 Task: Look for space in Faenza, Italy from 10th August, 2023 to 18th August, 2023 for 2 adults in price range Rs.10000 to Rs.14000. Place can be private room with 1  bedroom having 1 bed and 1 bathroom. Property type can be house, flat, guest house. Amenities needed are: wifi, TV, free parkinig on premises, gym, breakfast. Booking option can be shelf check-in. Required host language is English.
Action: Mouse moved to (494, 129)
Screenshot: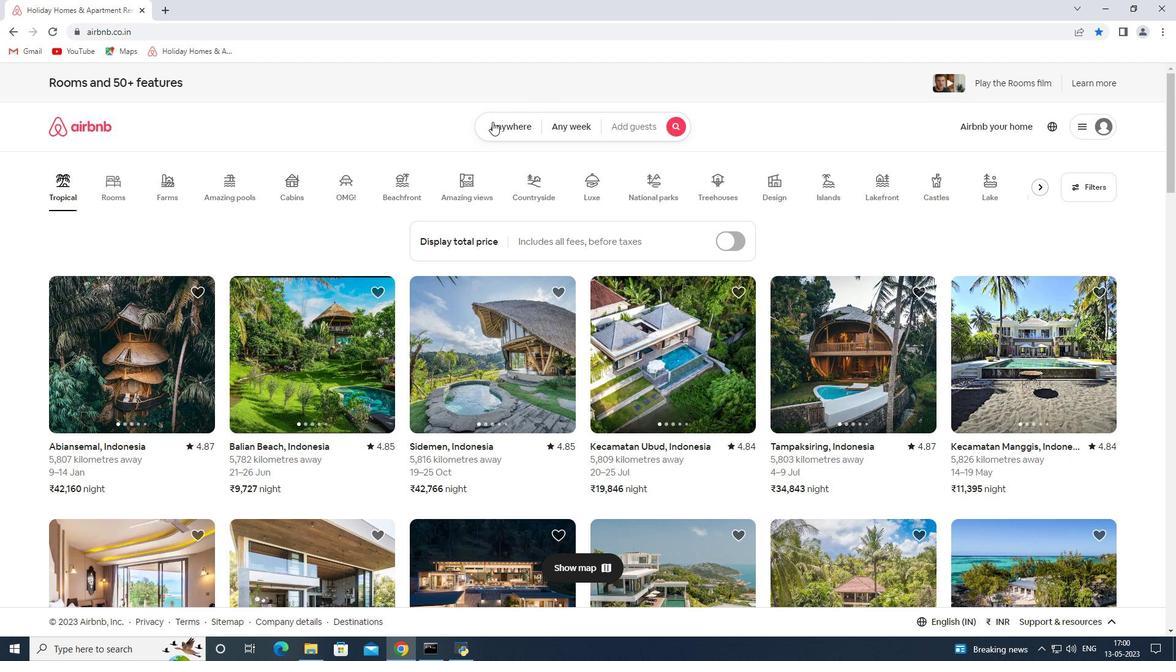
Action: Mouse pressed left at (494, 129)
Screenshot: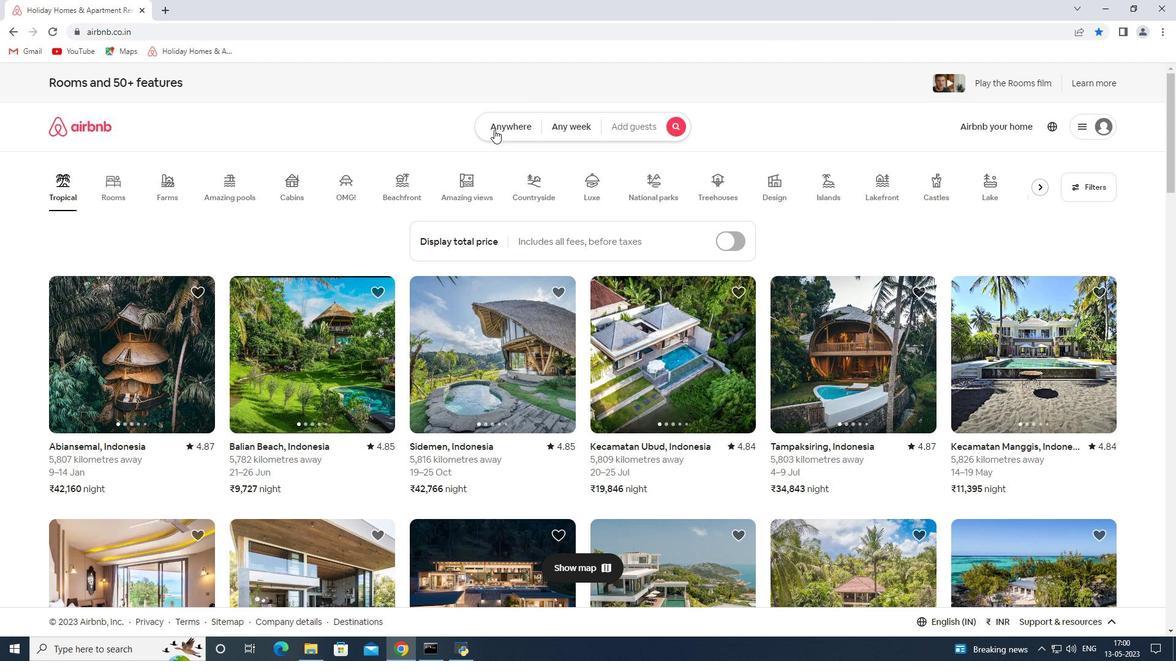 
Action: Mouse moved to (435, 173)
Screenshot: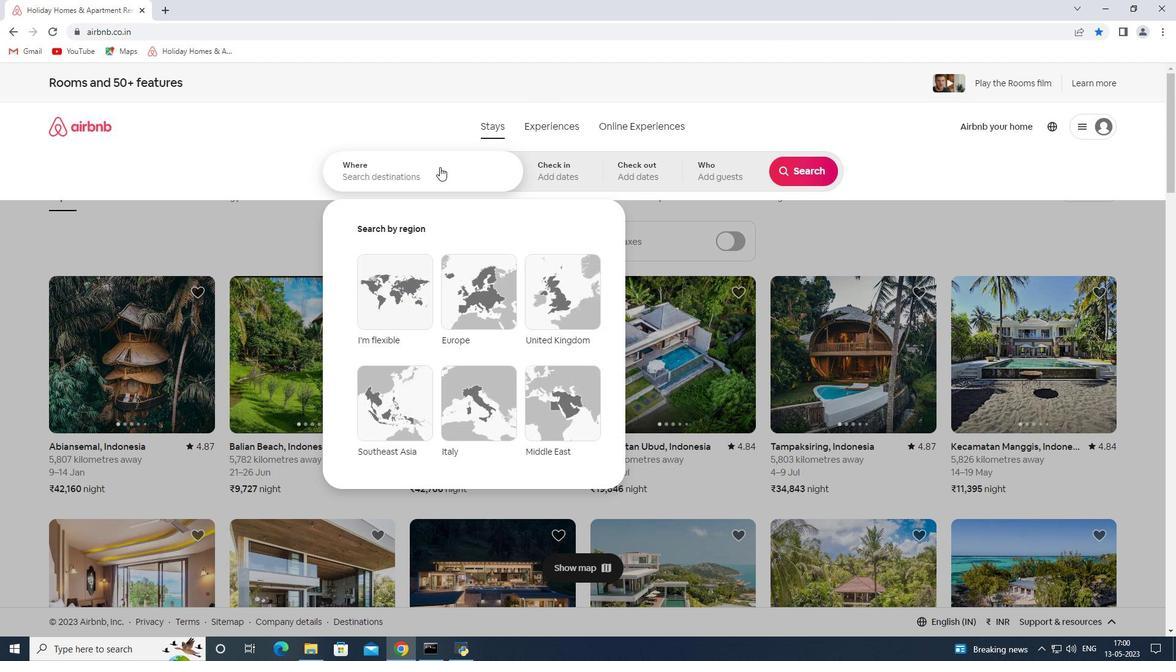 
Action: Mouse pressed left at (435, 173)
Screenshot: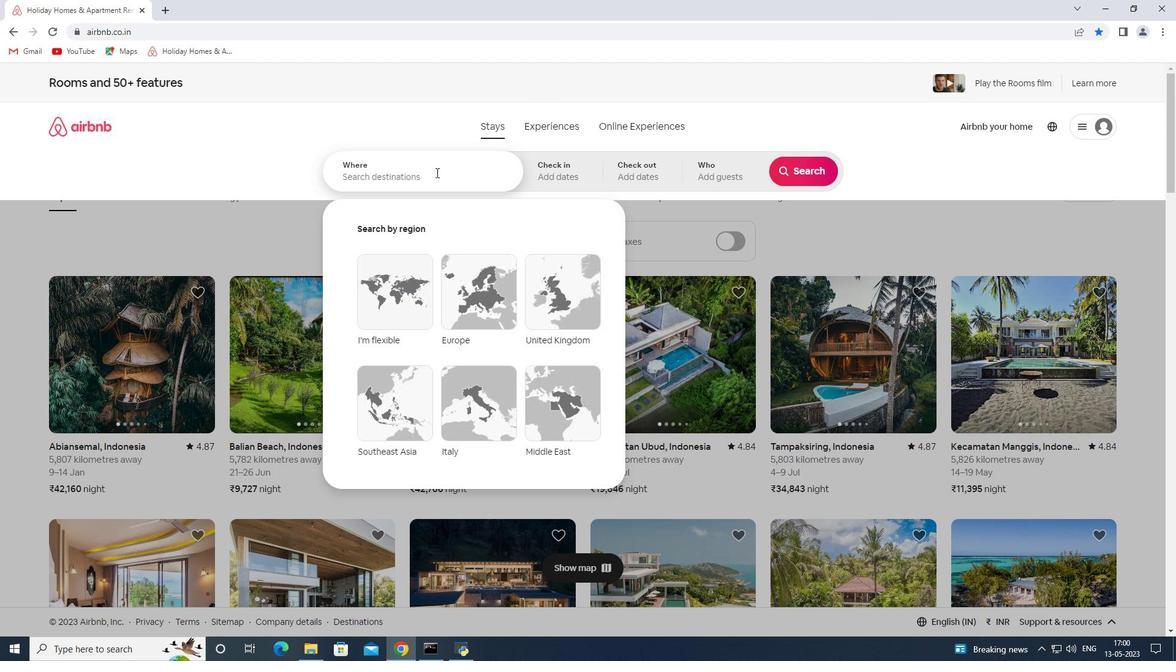 
Action: Key pressed <Key.shift><Key.shift><Key.shift>Faenza<Key.space><Key.shift><Key.shift><Key.shift><Key.shift><Key.shift><Key.shift><Key.shift><Key.shift><Key.shift><Key.shift><Key.shift><Key.shift><Key.shift>Italy<Key.space><Key.enter>
Screenshot: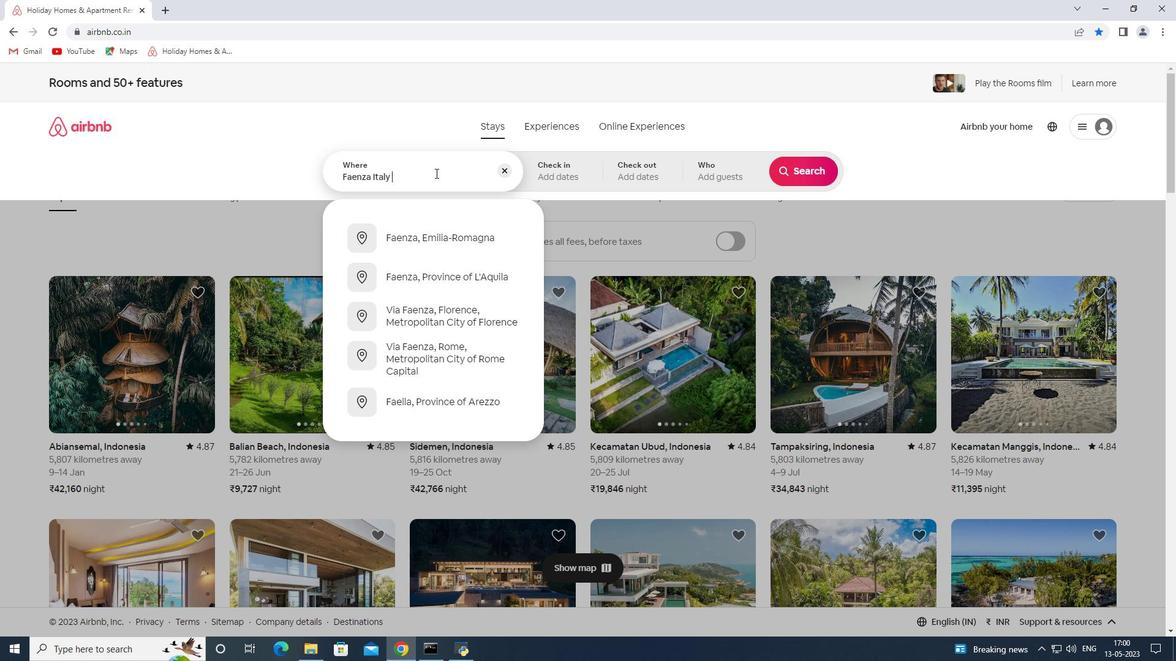 
Action: Mouse moved to (795, 268)
Screenshot: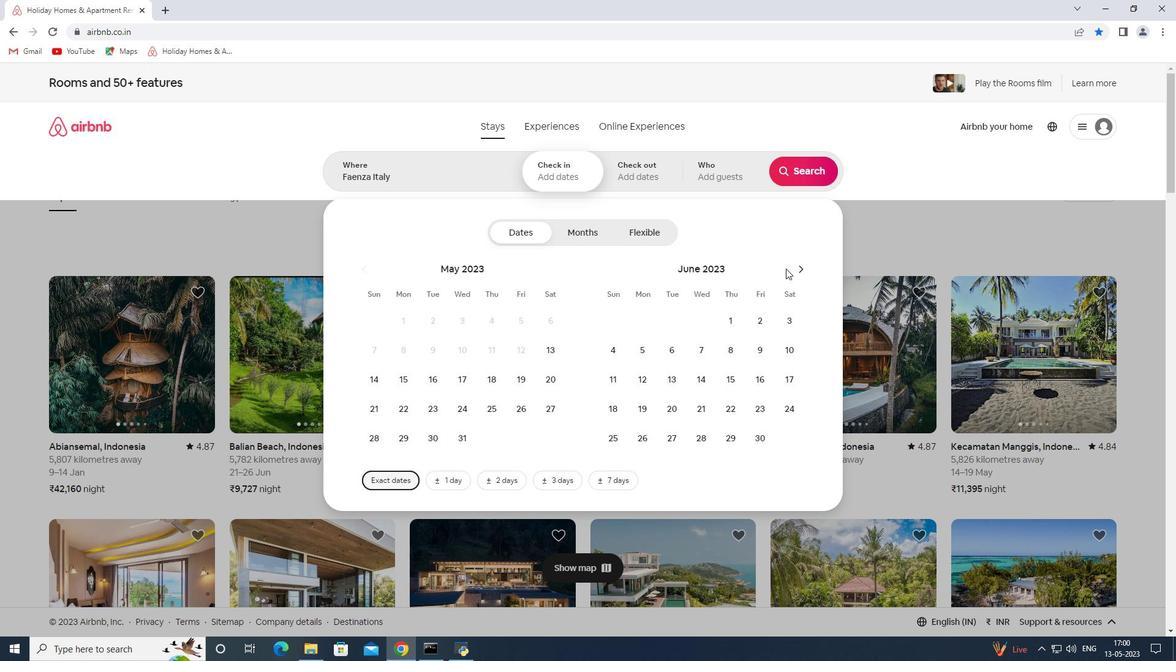 
Action: Mouse pressed left at (795, 268)
Screenshot: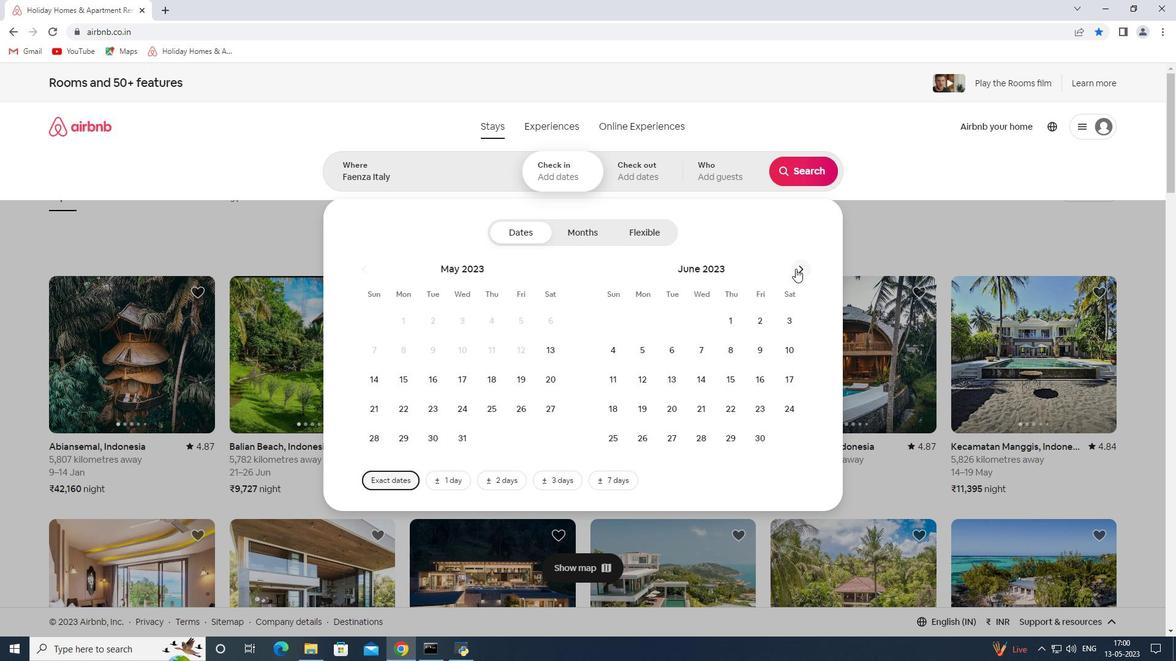 
Action: Mouse pressed left at (795, 268)
Screenshot: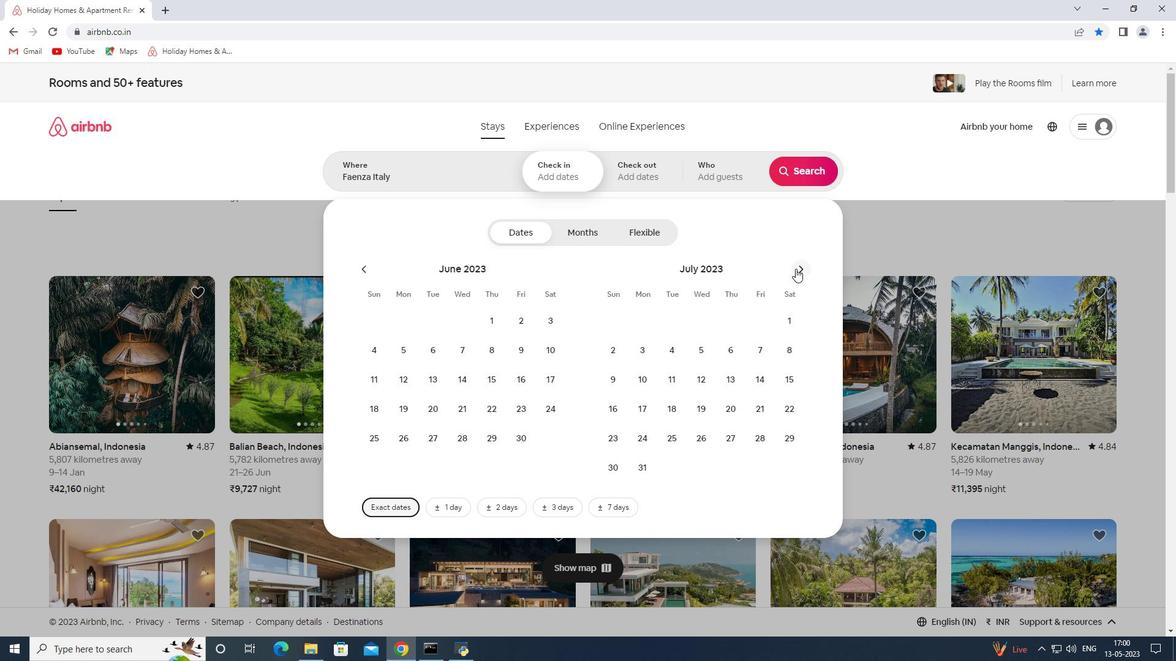 
Action: Mouse moved to (731, 351)
Screenshot: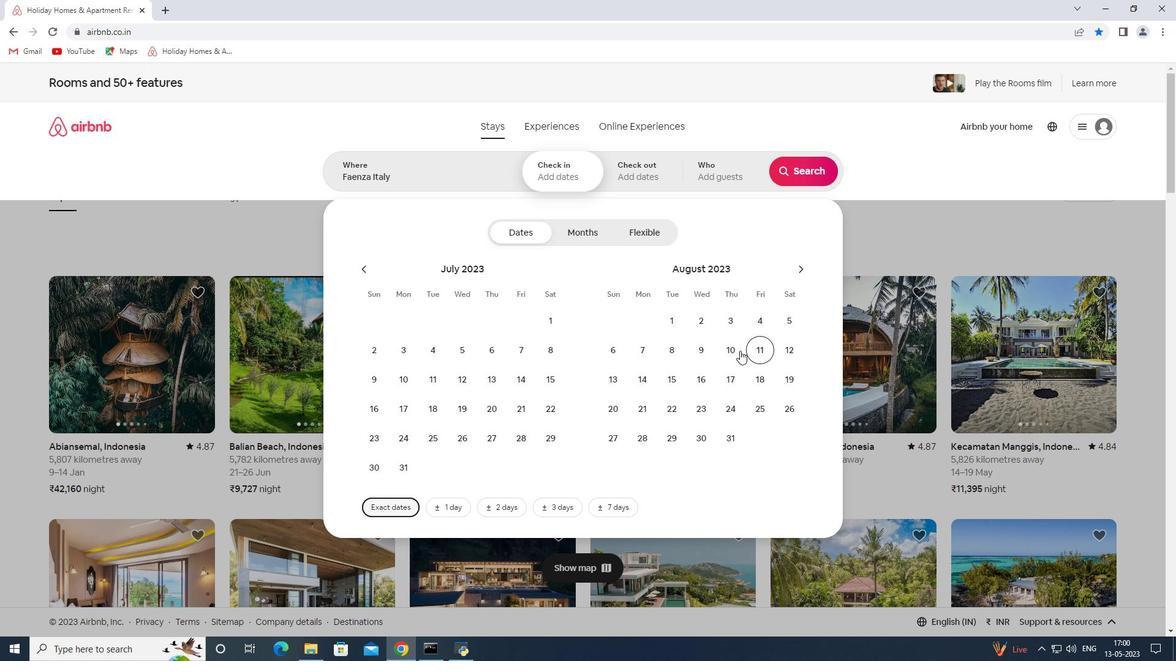 
Action: Mouse pressed left at (731, 351)
Screenshot: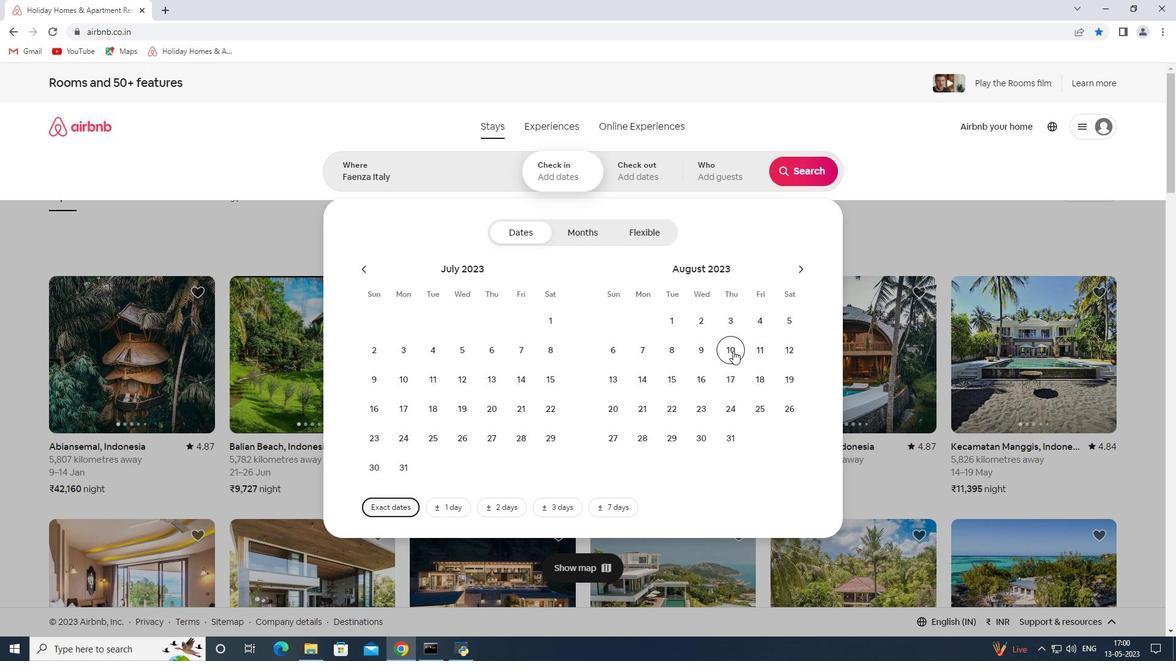 
Action: Mouse moved to (758, 380)
Screenshot: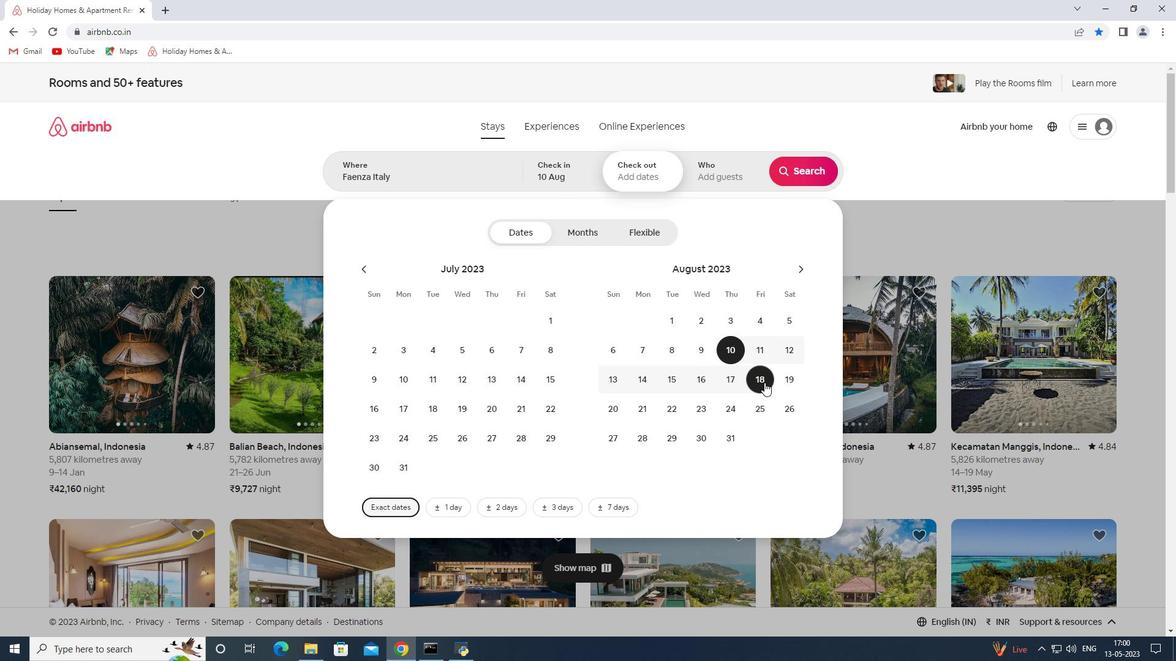 
Action: Mouse pressed left at (758, 380)
Screenshot: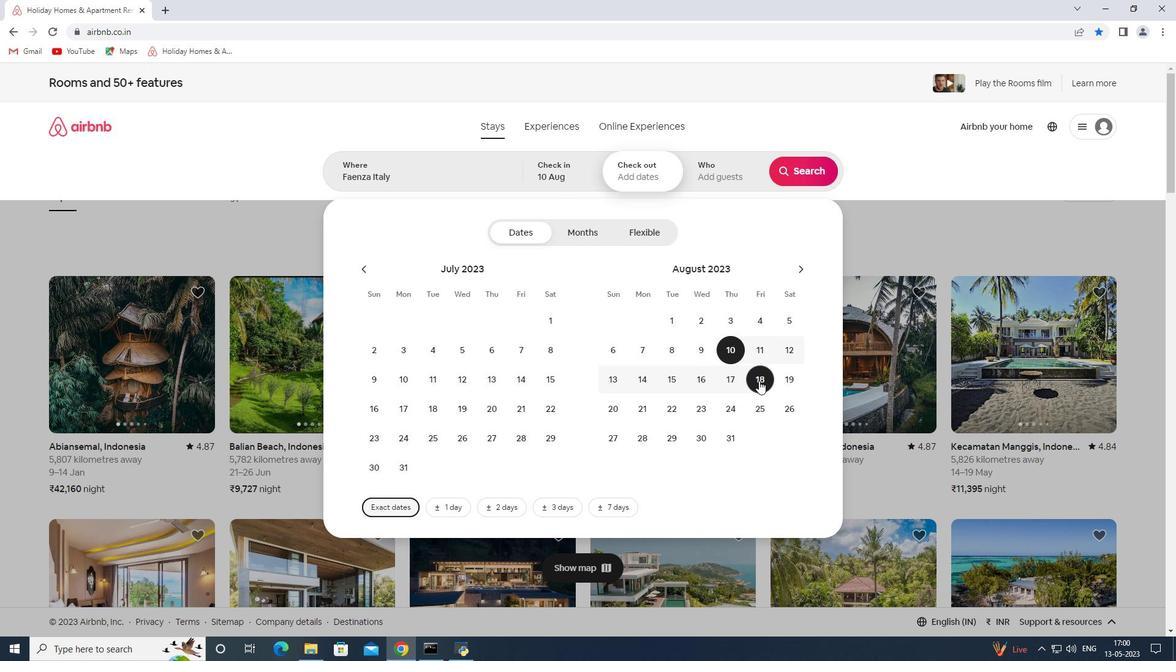 
Action: Mouse moved to (725, 165)
Screenshot: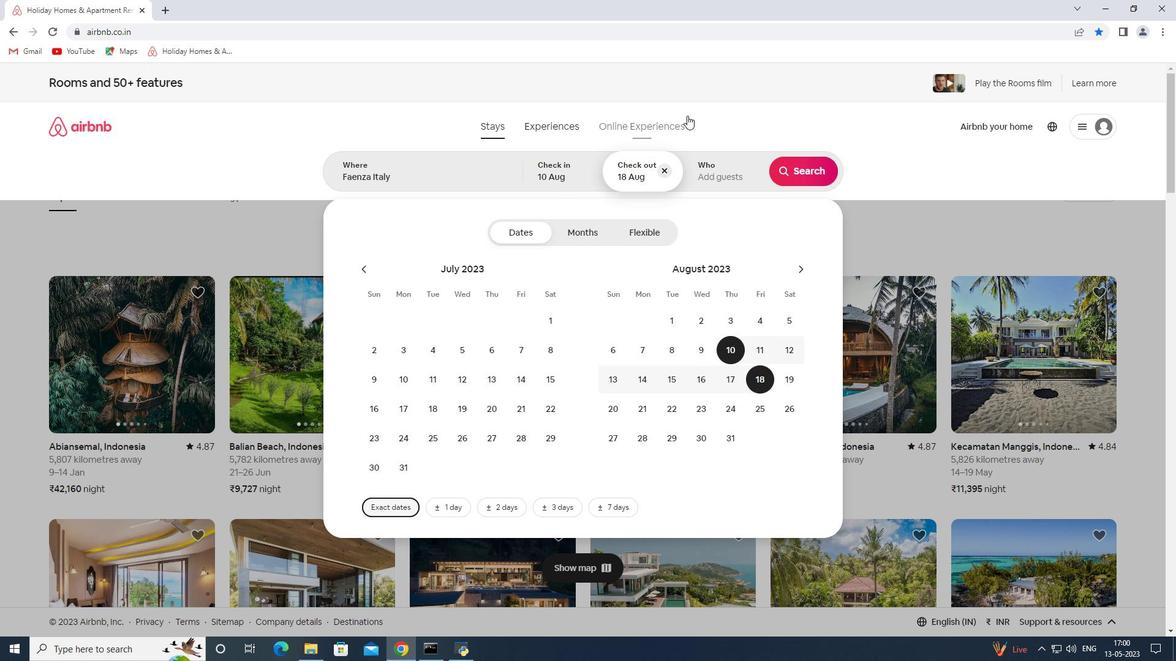 
Action: Mouse pressed left at (725, 165)
Screenshot: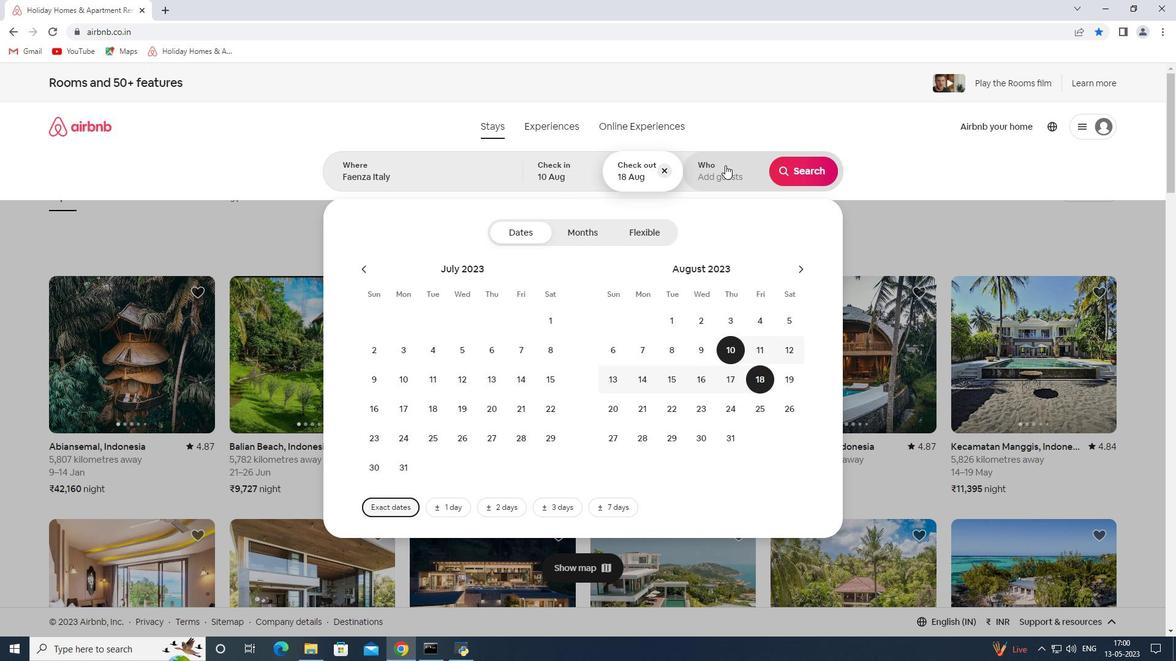 
Action: Mouse moved to (811, 236)
Screenshot: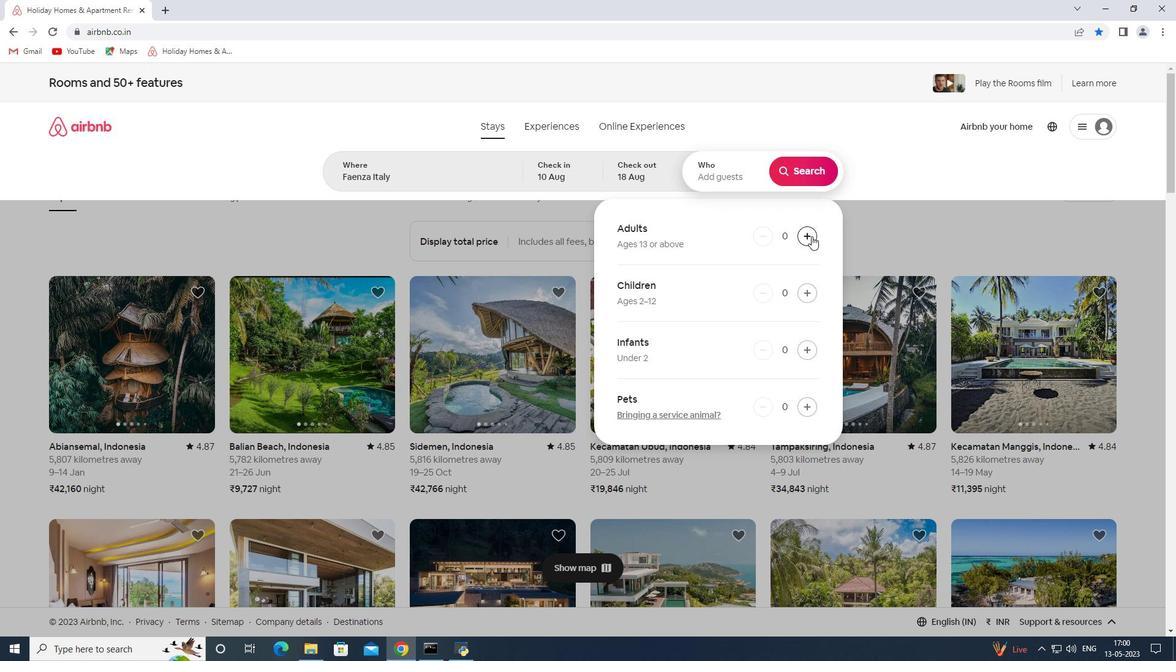 
Action: Mouse pressed left at (811, 236)
Screenshot: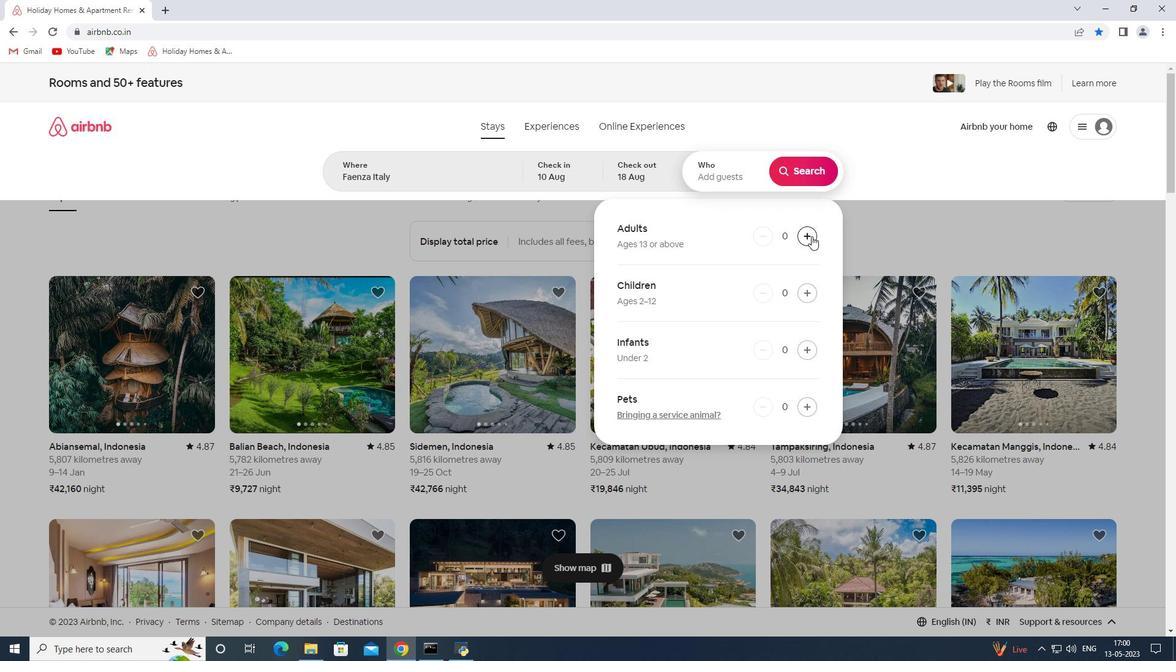 
Action: Mouse pressed left at (811, 236)
Screenshot: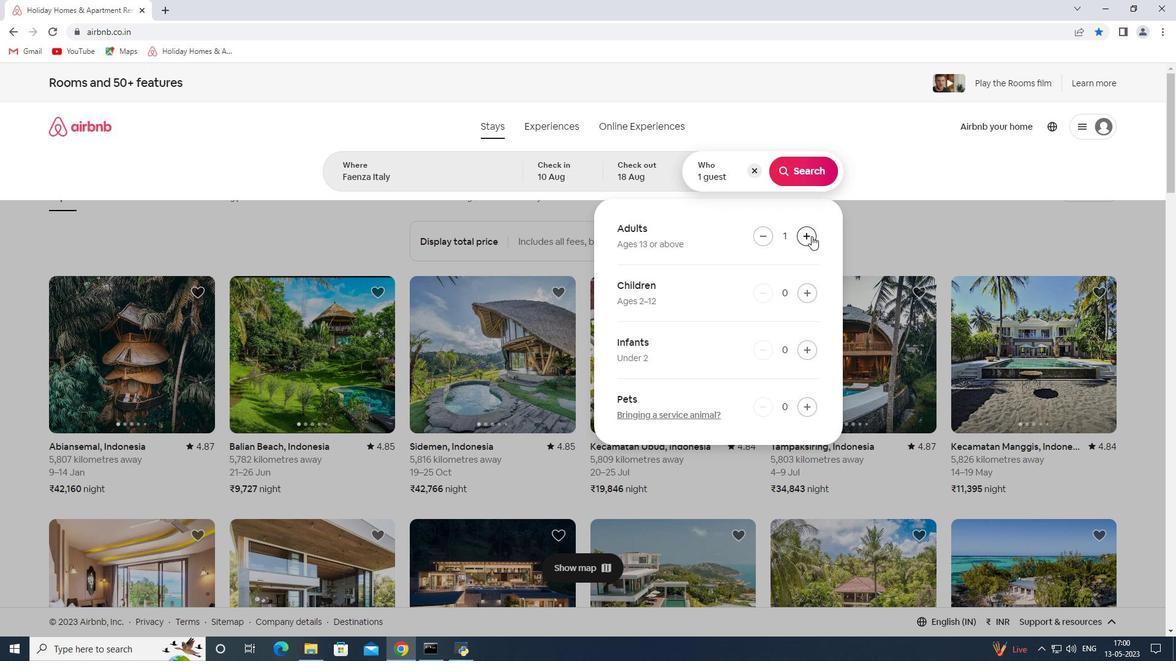 
Action: Mouse moved to (790, 168)
Screenshot: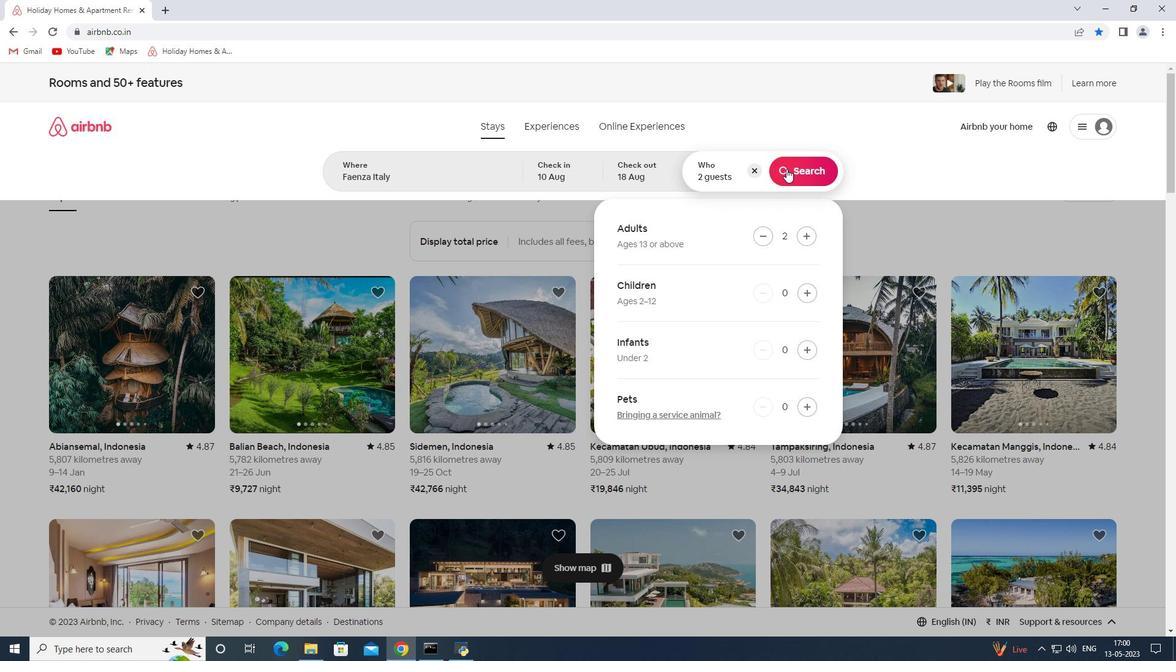 
Action: Mouse pressed left at (790, 168)
Screenshot: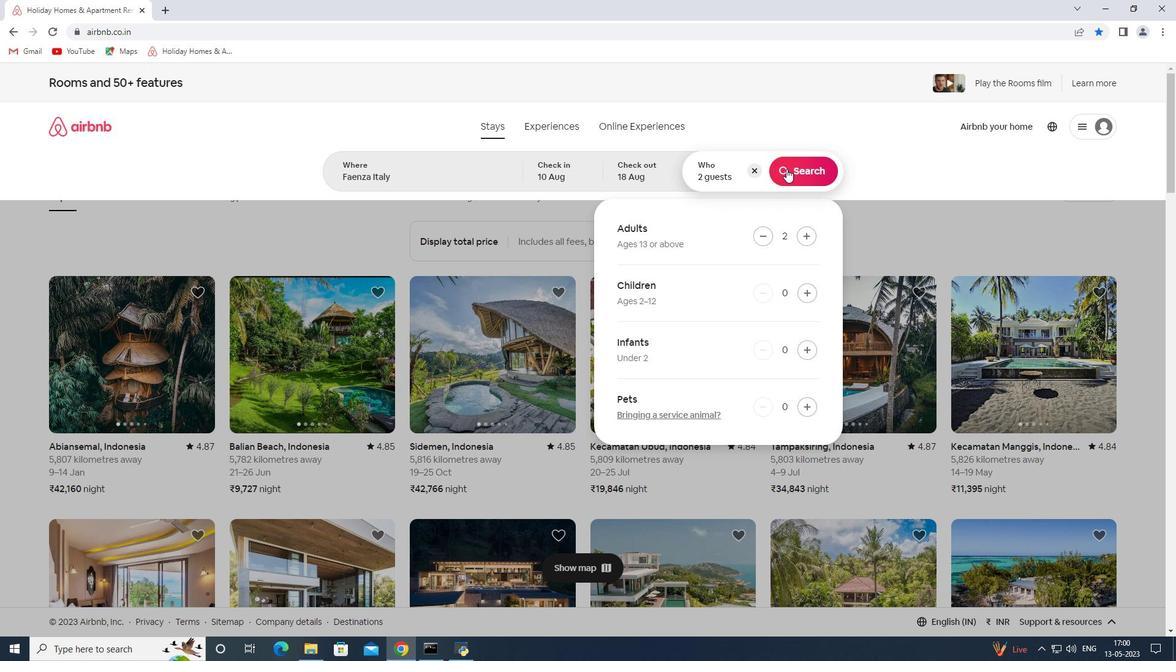 
Action: Mouse moved to (1128, 136)
Screenshot: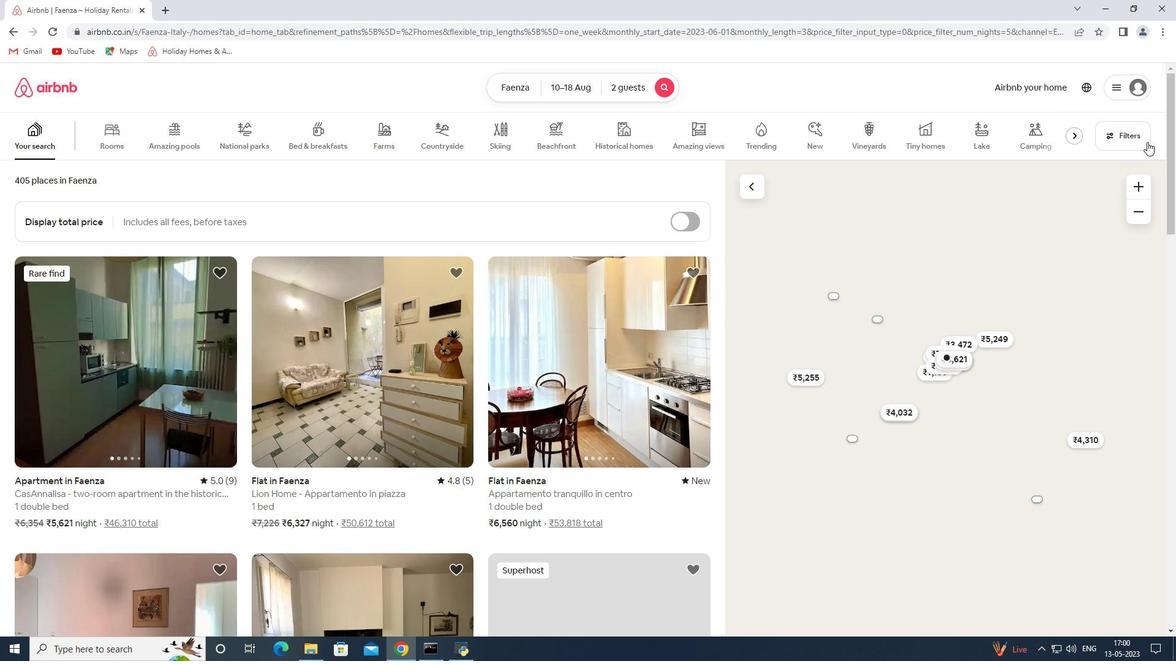 
Action: Mouse pressed left at (1128, 136)
Screenshot: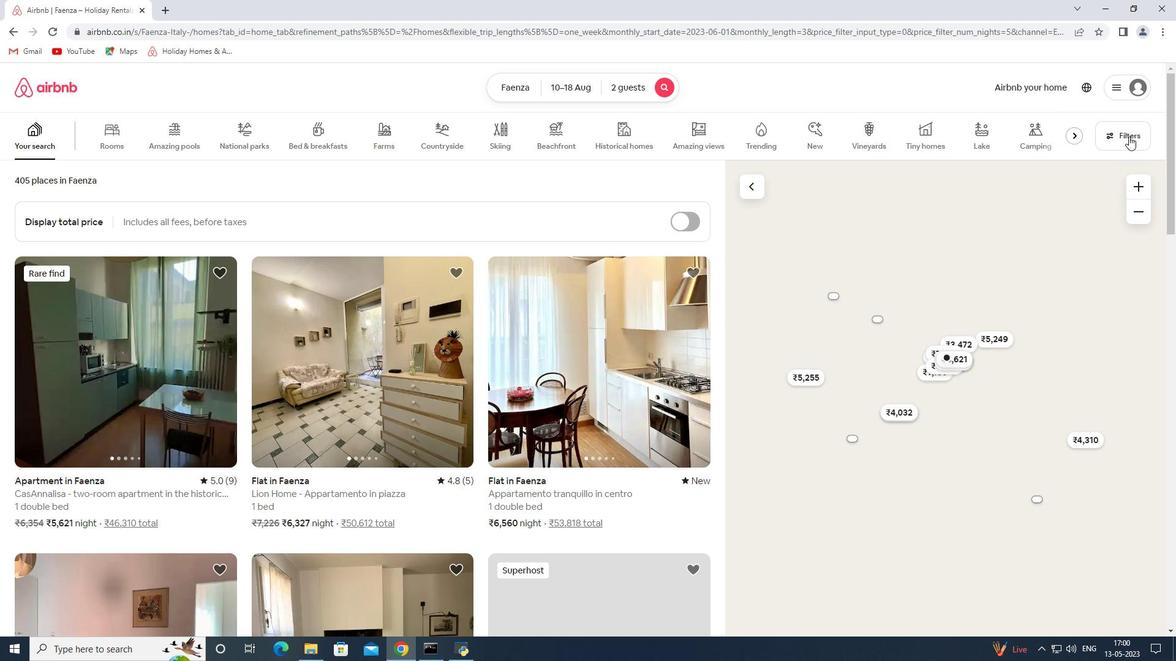 
Action: Mouse moved to (429, 439)
Screenshot: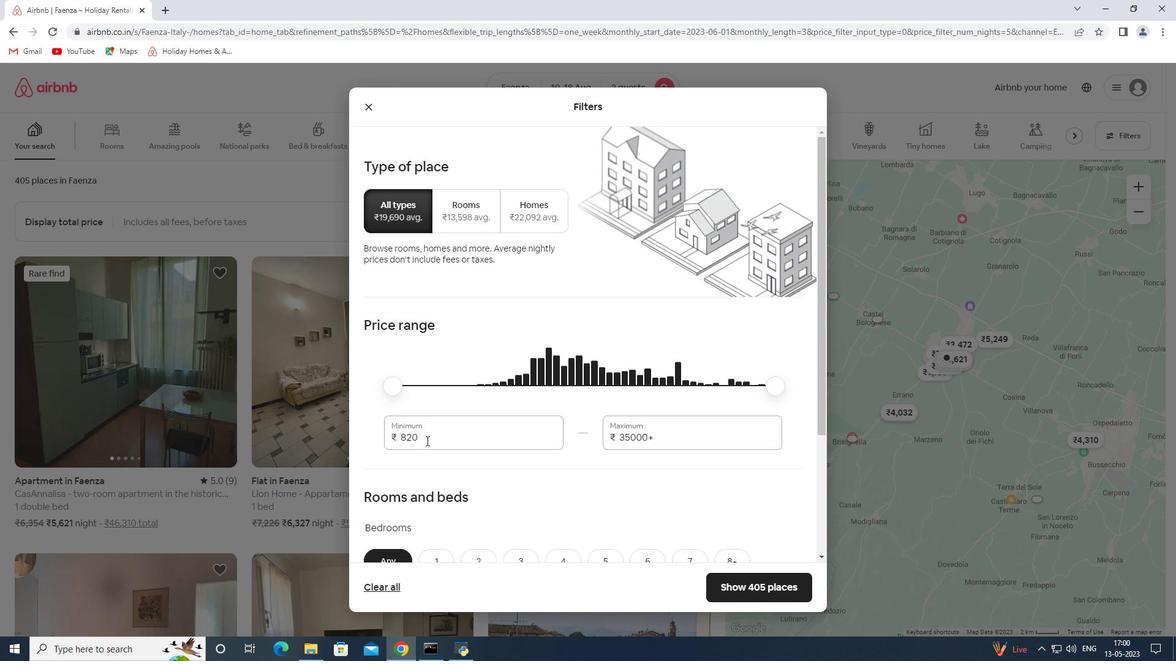 
Action: Mouse pressed left at (429, 439)
Screenshot: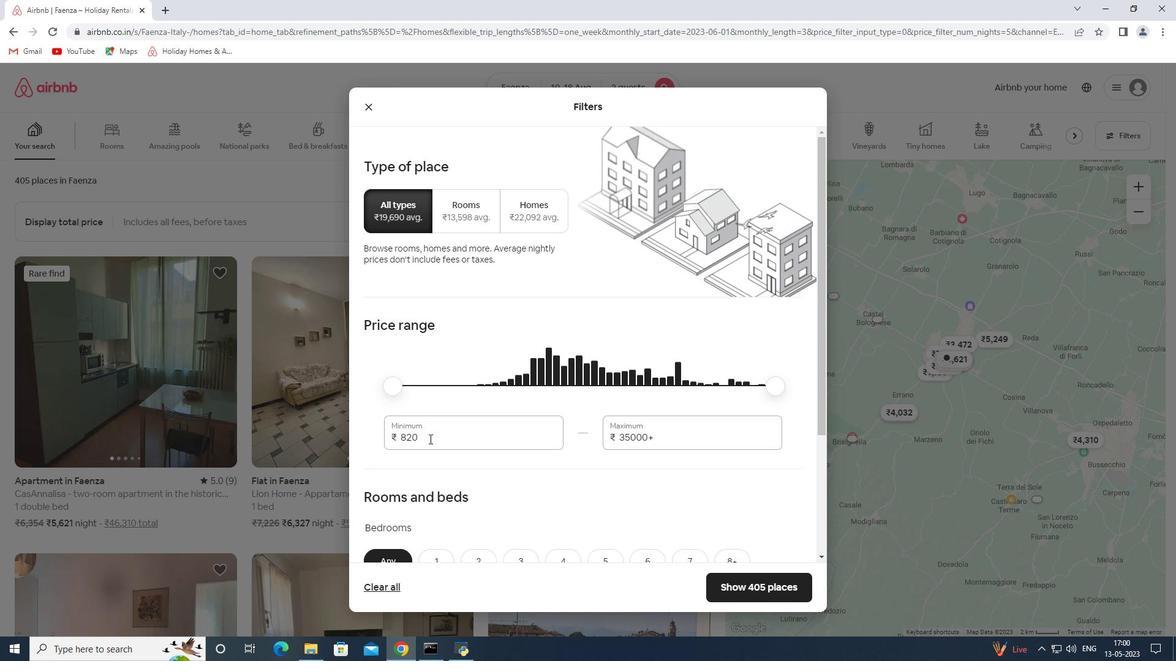 
Action: Mouse pressed left at (429, 439)
Screenshot: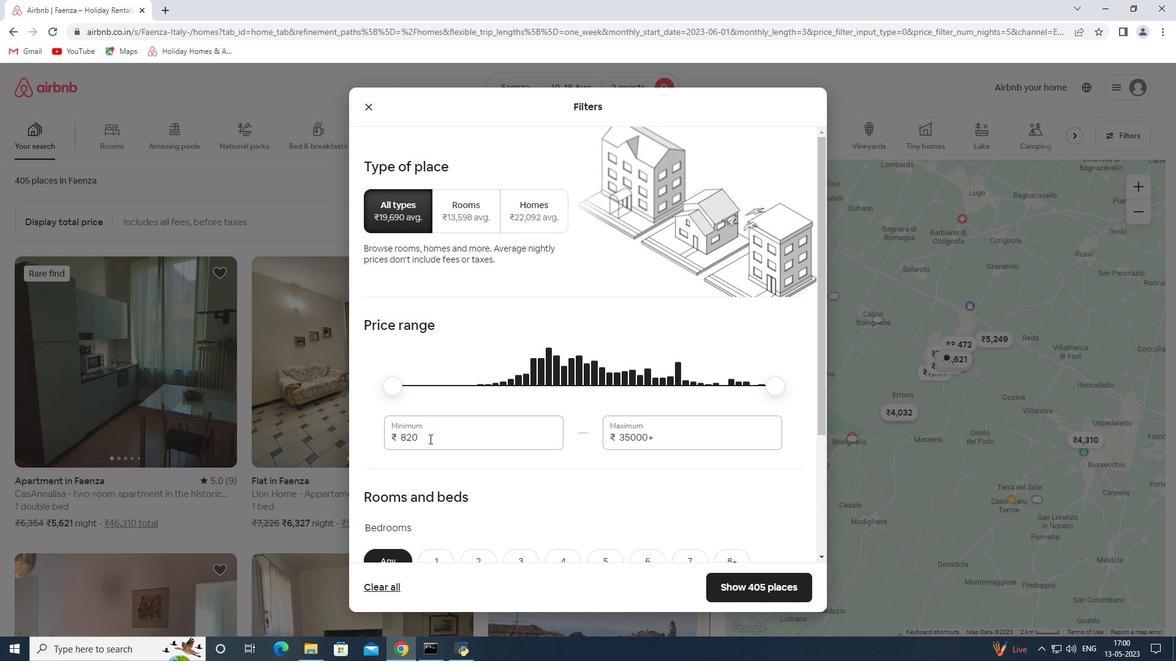 
Action: Key pressed 10000<Key.tab>14000<Key.tab>
Screenshot: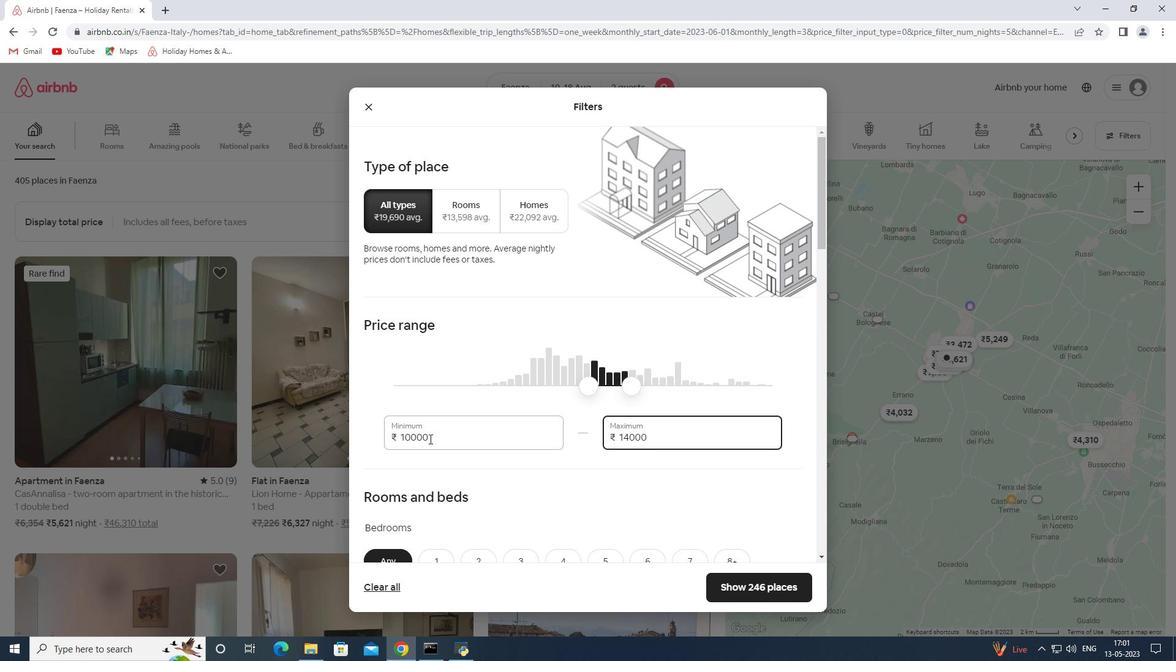 
Action: Mouse moved to (400, 262)
Screenshot: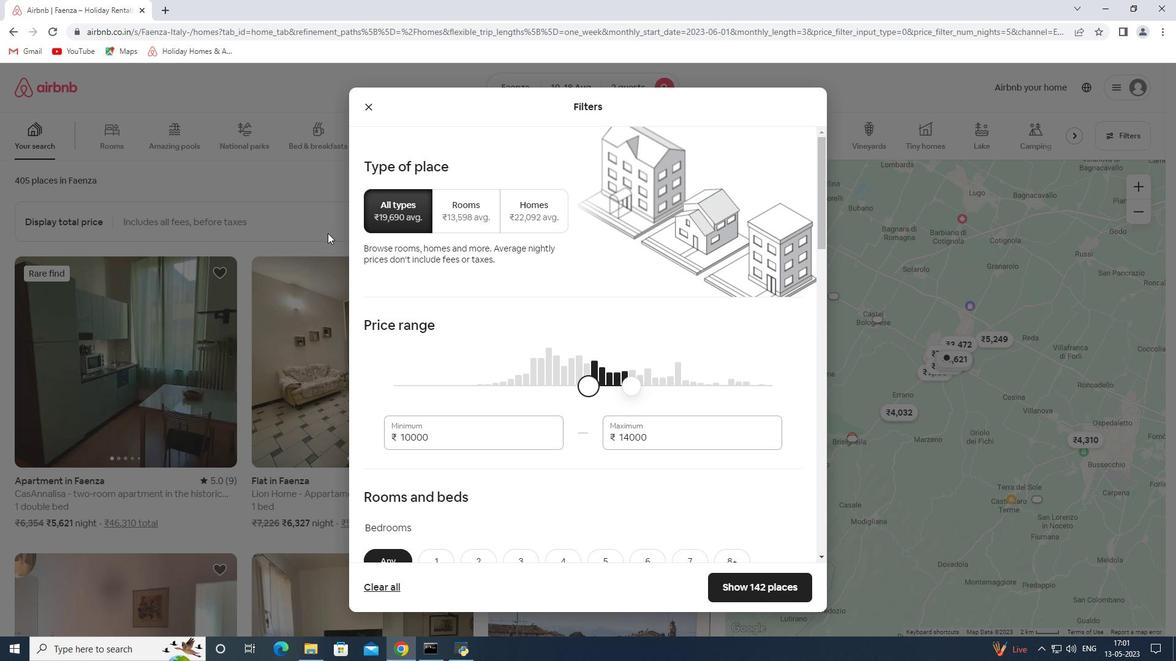 
Action: Mouse scrolled (400, 262) with delta (0, 0)
Screenshot: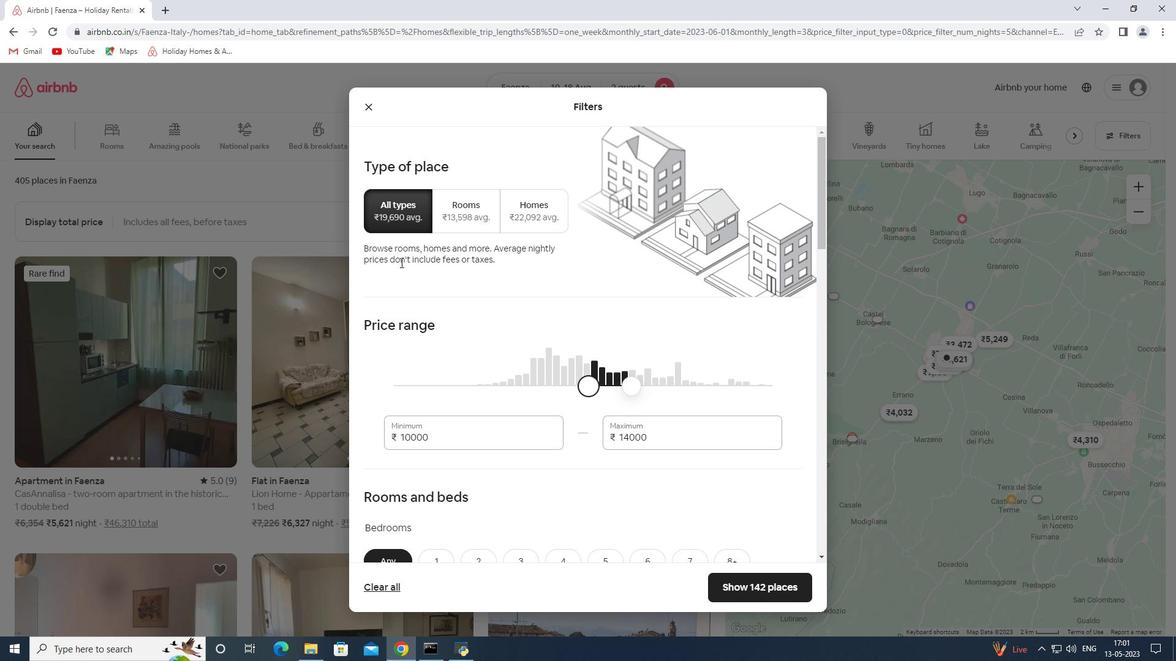 
Action: Mouse scrolled (400, 262) with delta (0, 0)
Screenshot: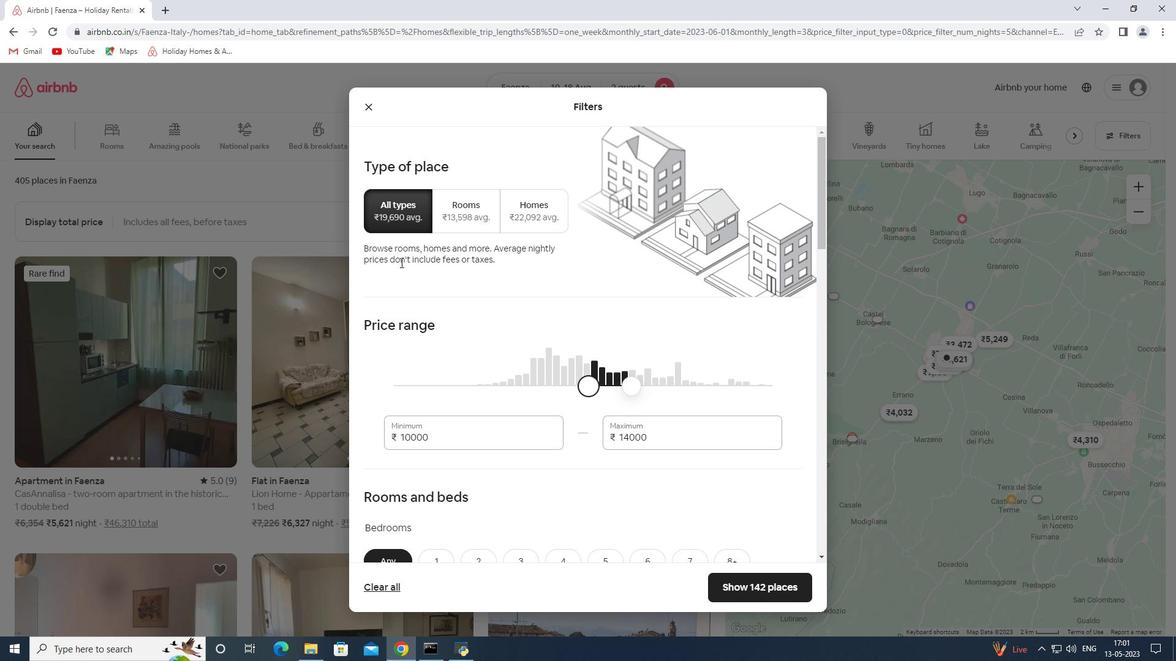 
Action: Mouse moved to (393, 310)
Screenshot: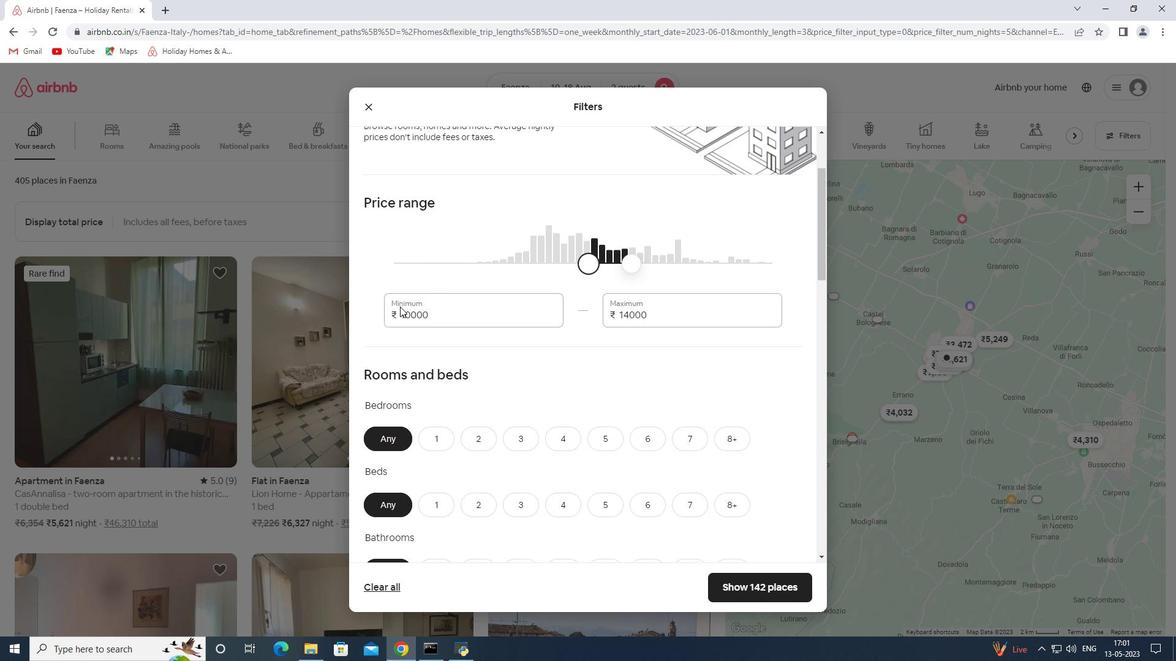 
Action: Mouse scrolled (393, 309) with delta (0, 0)
Screenshot: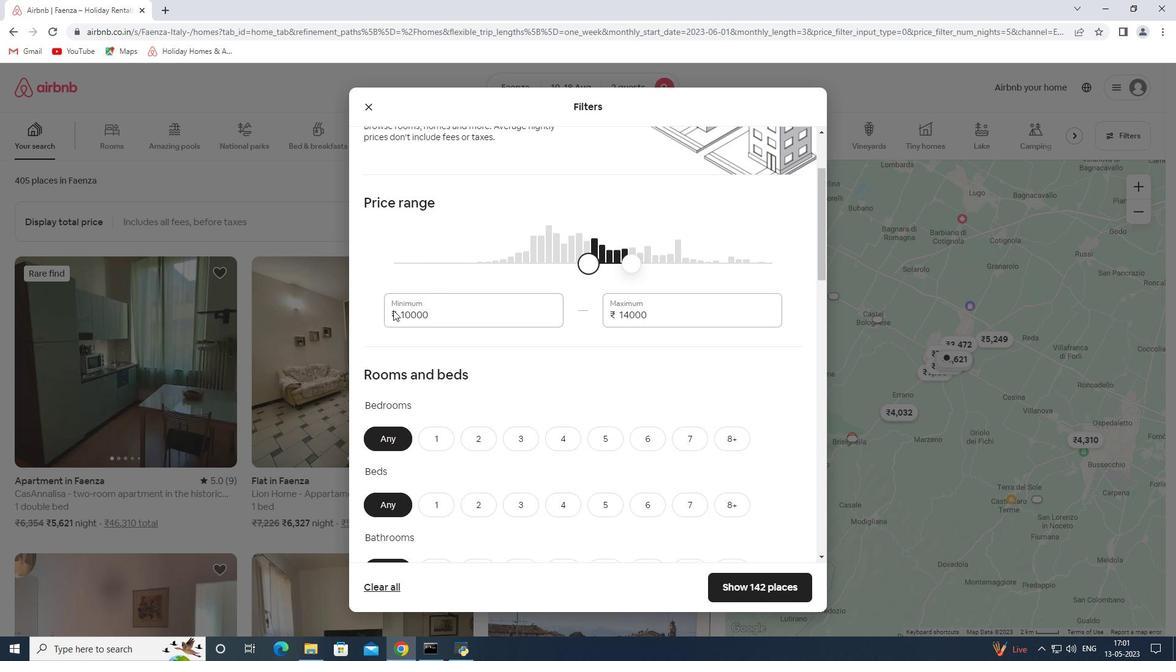 
Action: Mouse scrolled (393, 309) with delta (0, 0)
Screenshot: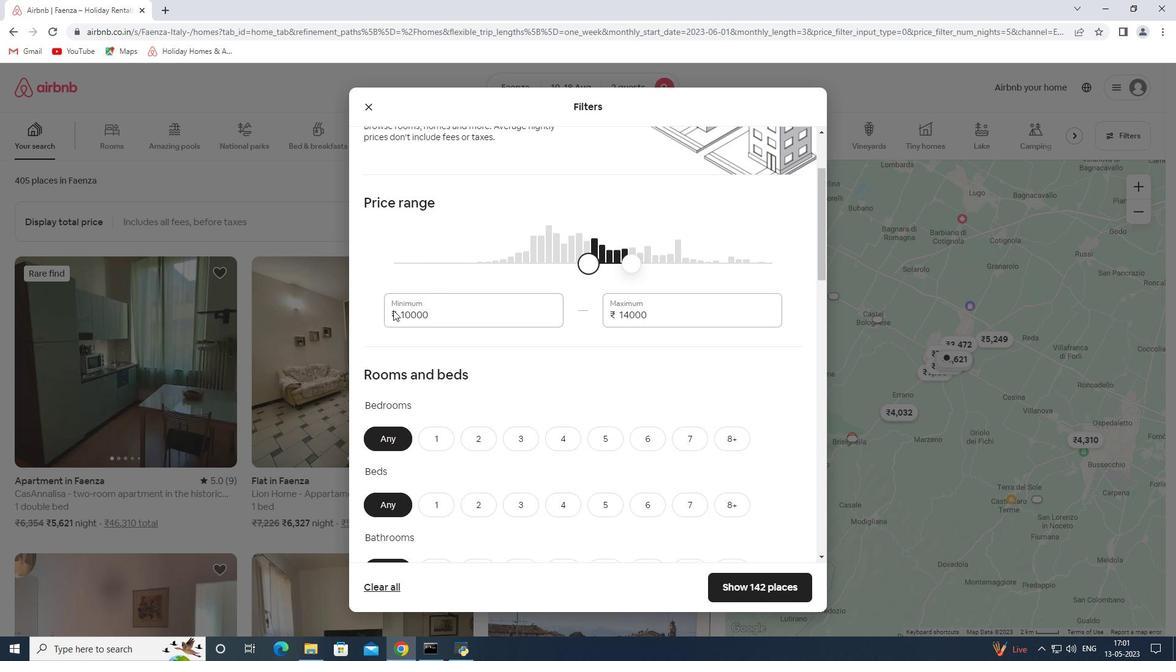 
Action: Mouse moved to (441, 323)
Screenshot: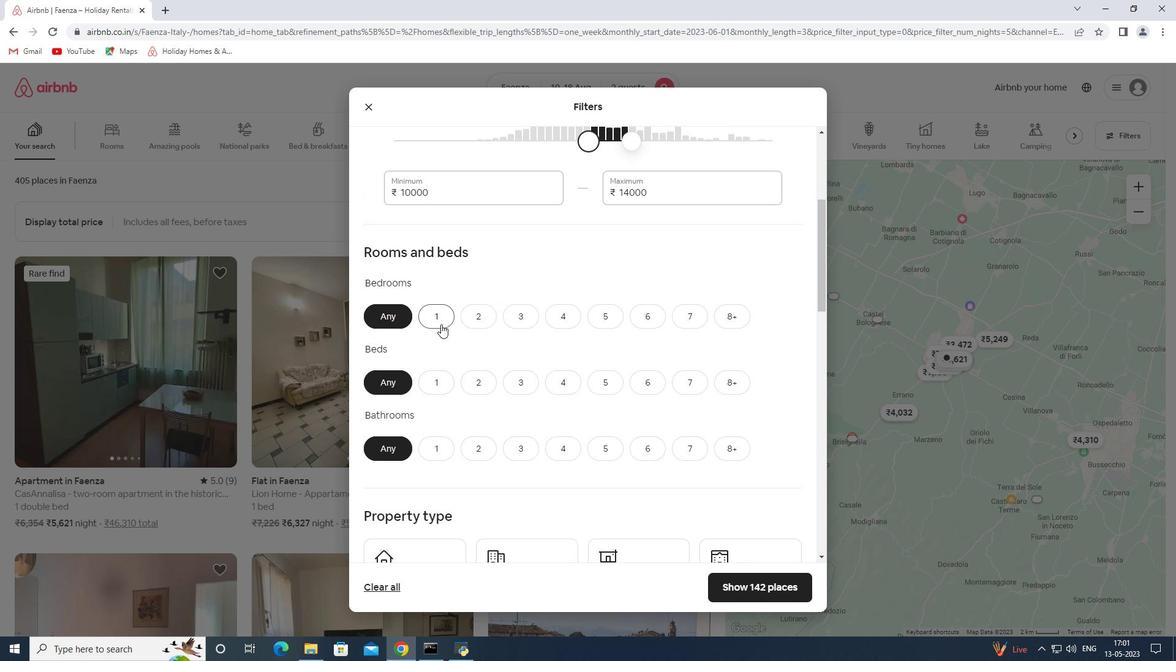 
Action: Mouse pressed left at (441, 323)
Screenshot: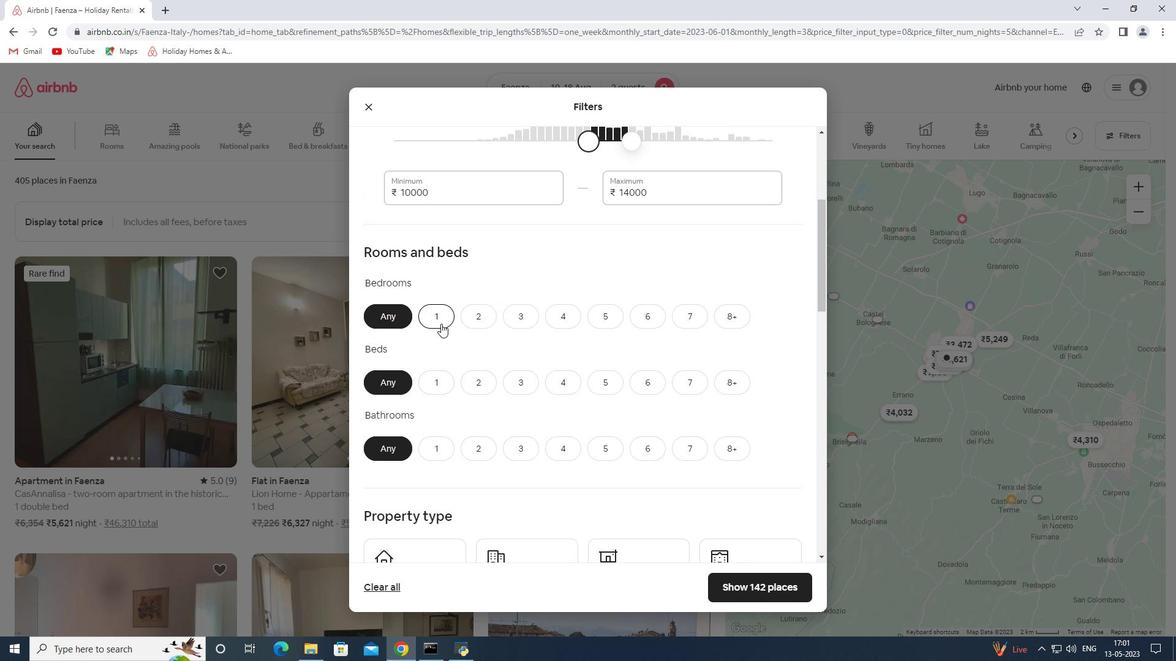 
Action: Mouse moved to (441, 373)
Screenshot: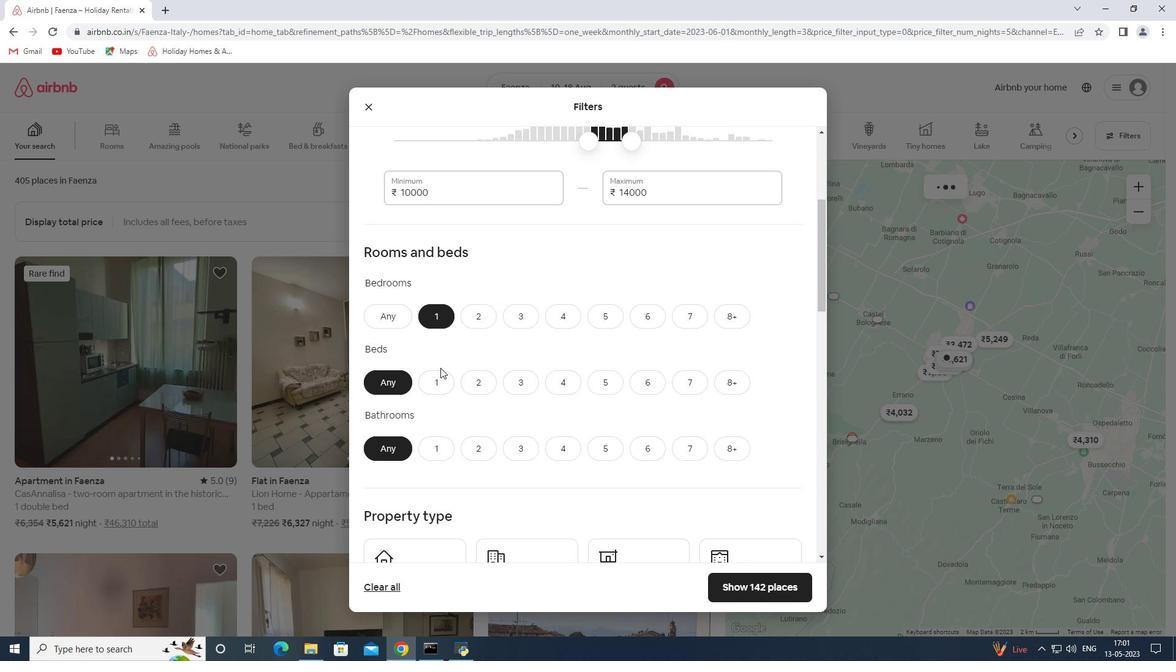 
Action: Mouse pressed left at (441, 373)
Screenshot: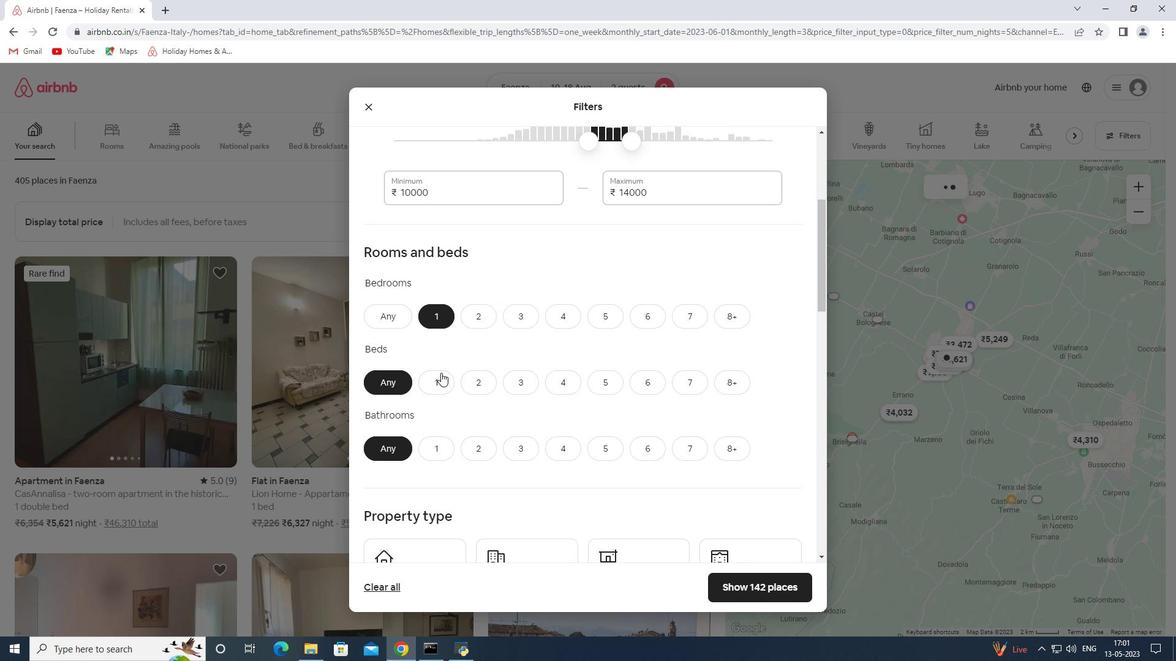 
Action: Mouse moved to (440, 446)
Screenshot: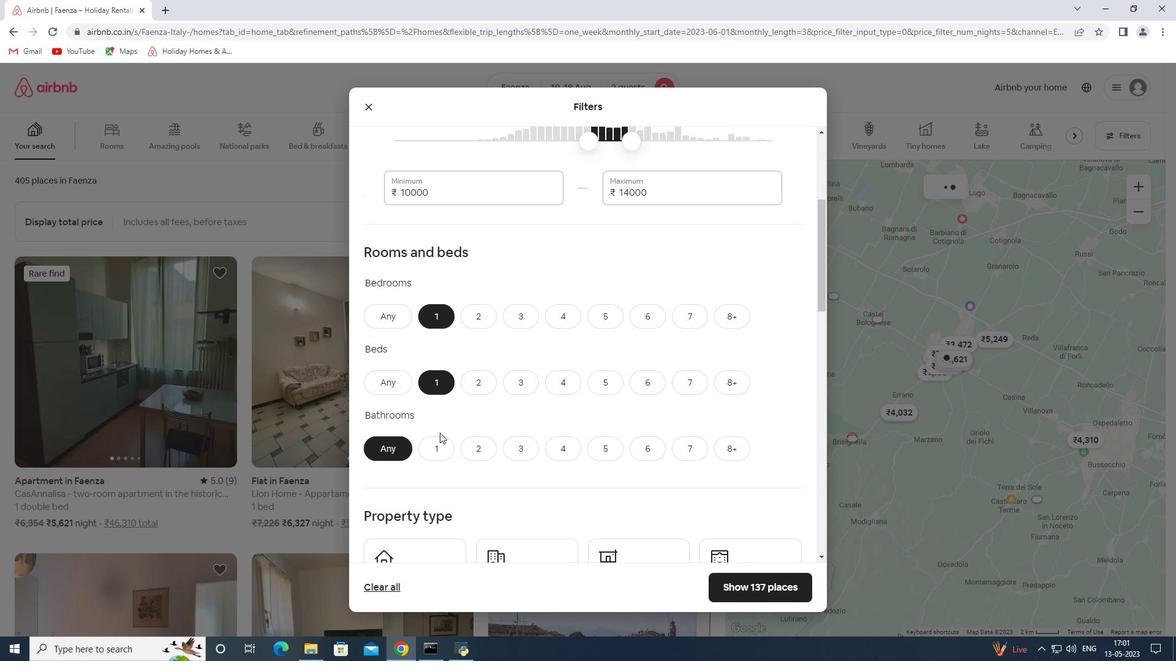 
Action: Mouse pressed left at (440, 446)
Screenshot: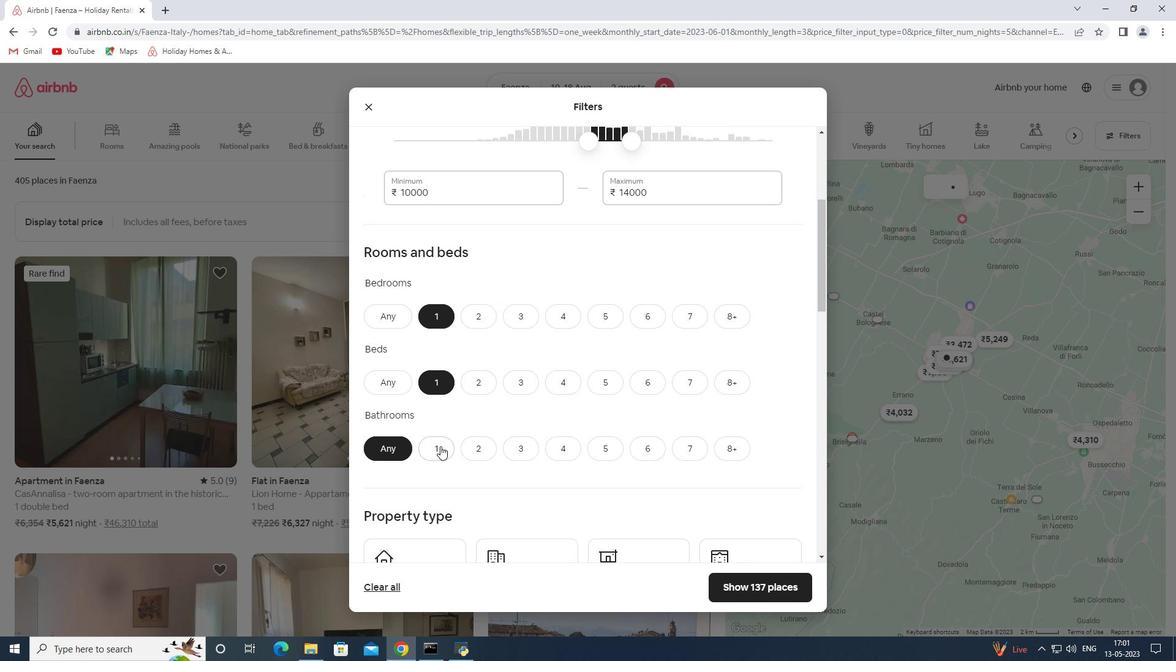 
Action: Mouse moved to (506, 221)
Screenshot: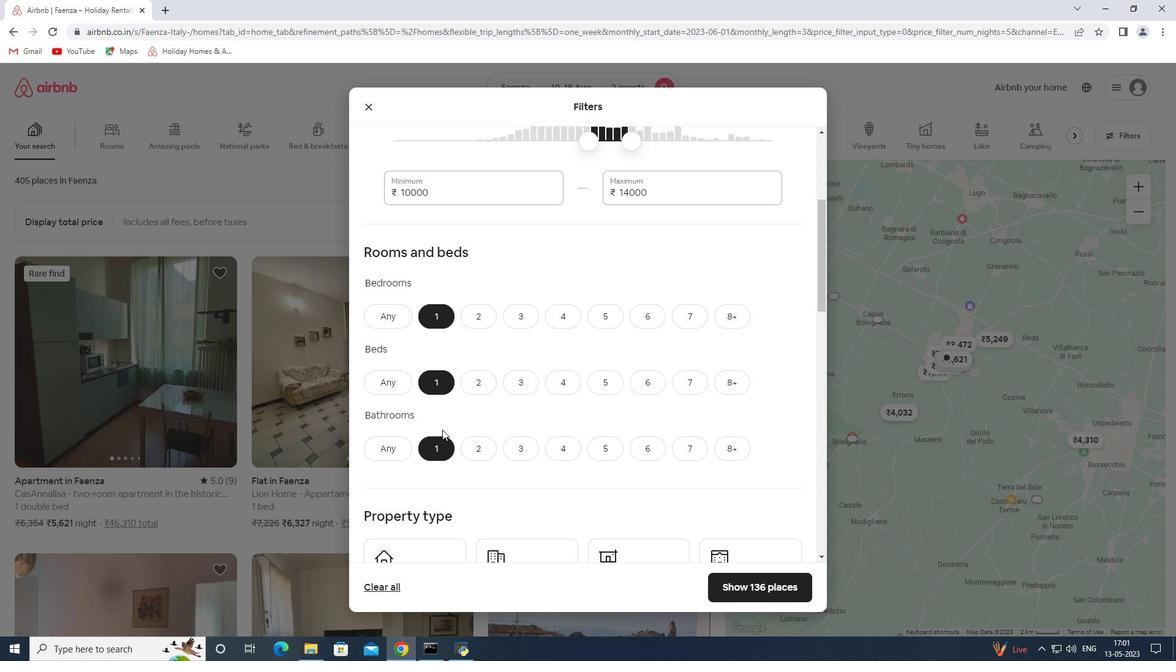 
Action: Mouse scrolled (506, 220) with delta (0, 0)
Screenshot: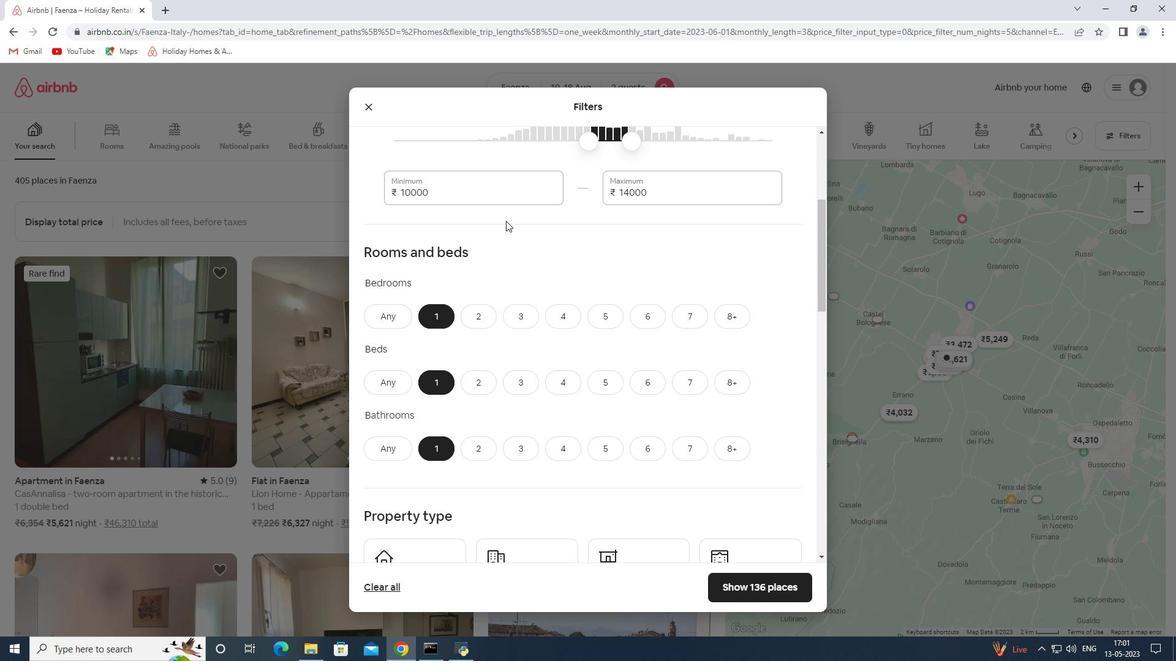 
Action: Mouse scrolled (506, 220) with delta (0, 0)
Screenshot: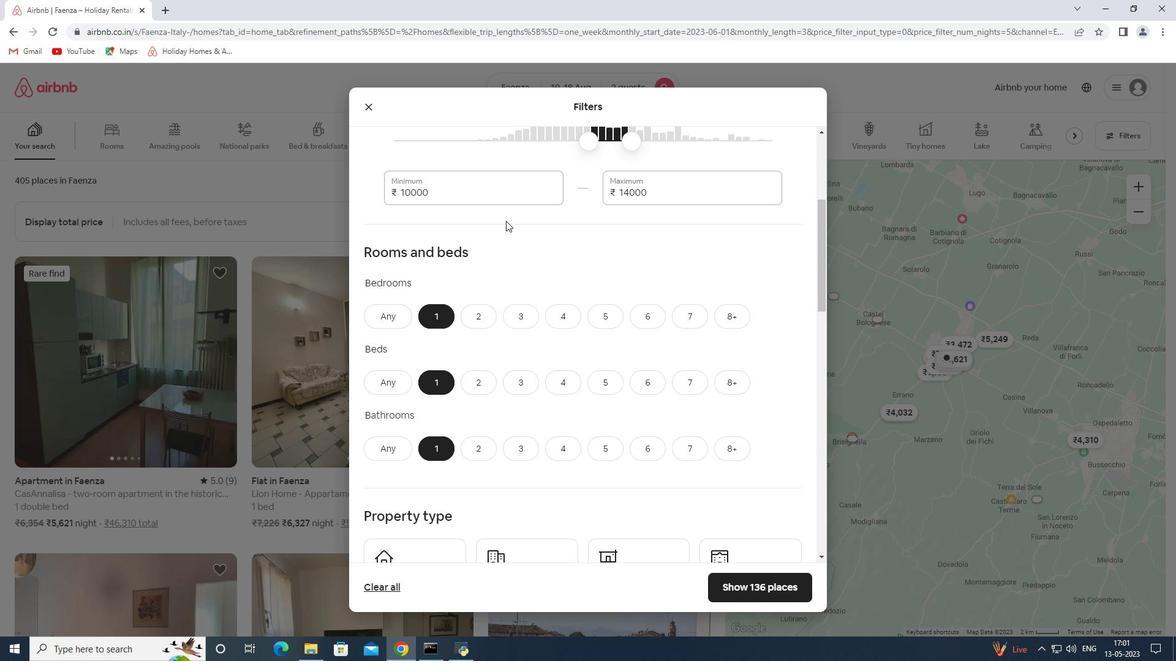 
Action: Mouse scrolled (506, 220) with delta (0, 0)
Screenshot: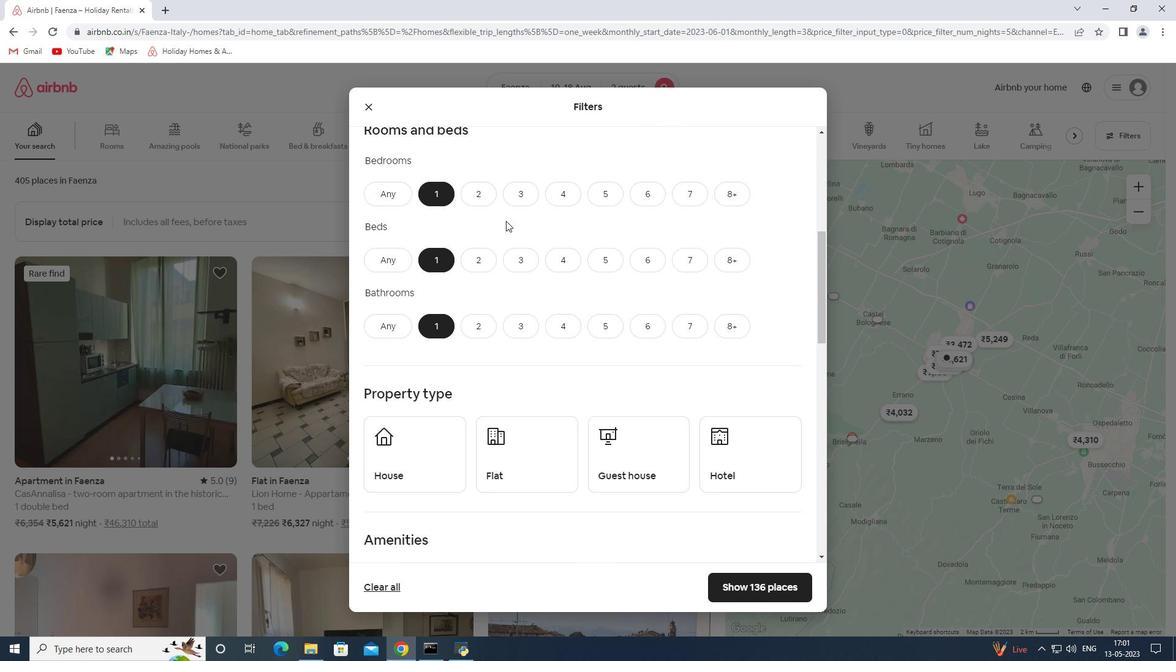 
Action: Mouse moved to (574, 0)
Screenshot: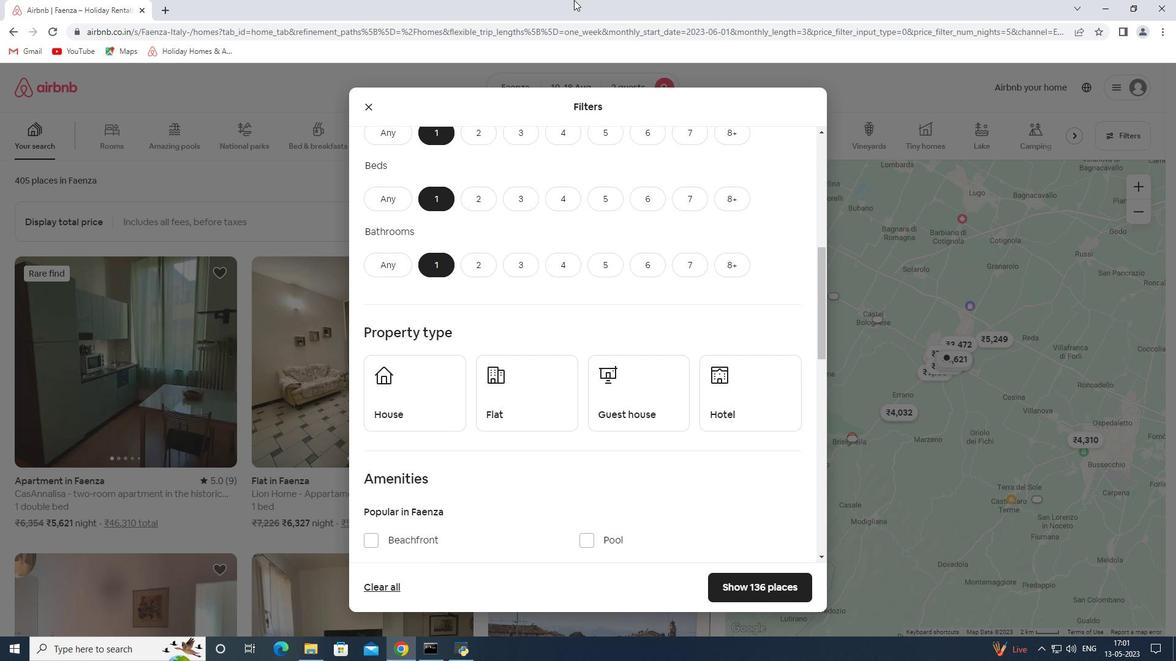 
Action: Mouse scrolled (574, 0) with delta (0, 0)
Screenshot: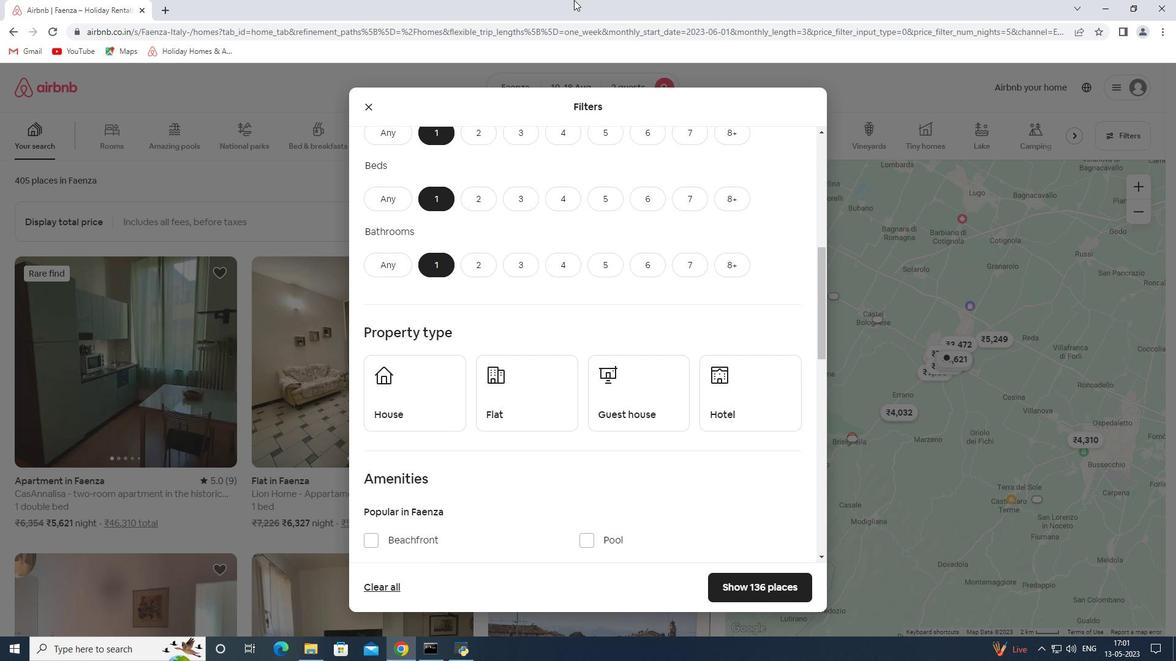 
Action: Mouse moved to (574, 0)
Screenshot: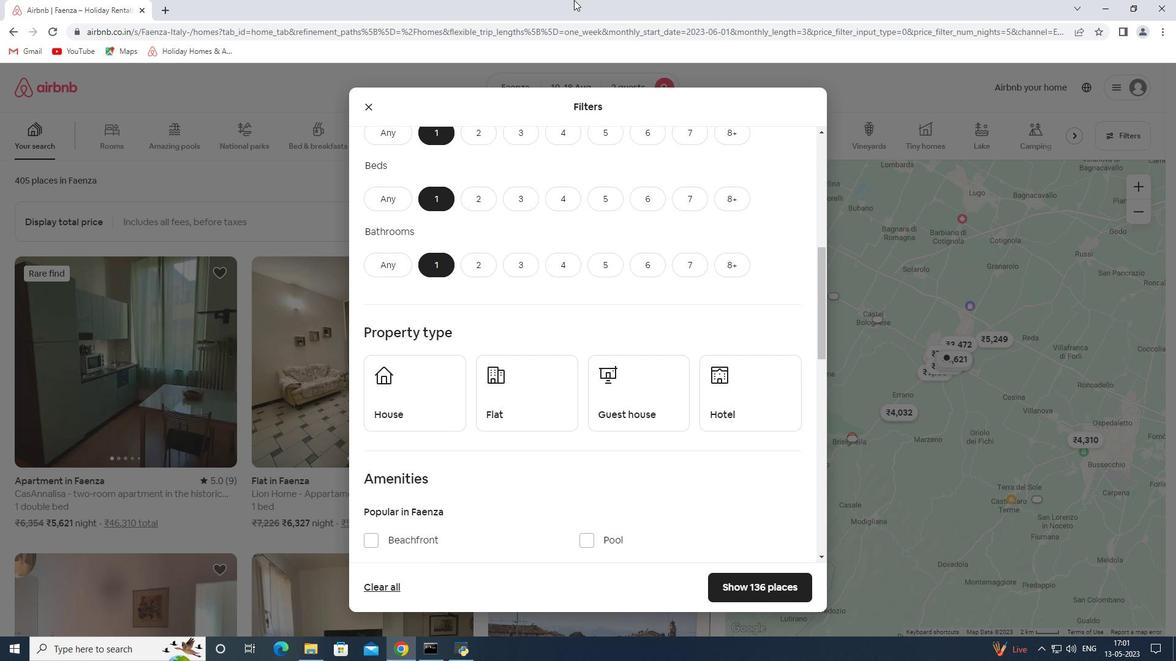 
Action: Mouse scrolled (574, 0) with delta (0, 0)
Screenshot: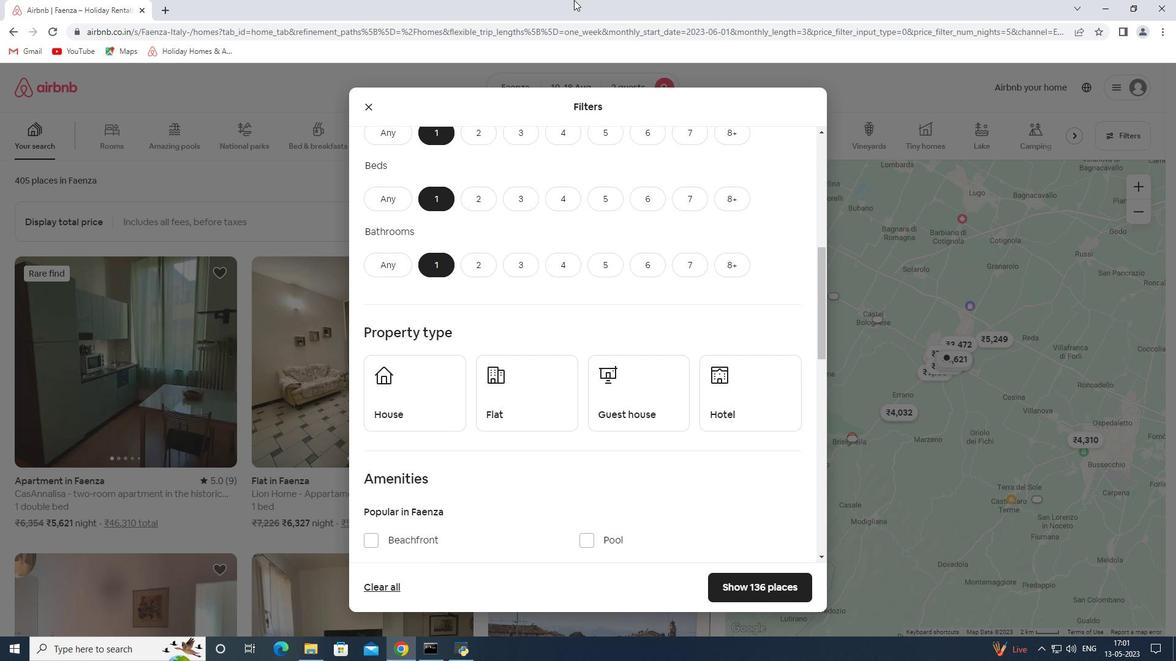 
Action: Mouse scrolled (574, 0) with delta (0, 0)
Screenshot: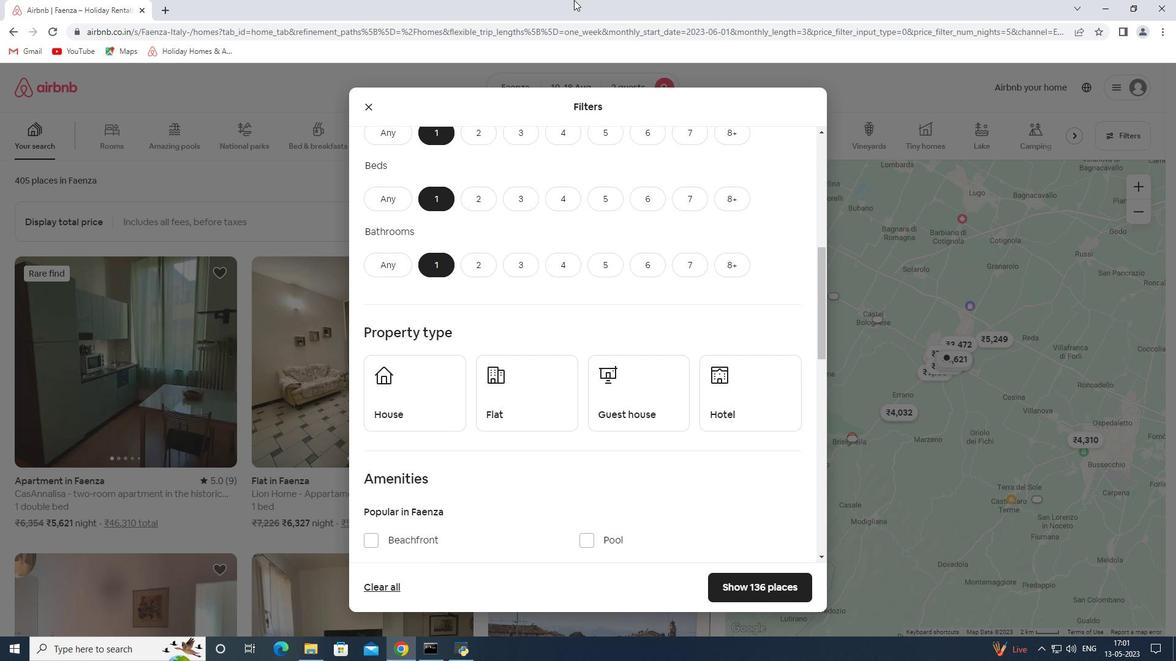 
Action: Mouse moved to (379, 341)
Screenshot: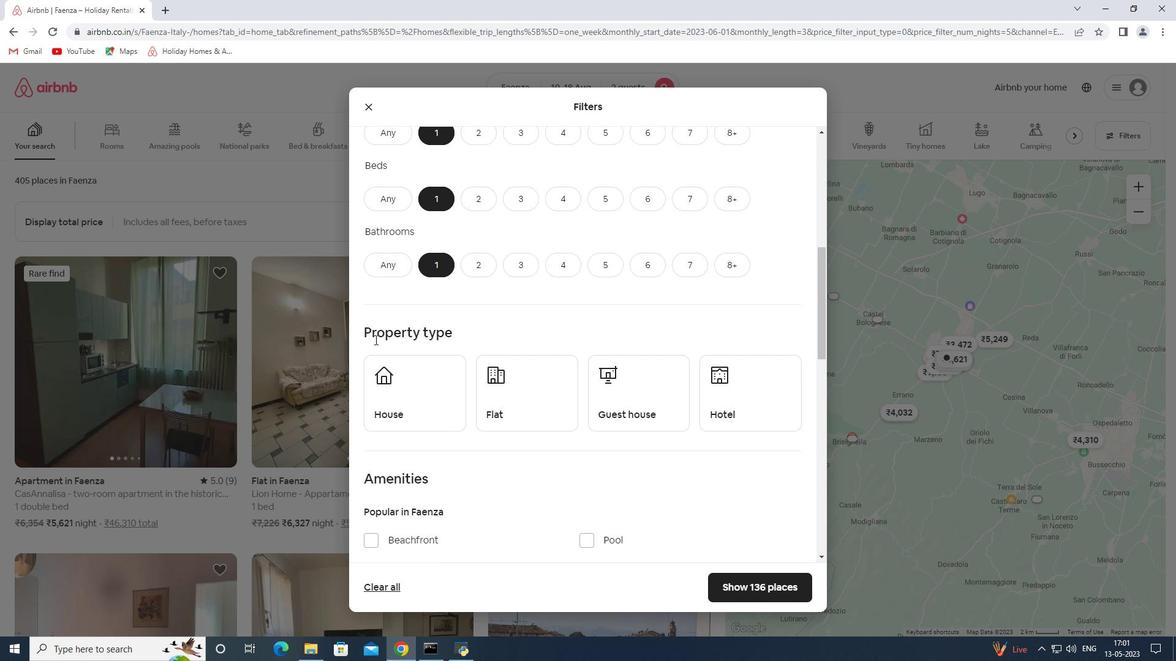 
Action: Mouse scrolled (379, 340) with delta (0, 0)
Screenshot: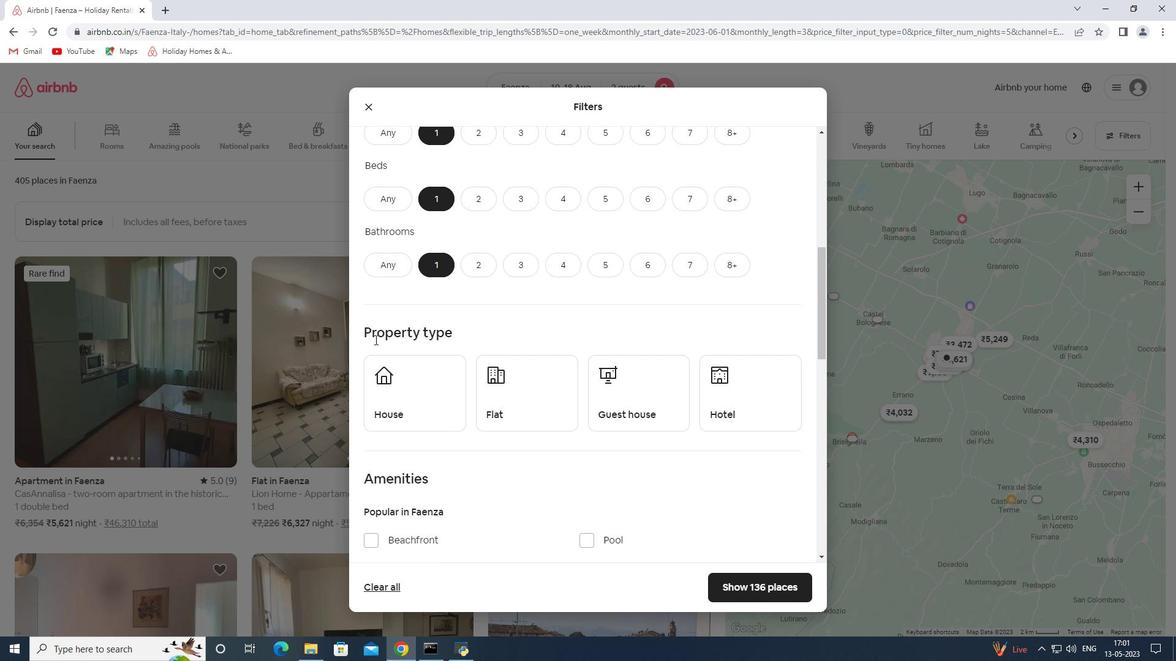 
Action: Mouse moved to (387, 329)
Screenshot: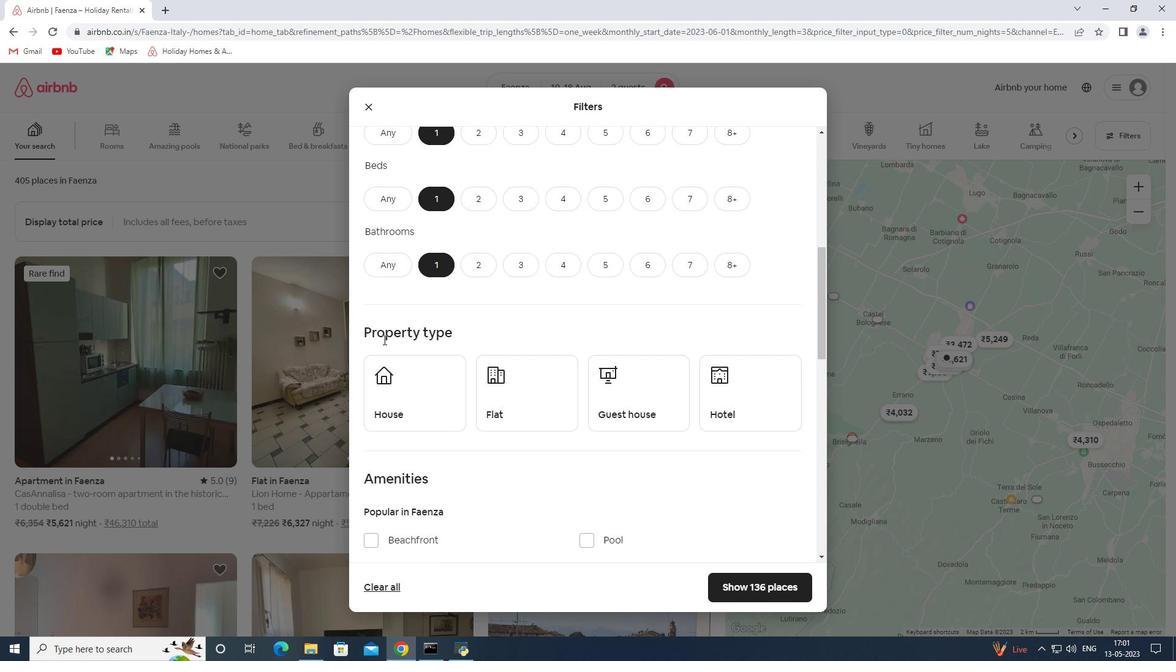 
Action: Mouse scrolled (387, 329) with delta (0, 0)
Screenshot: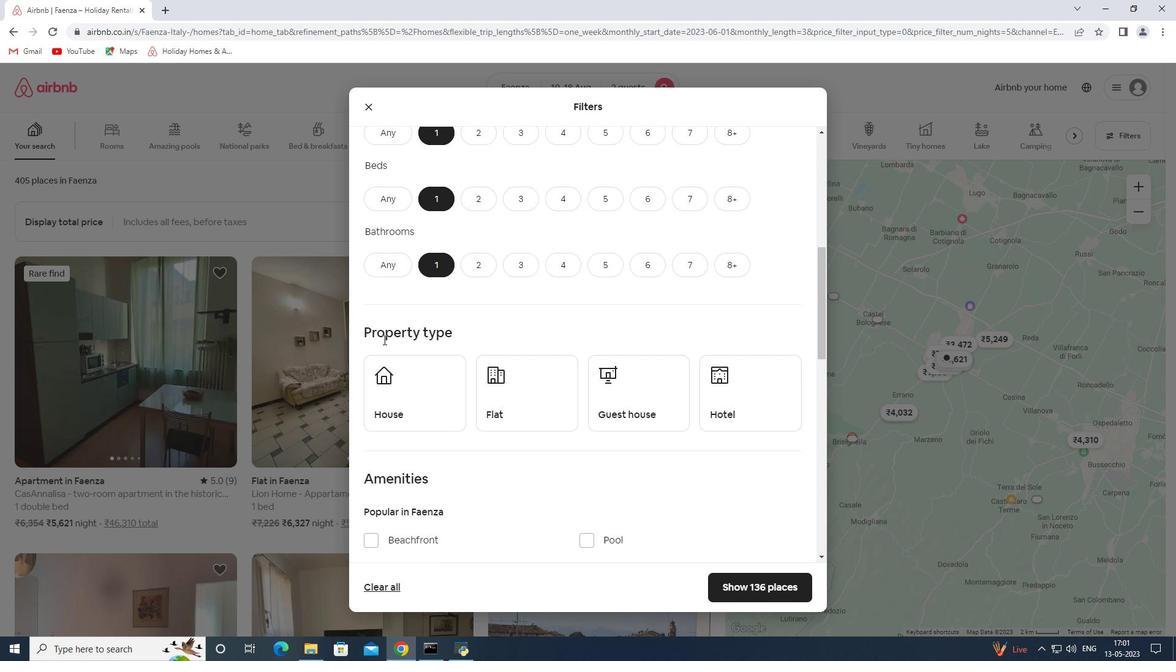 
Action: Mouse moved to (400, 275)
Screenshot: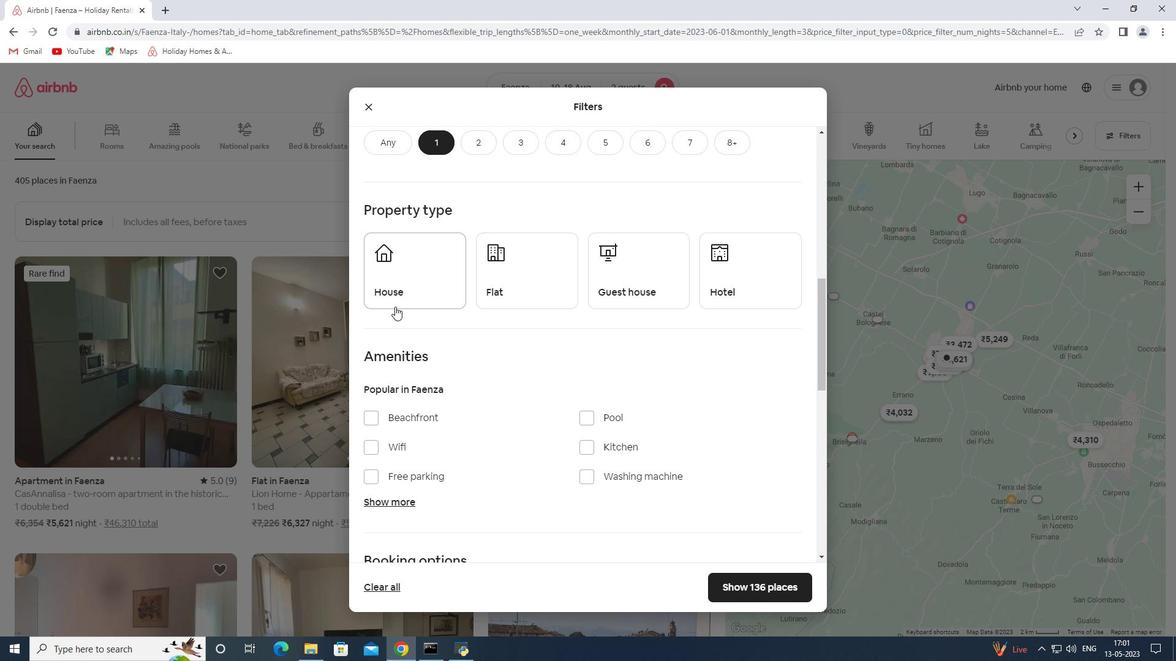 
Action: Mouse pressed left at (400, 275)
Screenshot: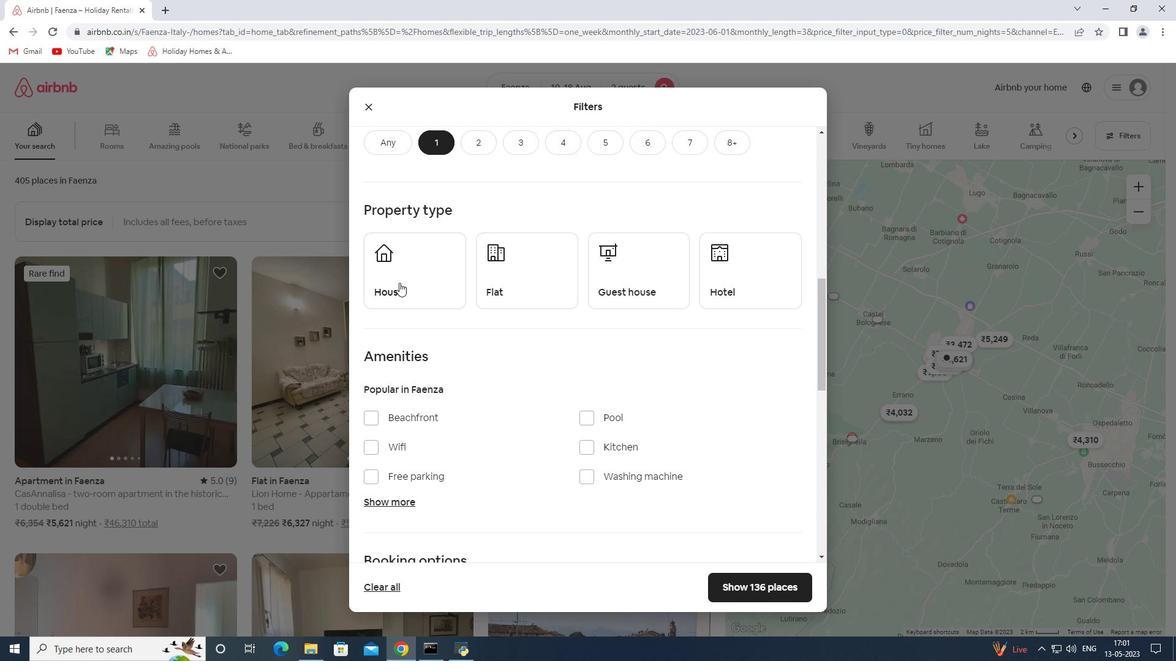 
Action: Mouse moved to (513, 288)
Screenshot: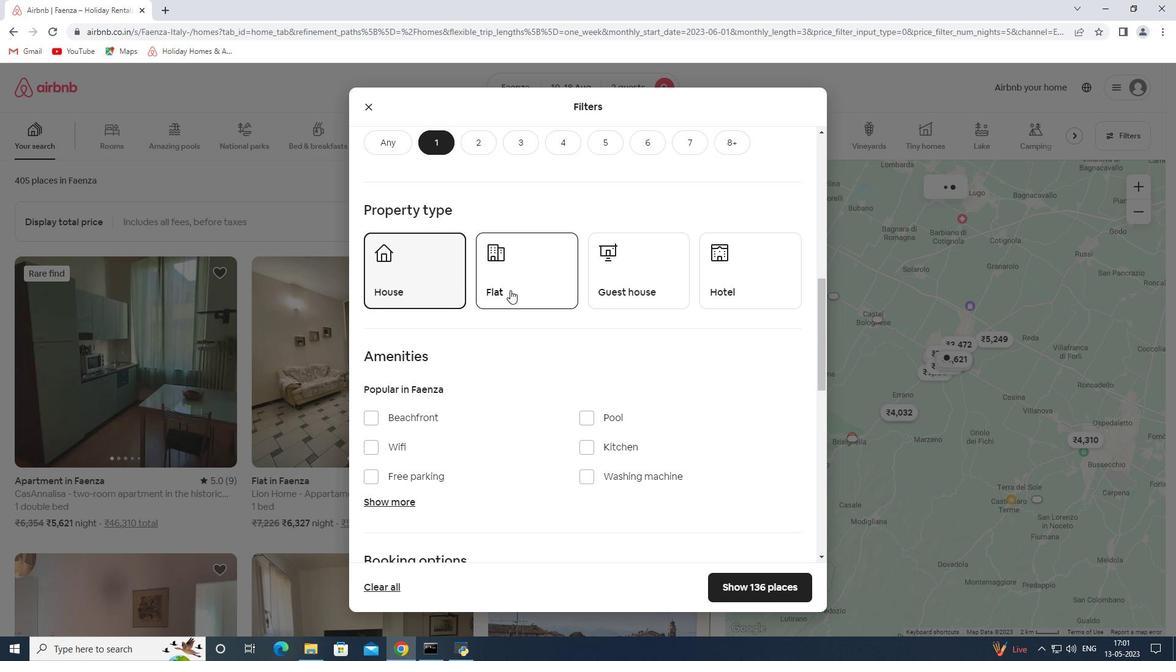 
Action: Mouse pressed left at (513, 288)
Screenshot: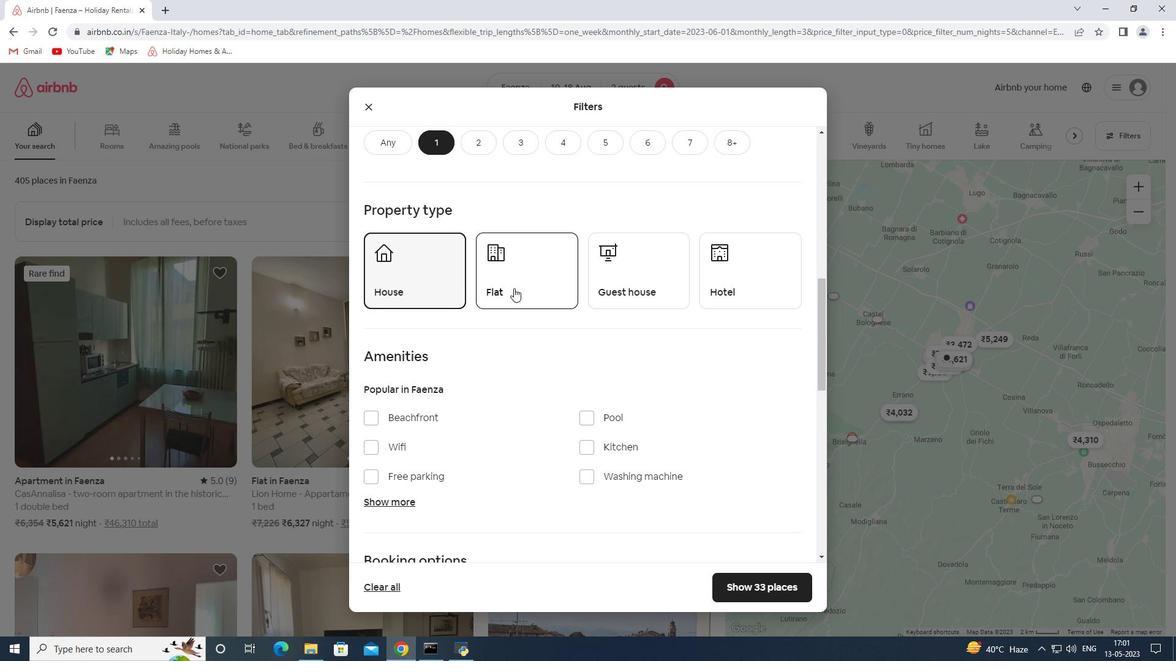 
Action: Mouse moved to (613, 267)
Screenshot: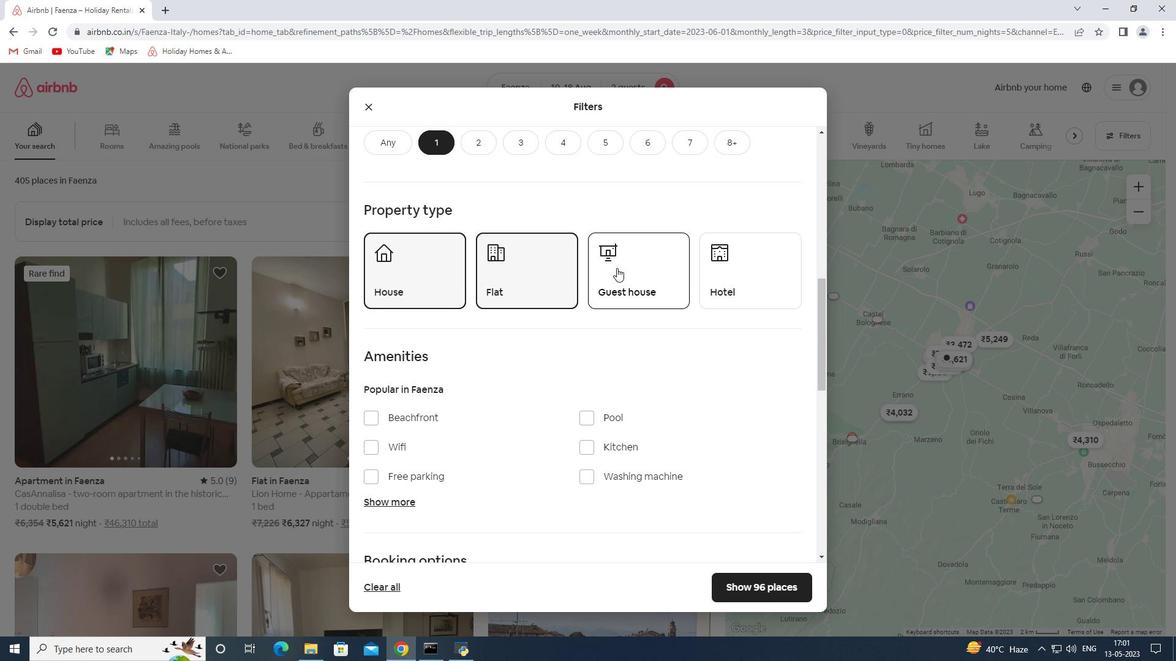 
Action: Mouse pressed left at (613, 267)
Screenshot: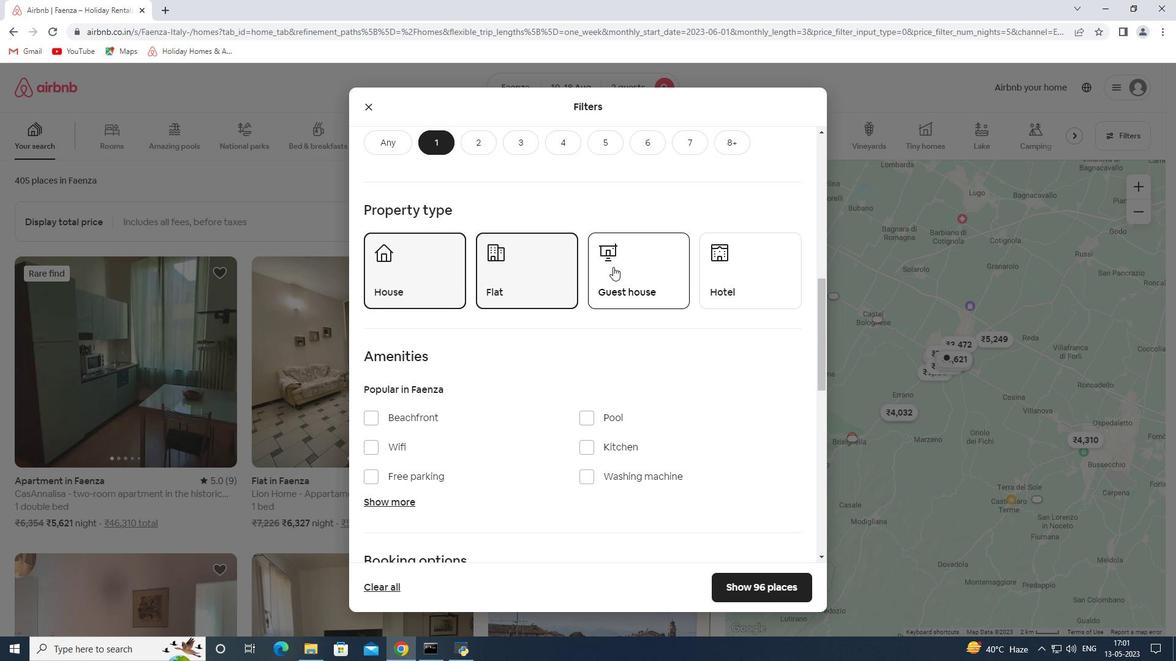 
Action: Mouse moved to (646, 328)
Screenshot: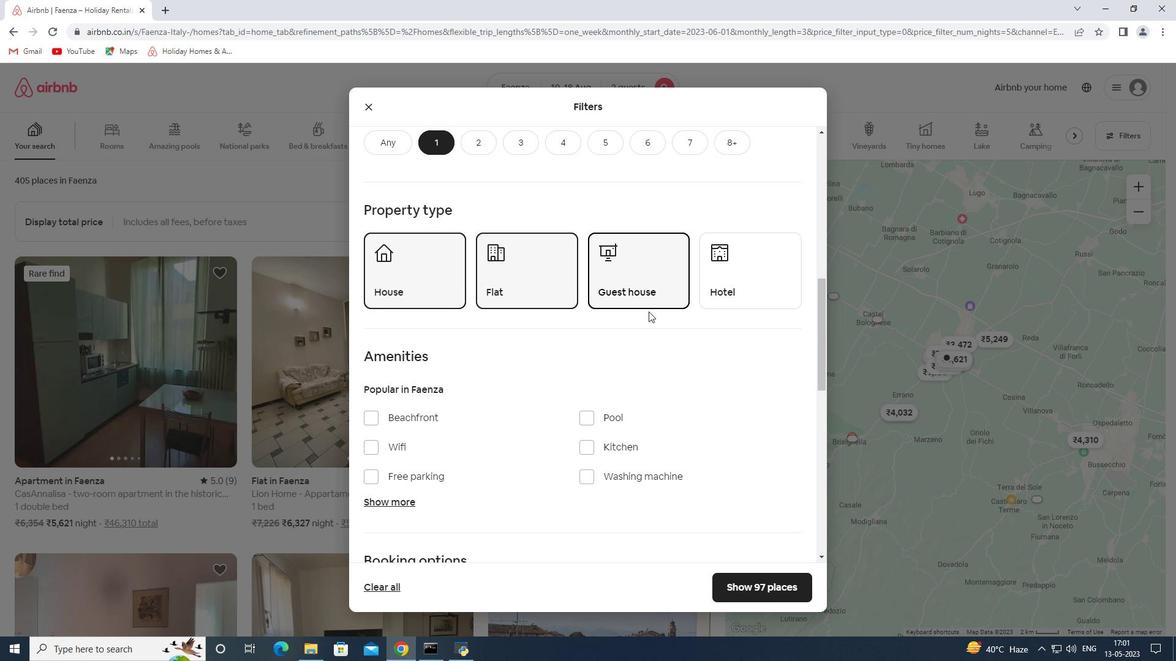 
Action: Mouse scrolled (646, 327) with delta (0, 0)
Screenshot: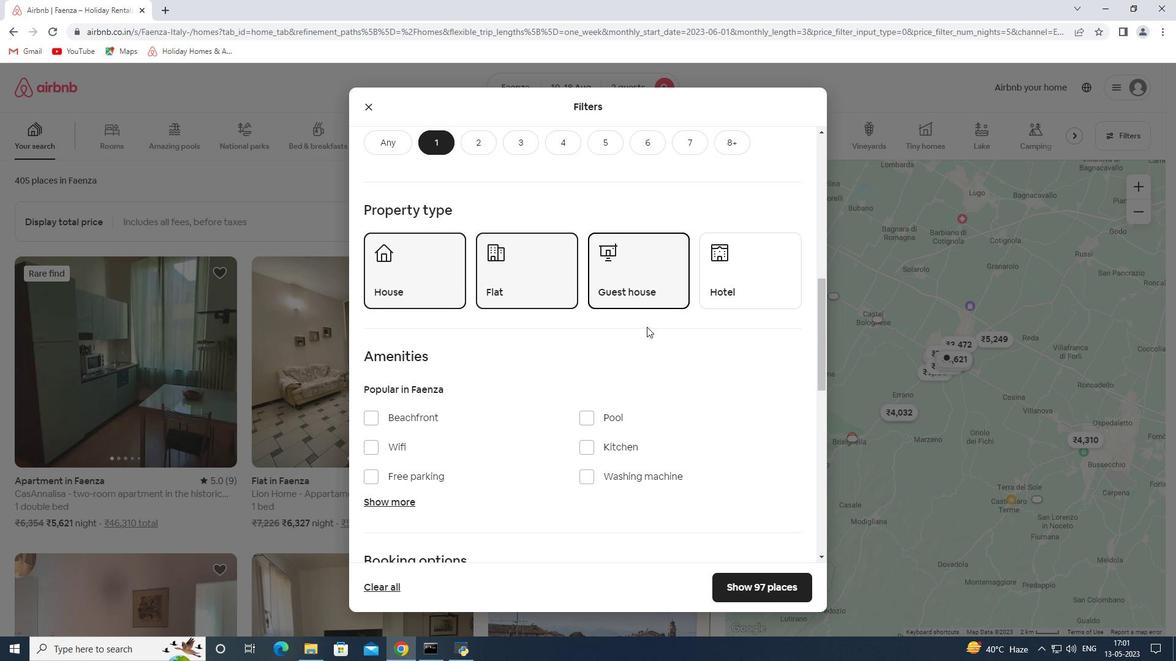 
Action: Mouse scrolled (646, 327) with delta (0, 0)
Screenshot: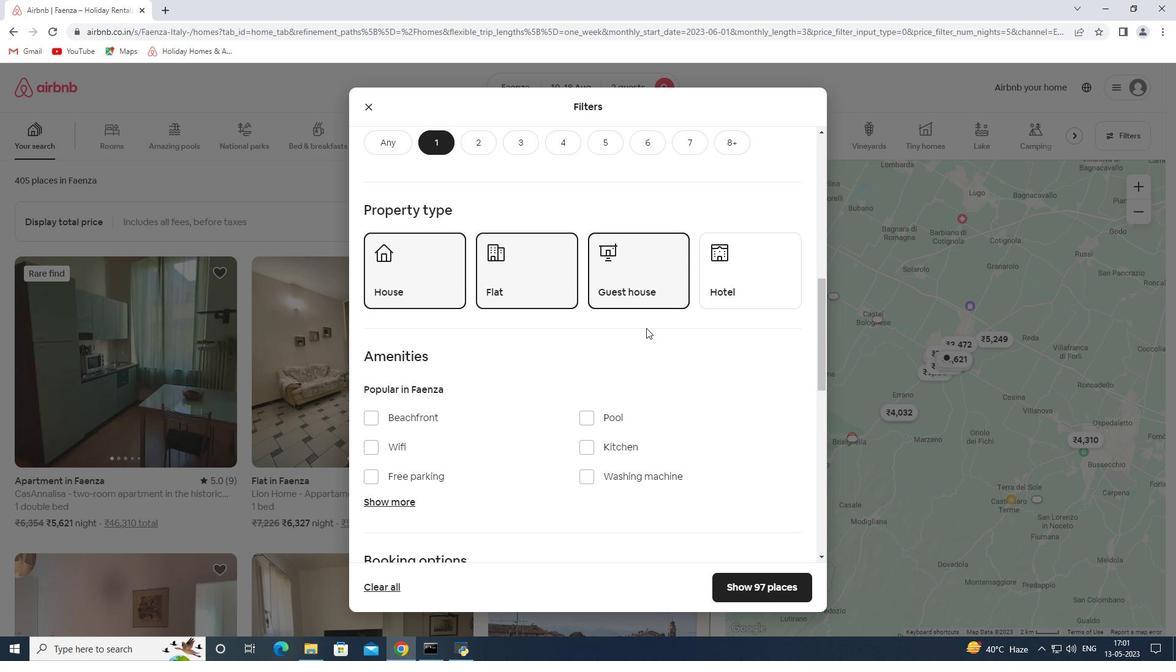 
Action: Mouse moved to (645, 328)
Screenshot: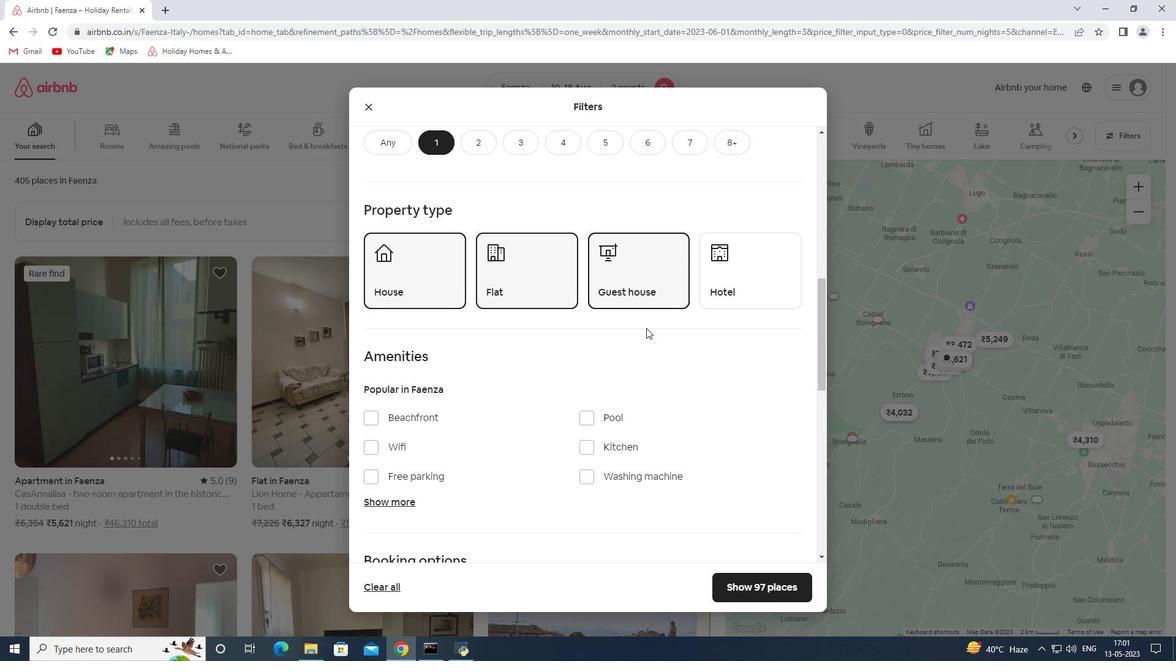 
Action: Mouse scrolled (645, 327) with delta (0, 0)
Screenshot: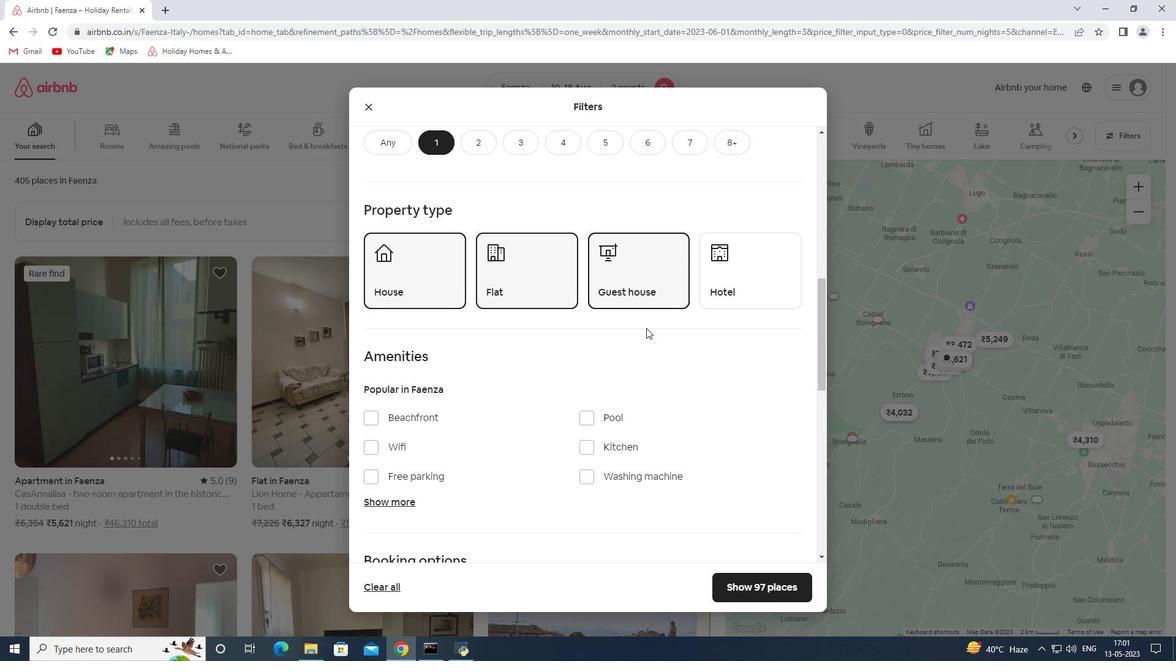 
Action: Mouse moved to (396, 316)
Screenshot: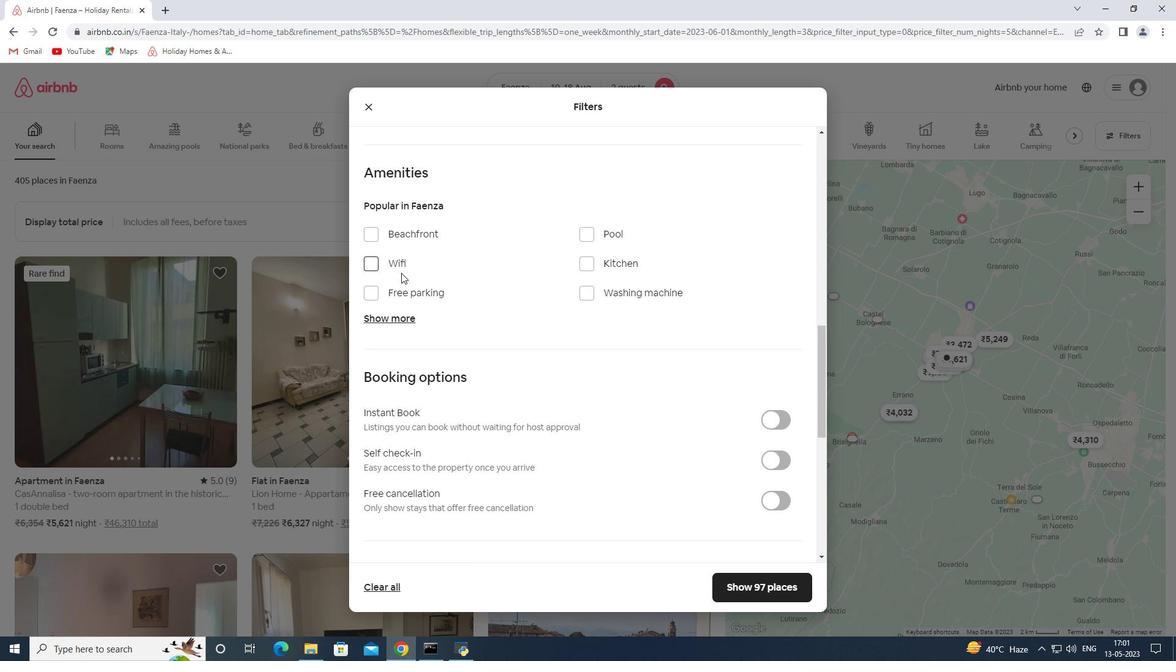 
Action: Mouse pressed left at (396, 316)
Screenshot: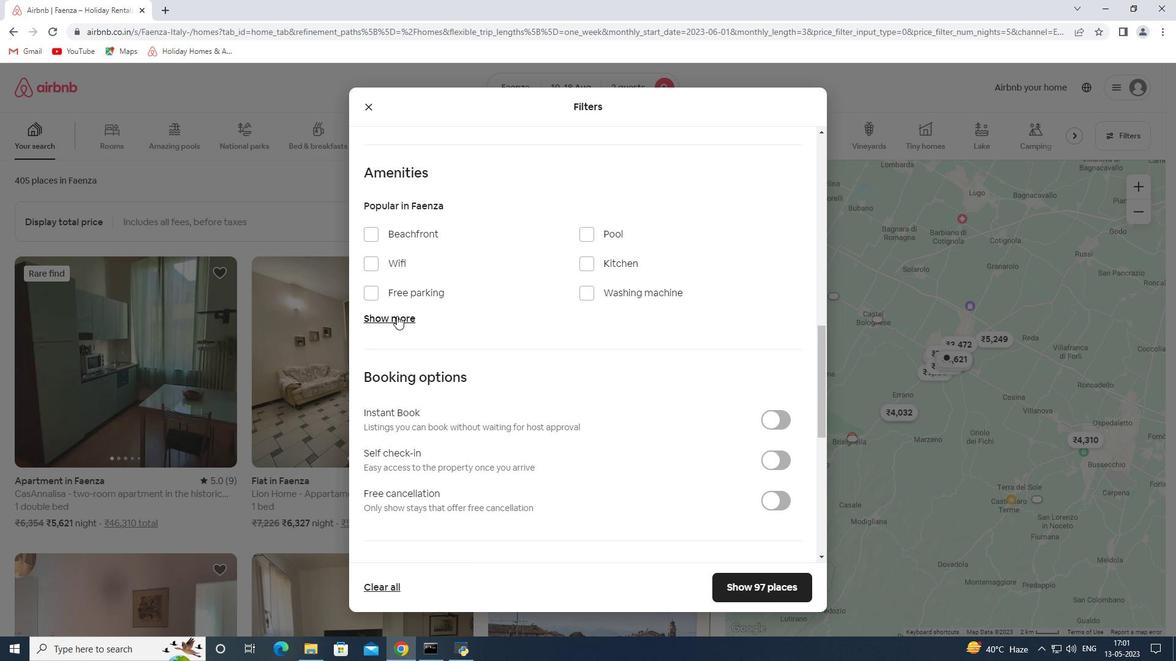 
Action: Mouse moved to (410, 298)
Screenshot: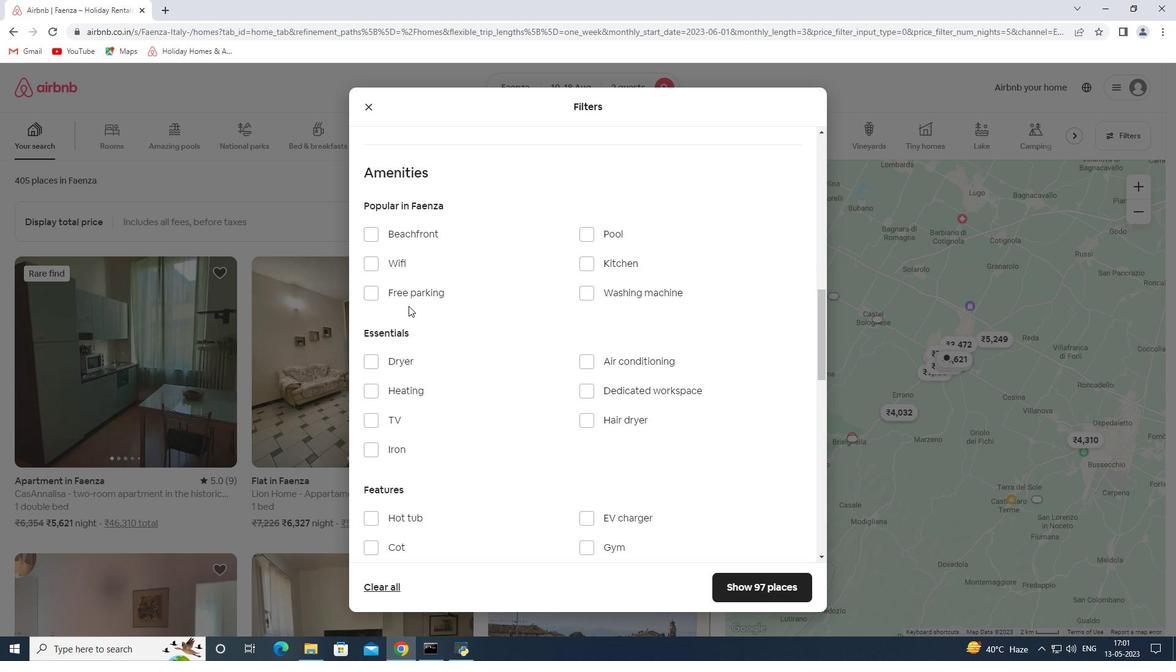 
Action: Mouse pressed left at (410, 298)
Screenshot: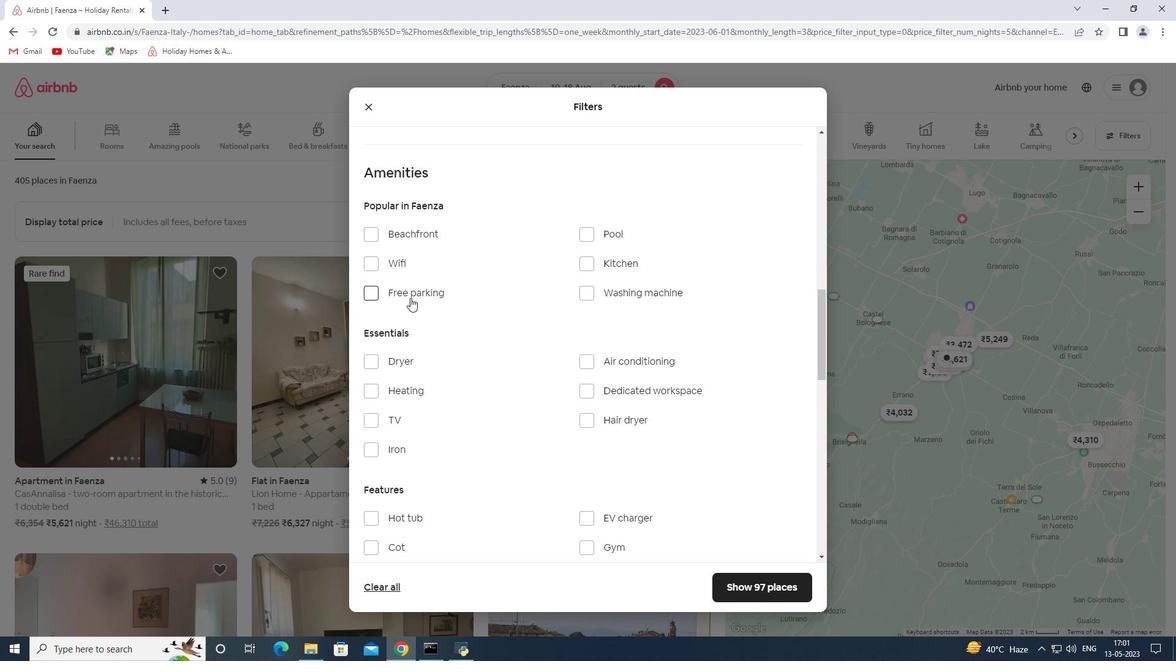 
Action: Mouse moved to (392, 259)
Screenshot: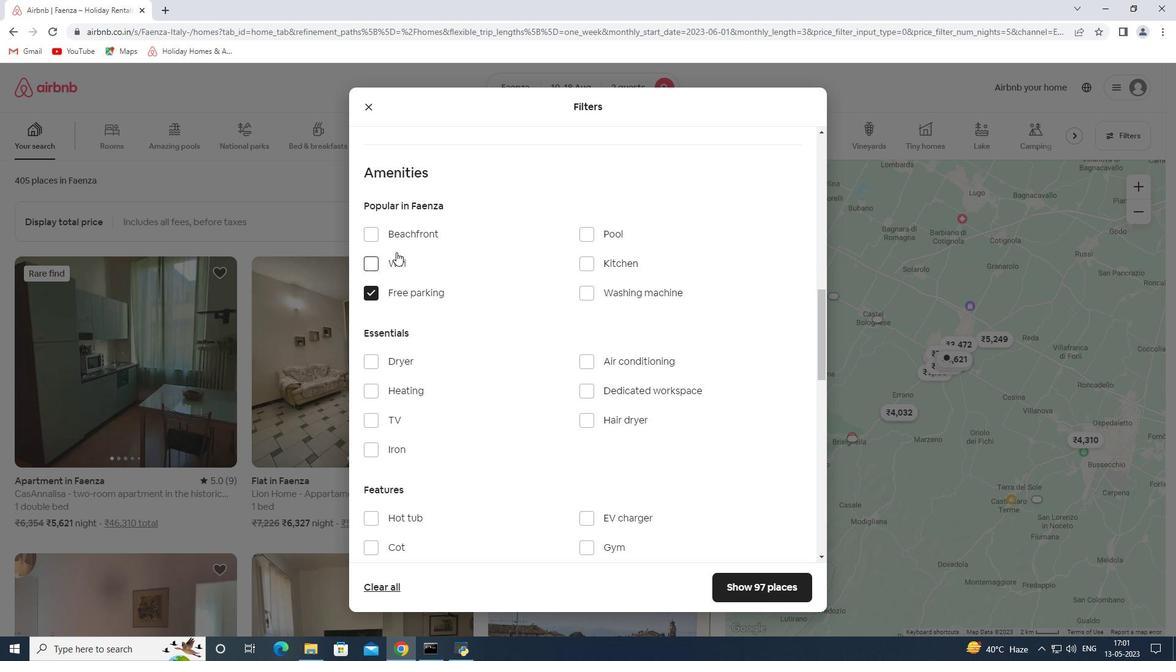 
Action: Mouse pressed left at (392, 259)
Screenshot: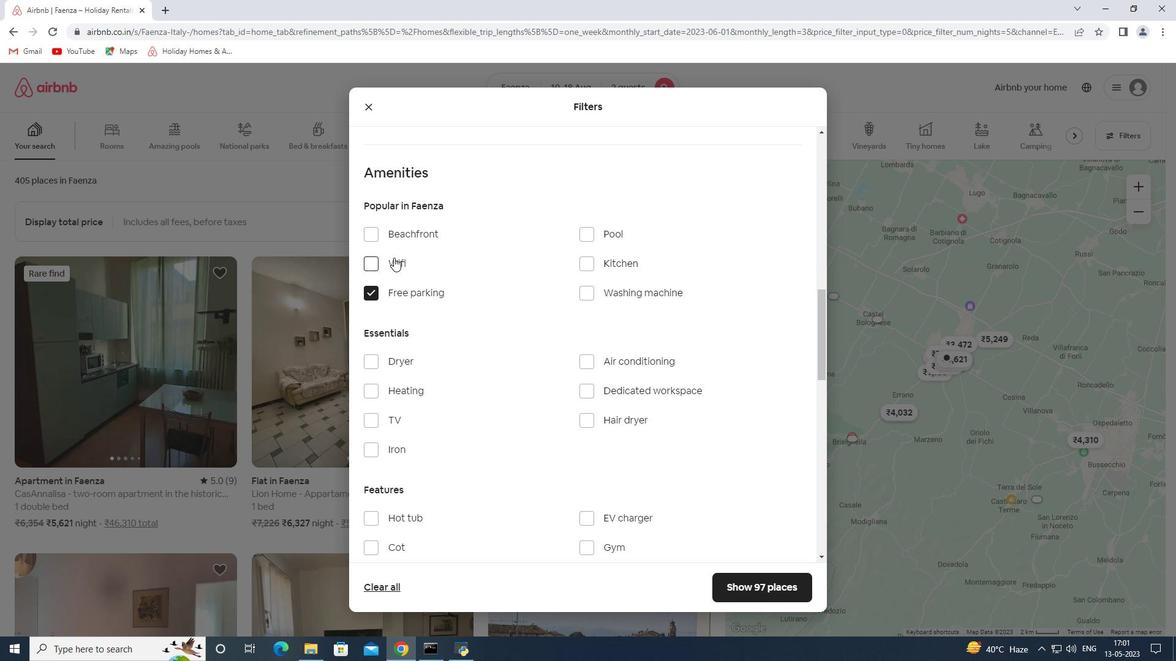 
Action: Mouse moved to (450, 337)
Screenshot: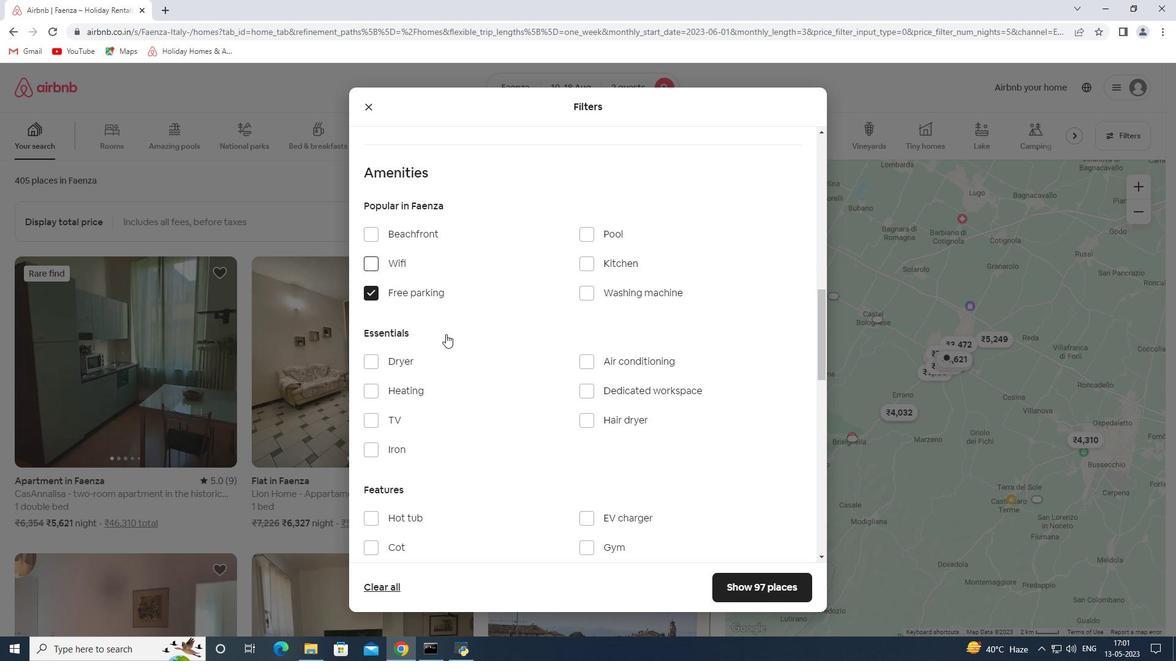 
Action: Mouse scrolled (450, 336) with delta (0, 0)
Screenshot: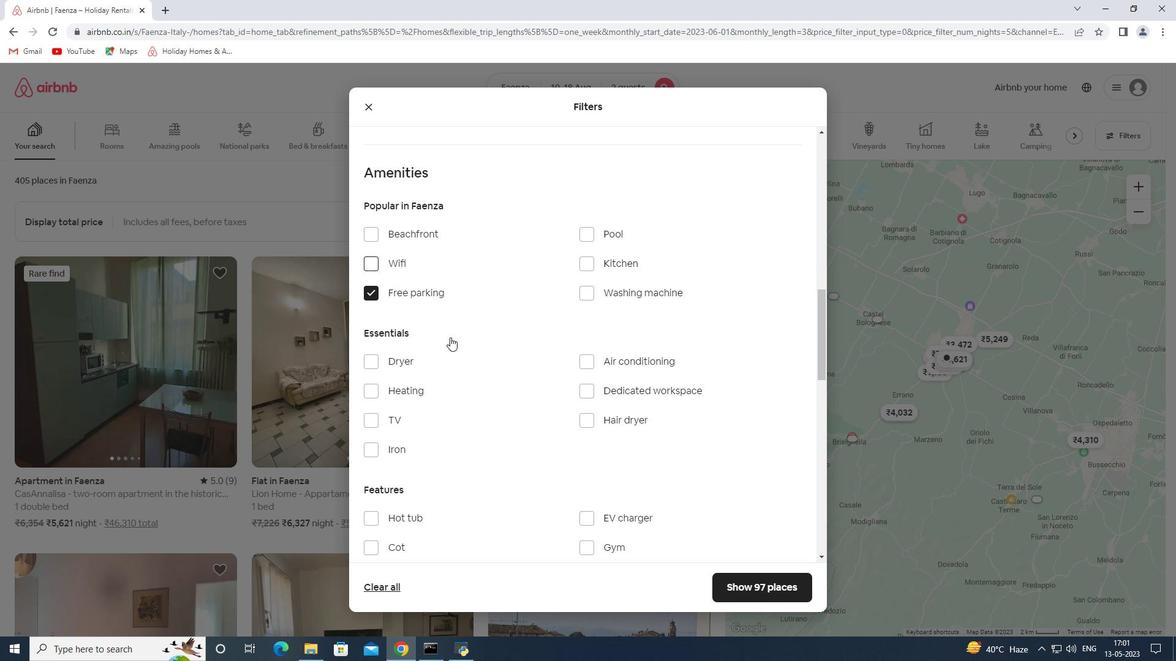 
Action: Mouse scrolled (450, 336) with delta (0, 0)
Screenshot: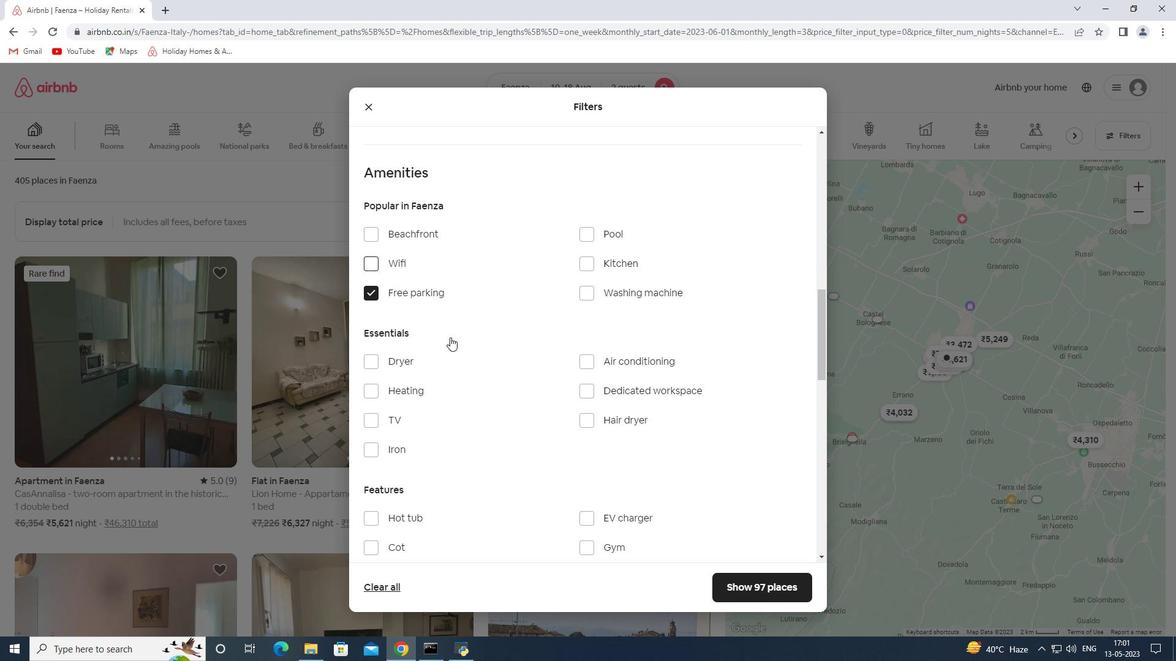 
Action: Mouse scrolled (450, 336) with delta (0, 0)
Screenshot: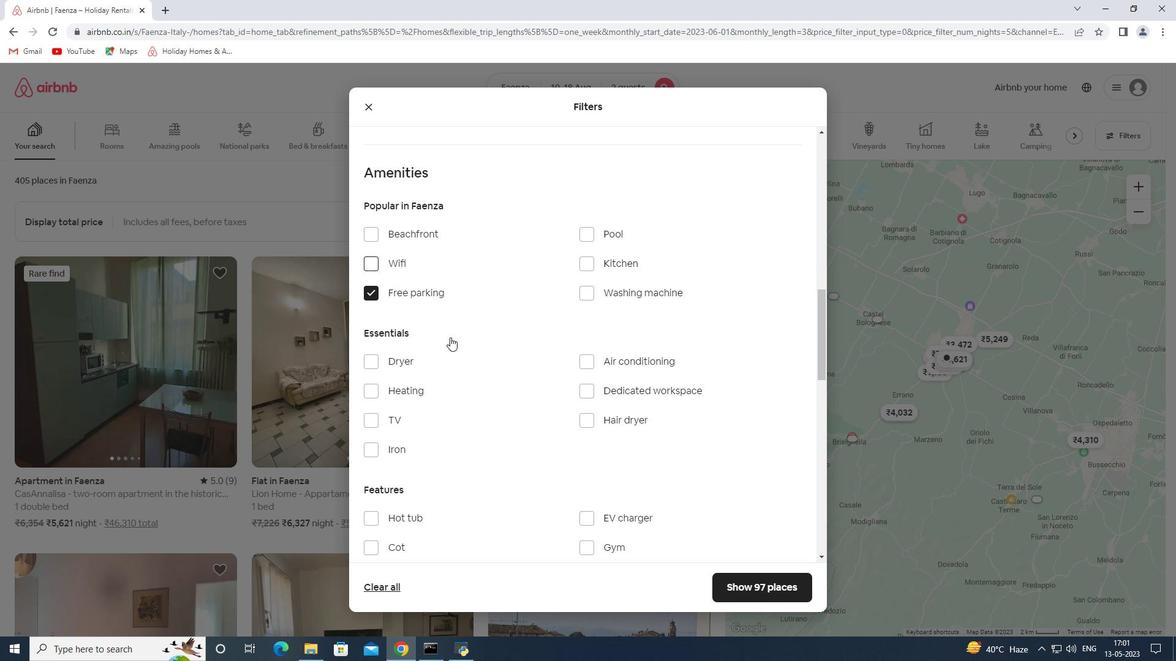 
Action: Mouse moved to (451, 337)
Screenshot: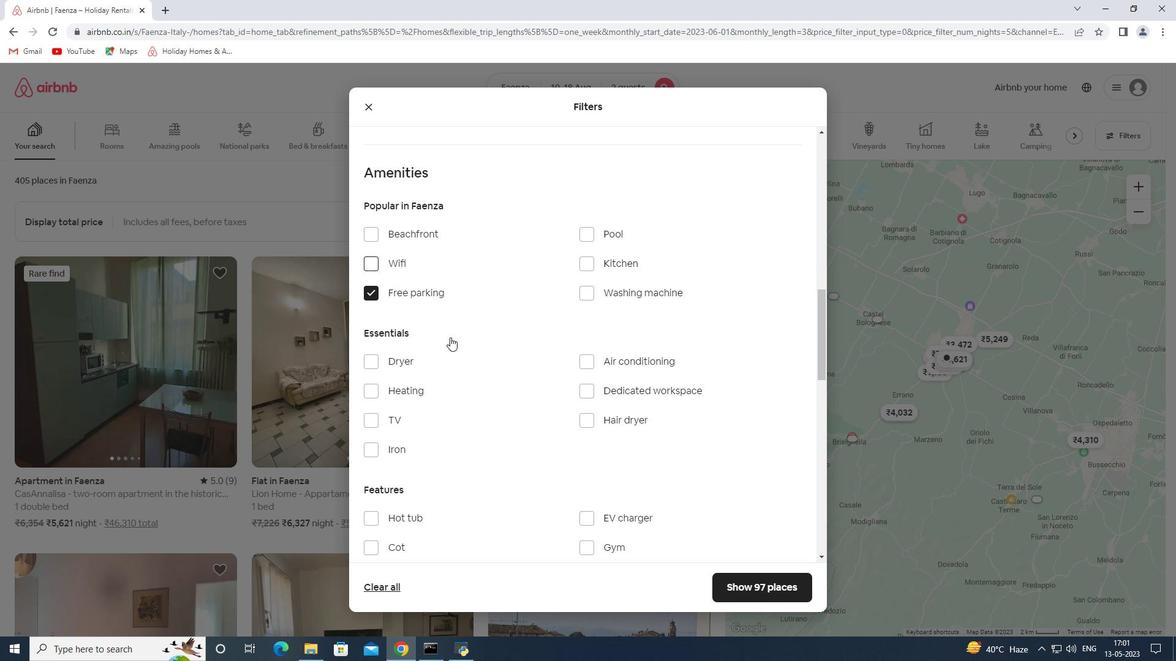 
Action: Mouse scrolled (451, 336) with delta (0, 0)
Screenshot: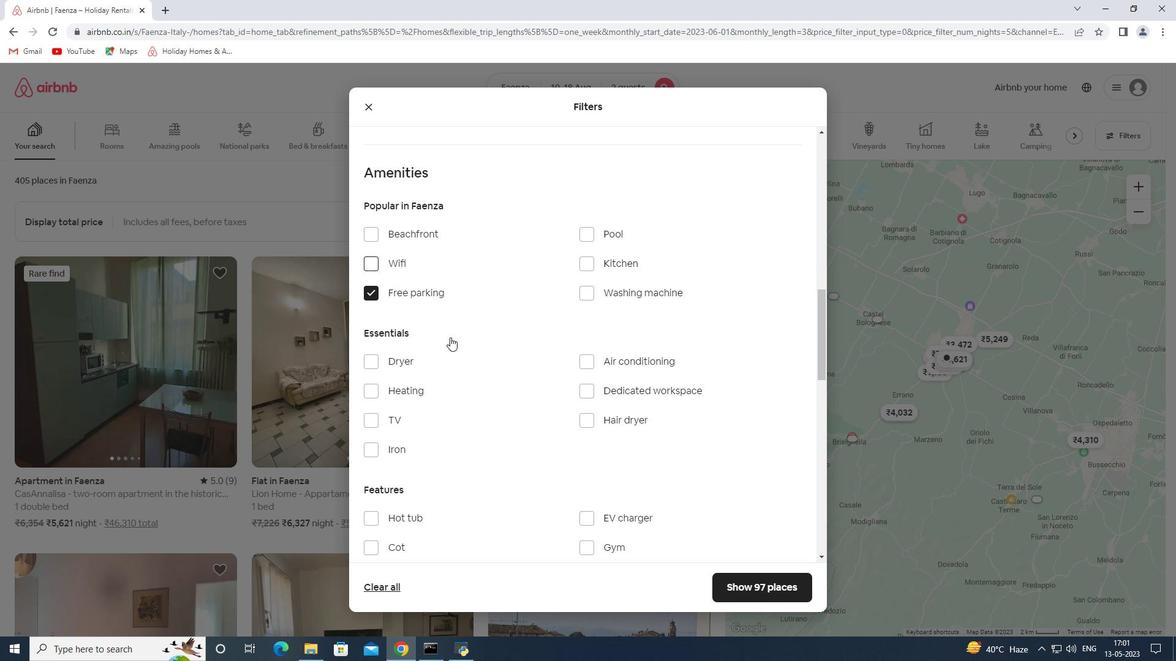 
Action: Mouse moved to (408, 197)
Screenshot: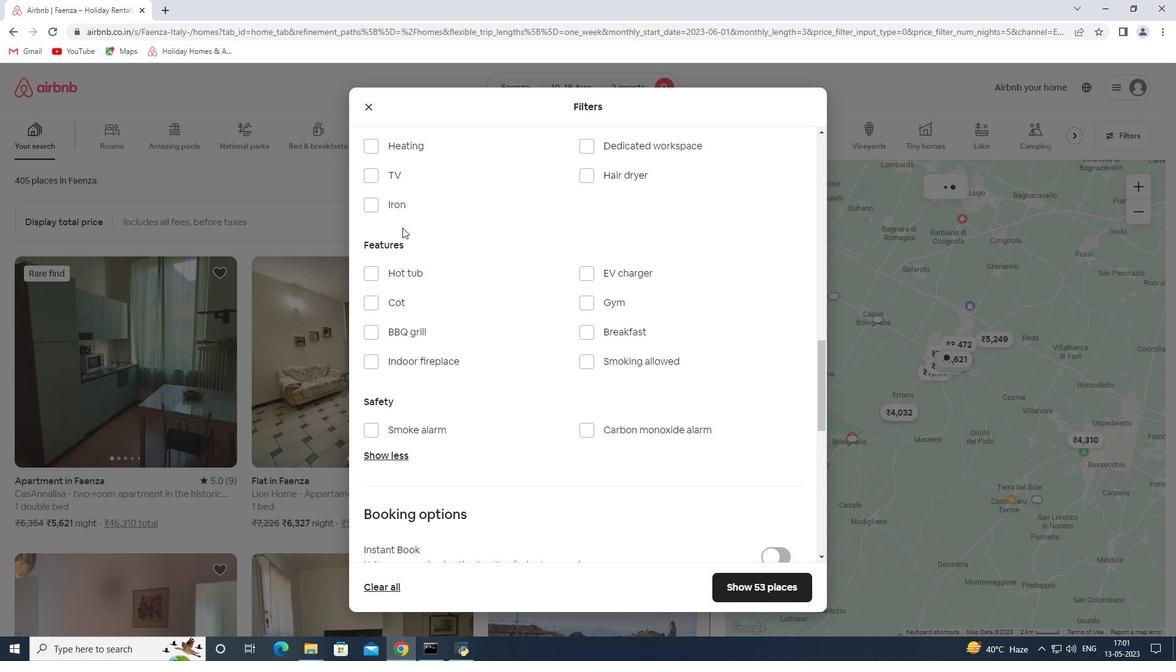 
Action: Mouse scrolled (408, 198) with delta (0, 0)
Screenshot: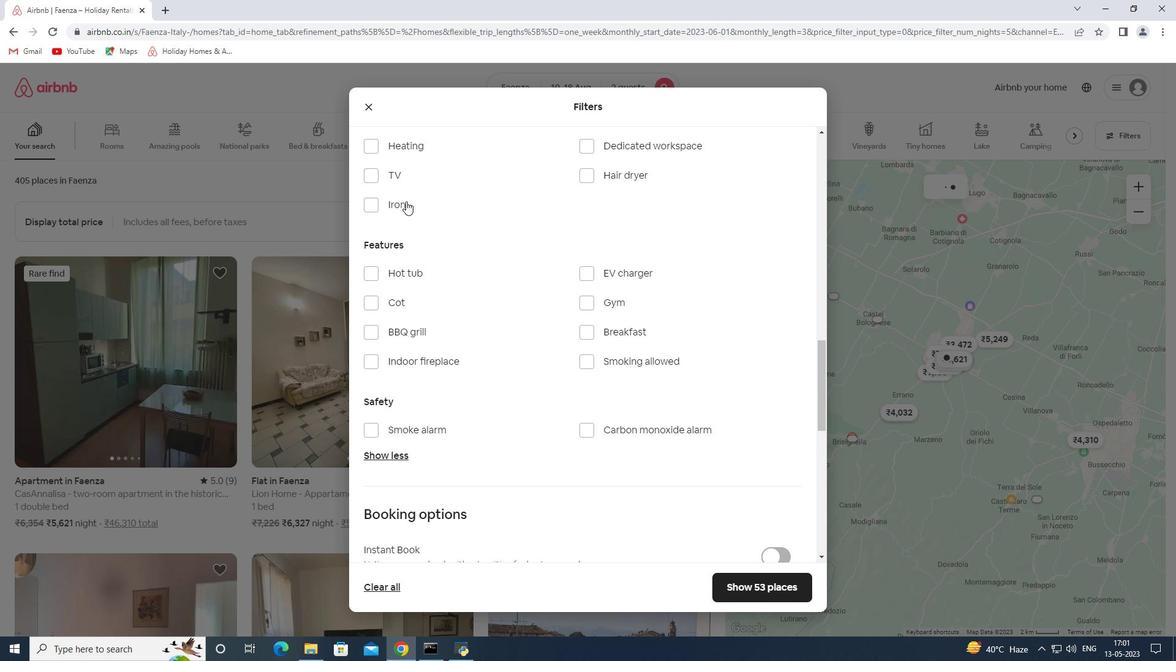 
Action: Mouse scrolled (408, 198) with delta (0, 0)
Screenshot: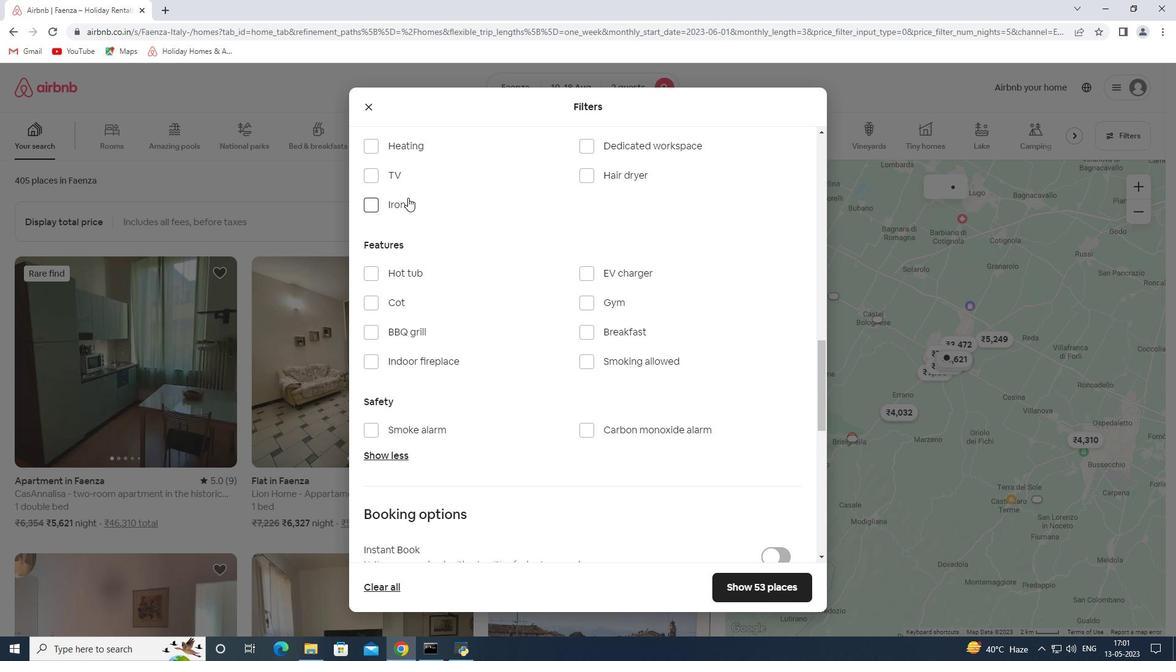 
Action: Mouse scrolled (408, 198) with delta (0, 0)
Screenshot: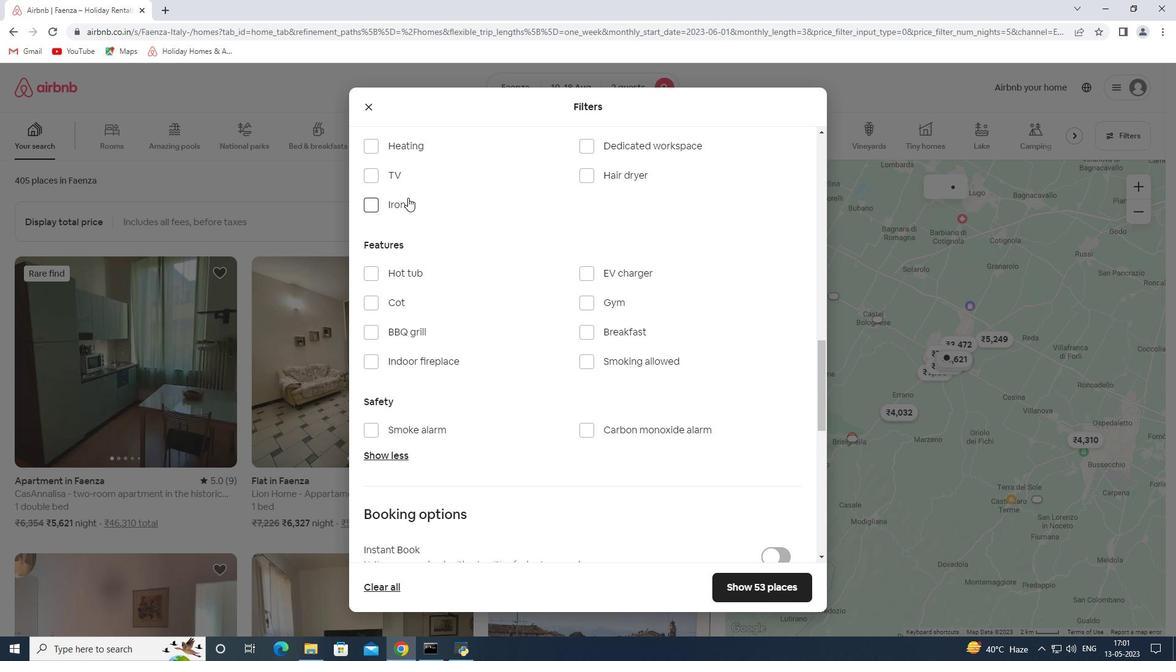 
Action: Mouse moved to (389, 358)
Screenshot: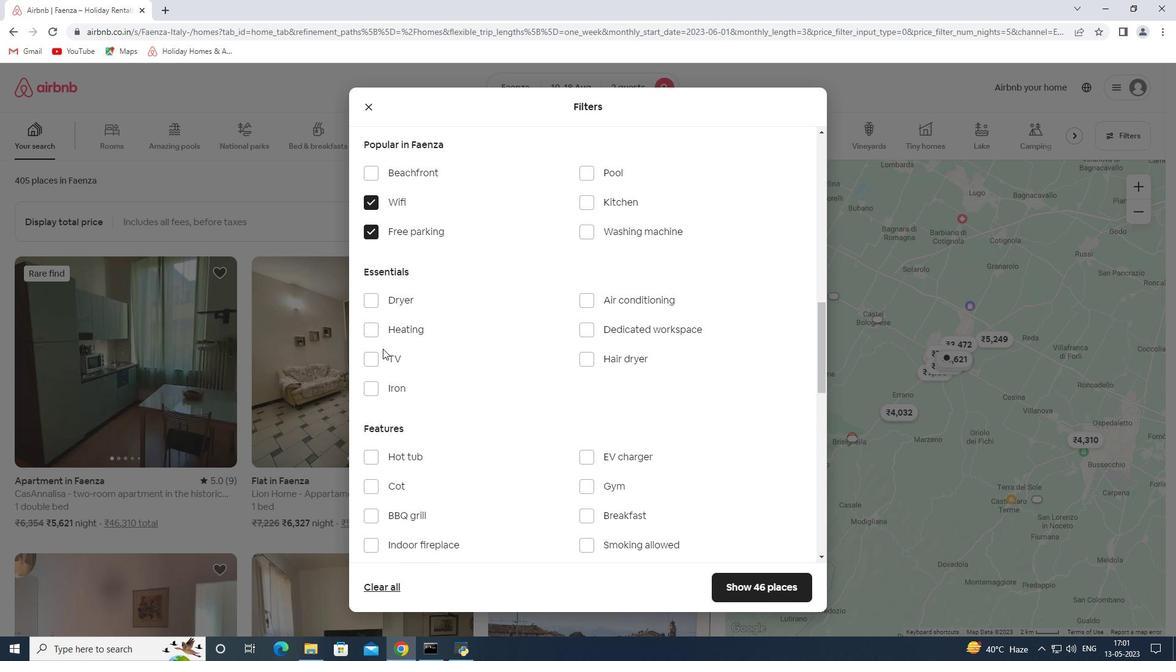 
Action: Mouse pressed left at (389, 358)
Screenshot: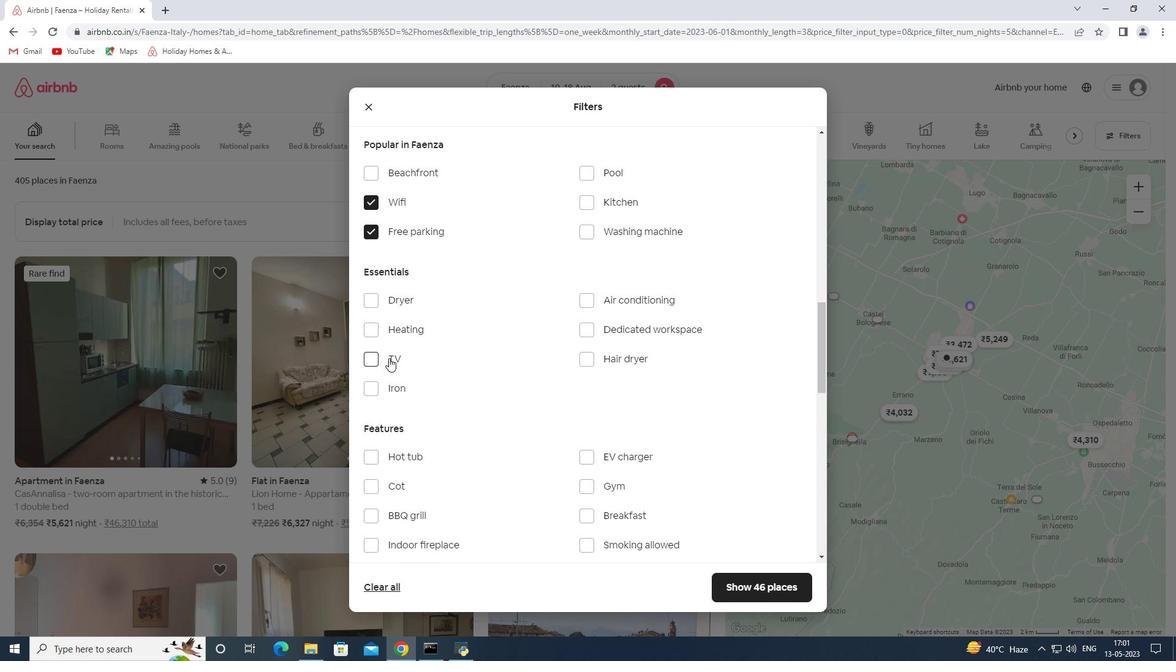 
Action: Mouse moved to (418, 347)
Screenshot: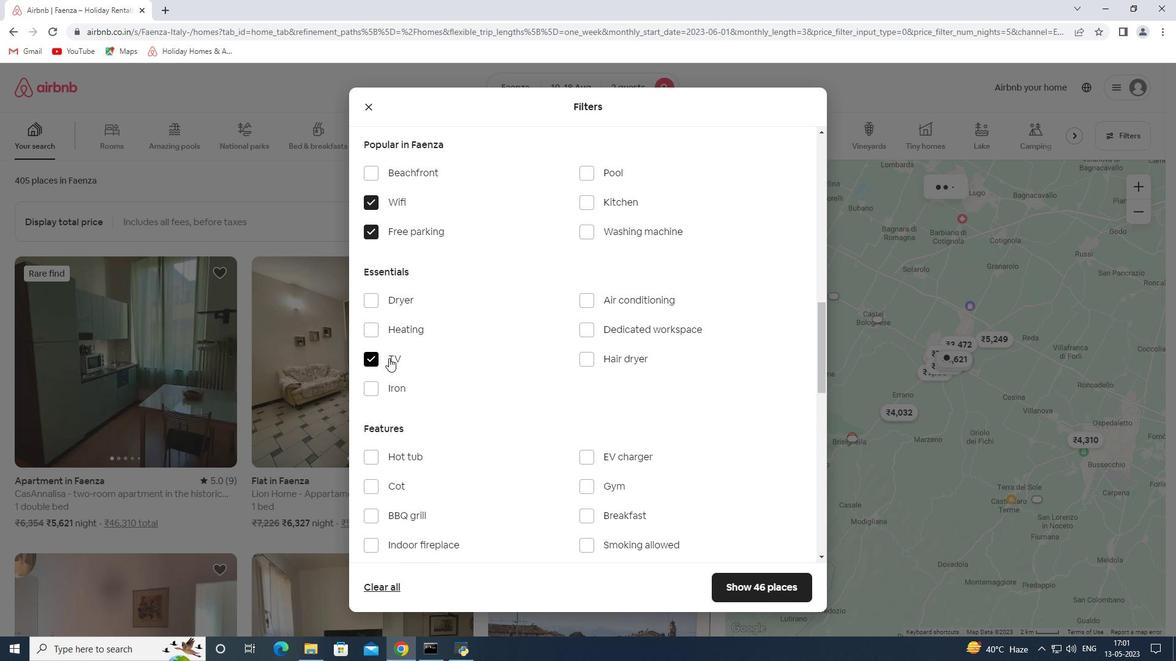 
Action: Mouse scrolled (418, 346) with delta (0, 0)
Screenshot: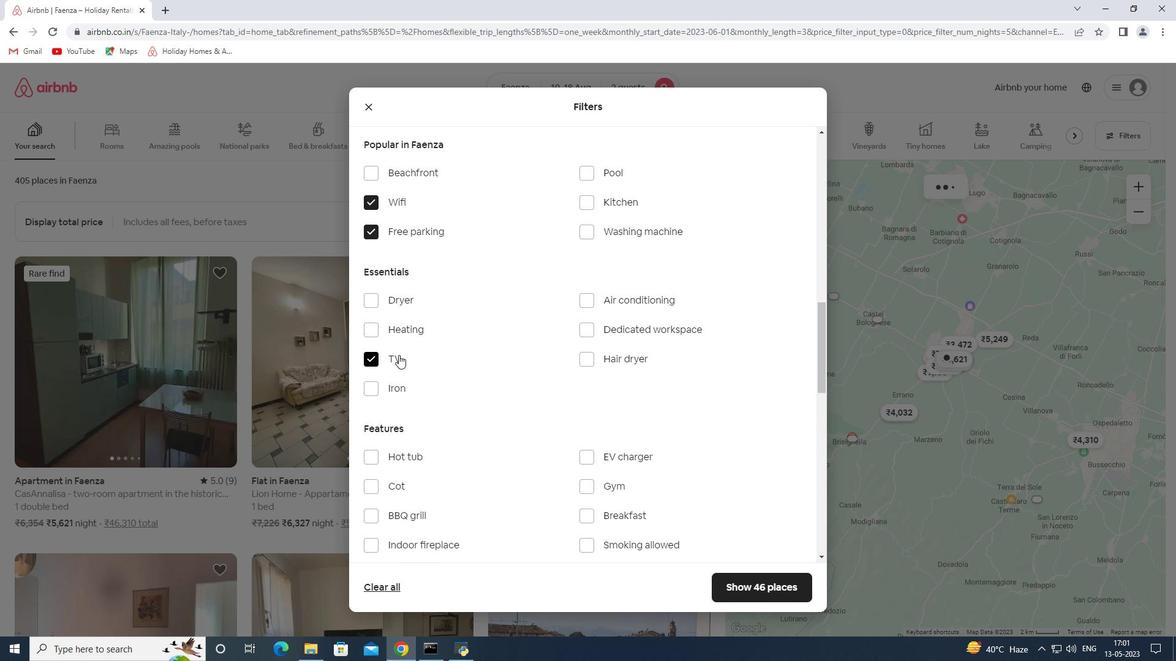 
Action: Mouse scrolled (418, 346) with delta (0, 0)
Screenshot: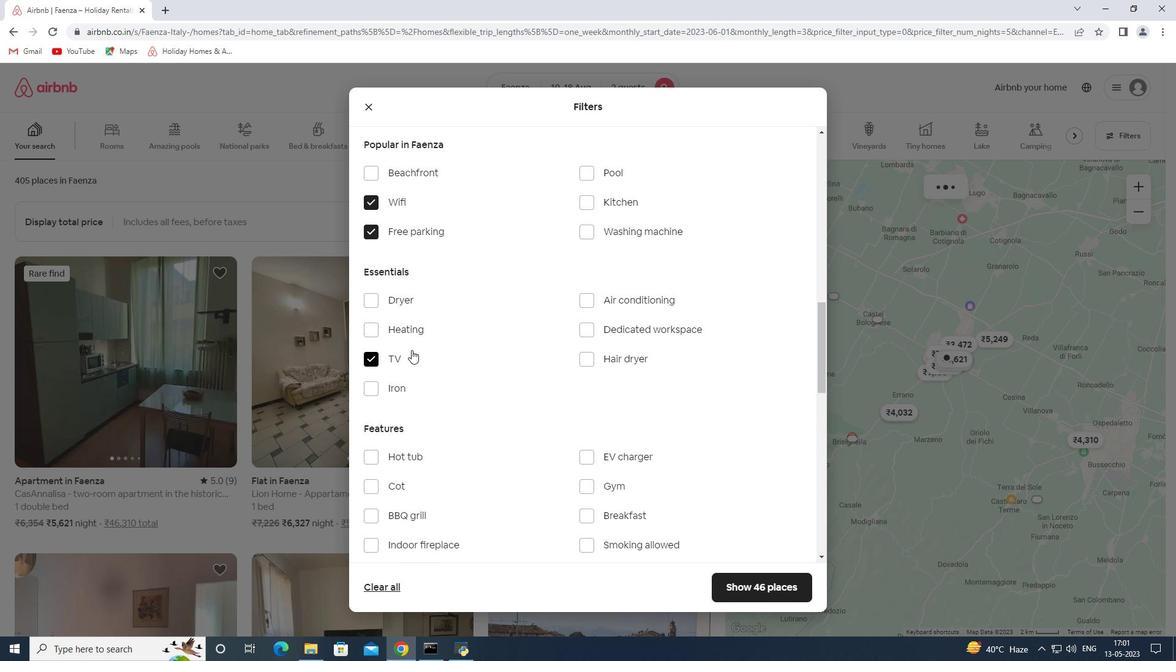 
Action: Mouse scrolled (418, 346) with delta (0, 0)
Screenshot: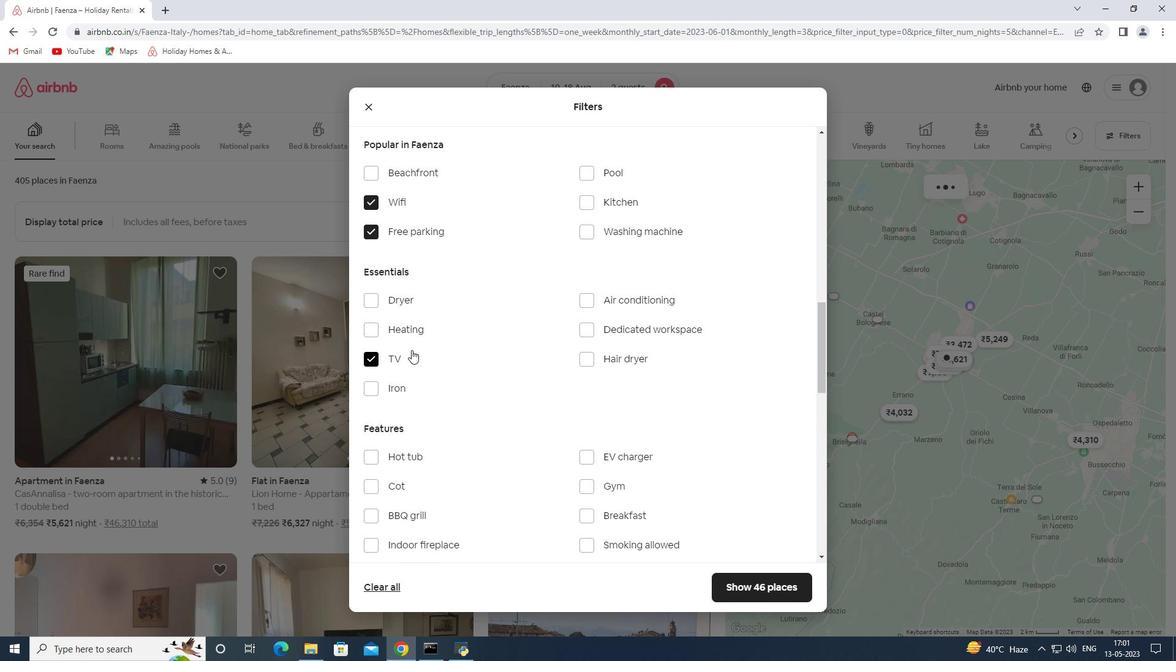 
Action: Mouse moved to (423, 346)
Screenshot: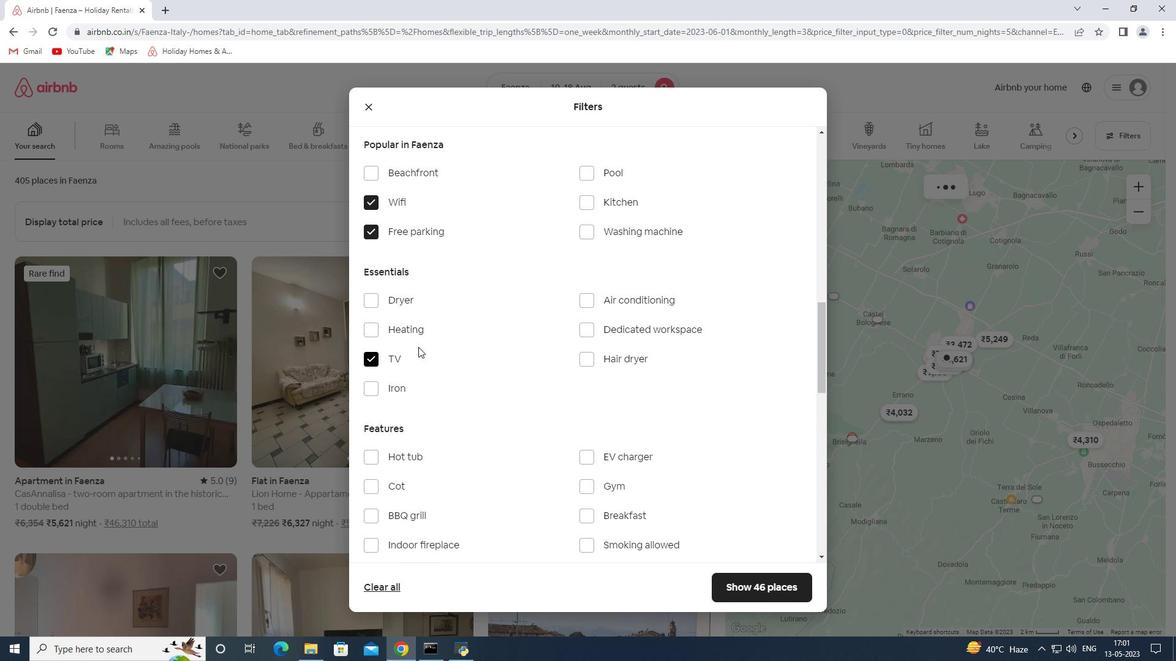 
Action: Mouse scrolled (423, 345) with delta (0, 0)
Screenshot: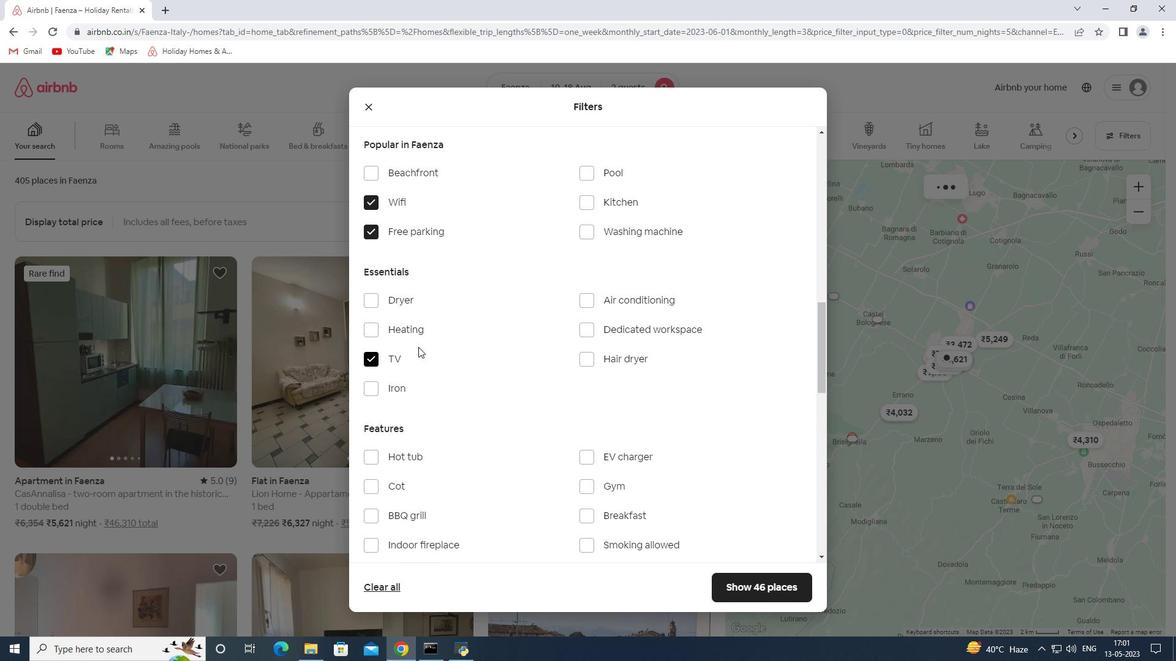 
Action: Mouse moved to (458, 281)
Screenshot: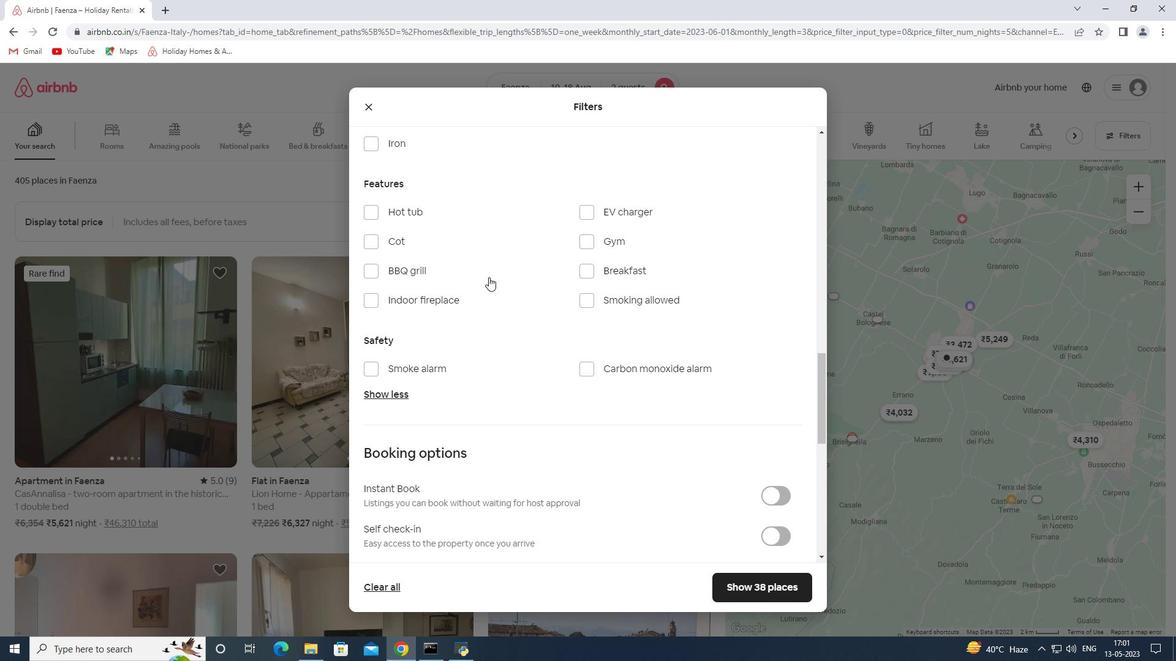 
Action: Mouse scrolled (458, 282) with delta (0, 0)
Screenshot: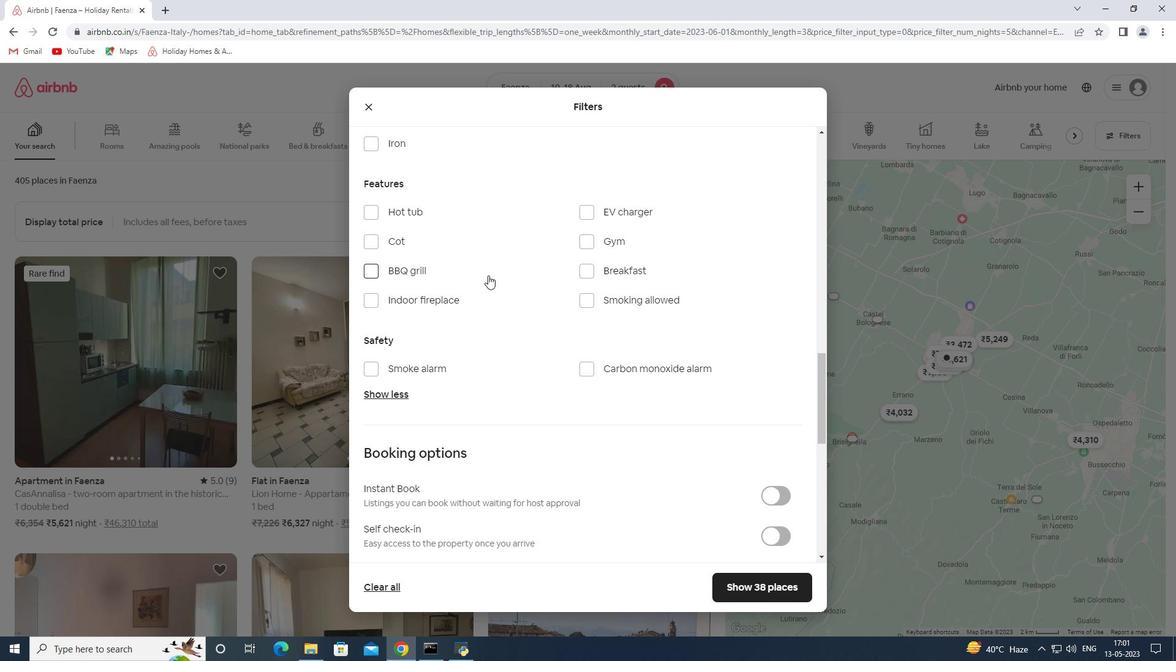
Action: Mouse scrolled (458, 282) with delta (0, 0)
Screenshot: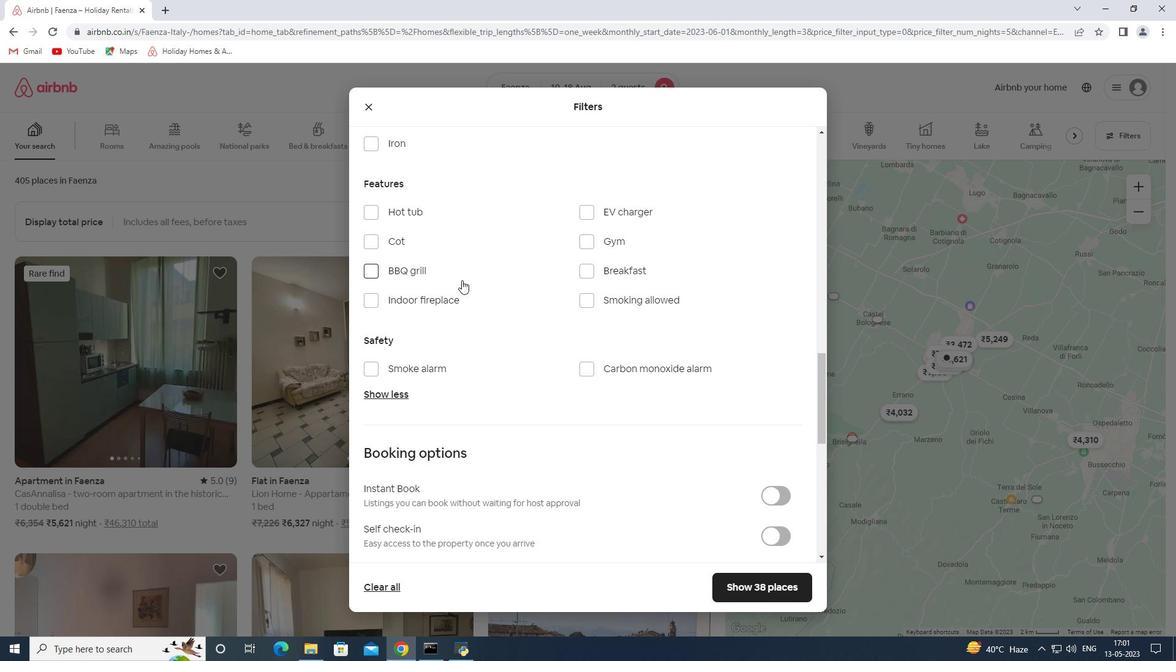 
Action: Mouse moved to (597, 391)
Screenshot: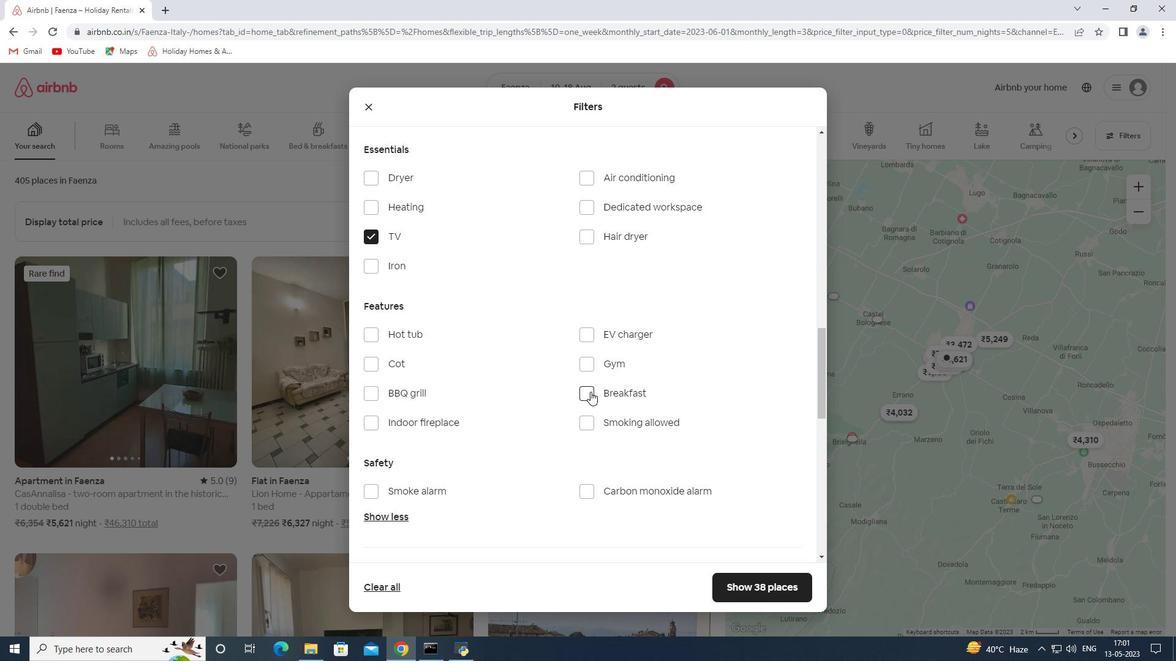 
Action: Mouse pressed left at (597, 391)
Screenshot: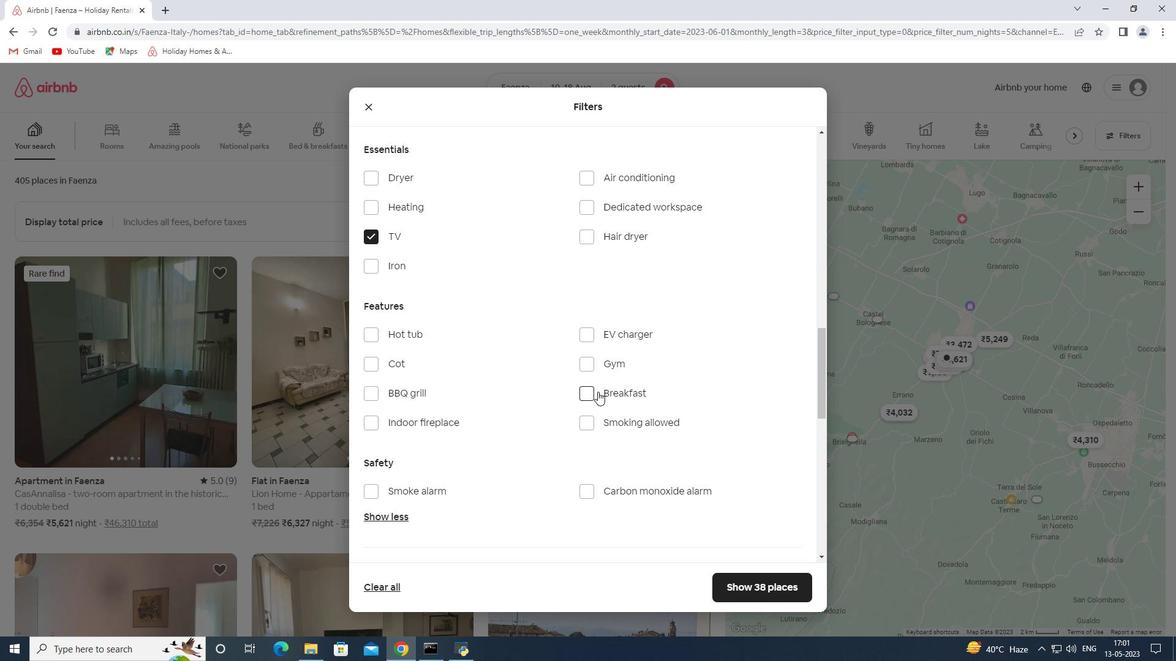
Action: Mouse moved to (591, 366)
Screenshot: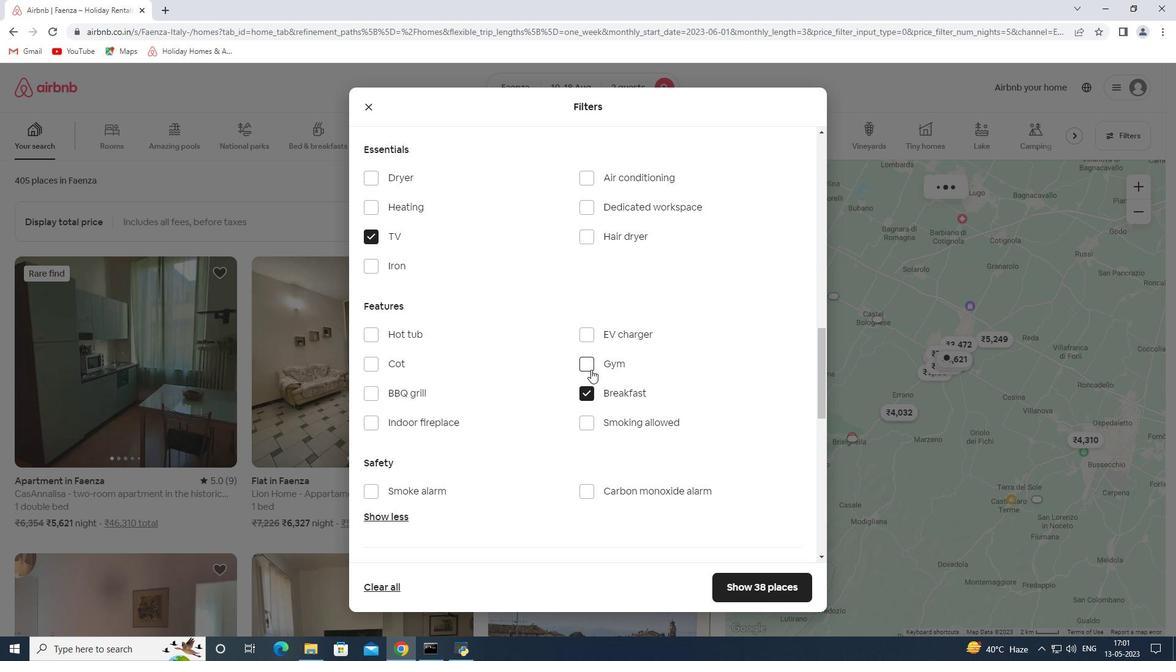 
Action: Mouse pressed left at (591, 366)
Screenshot: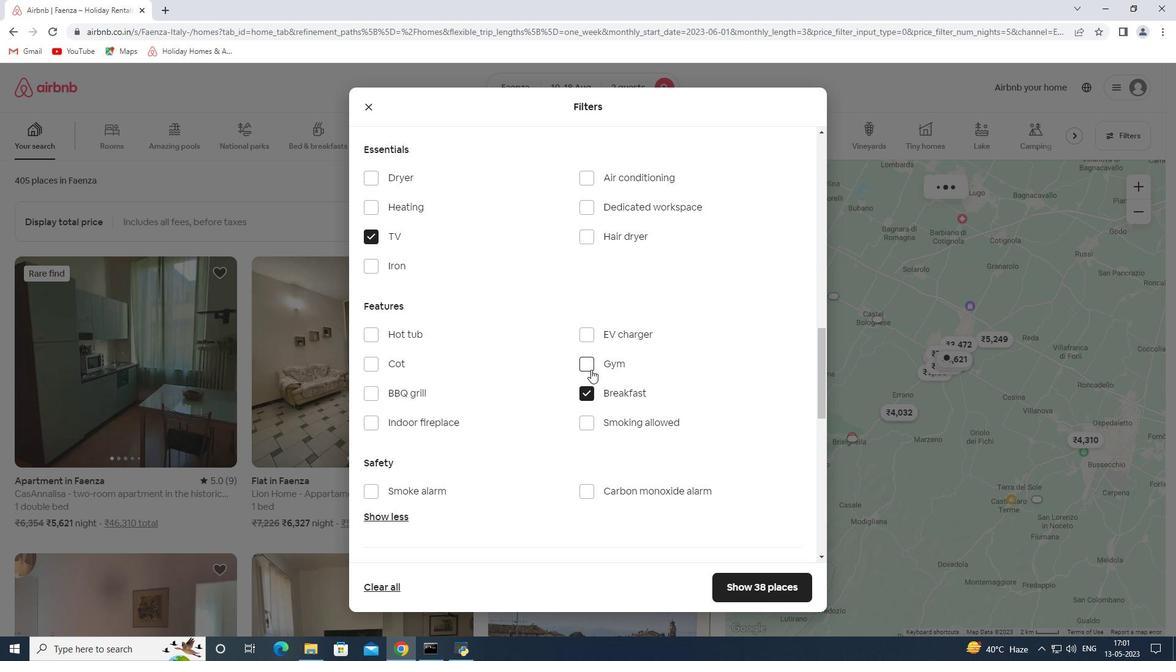 
Action: Mouse moved to (613, 408)
Screenshot: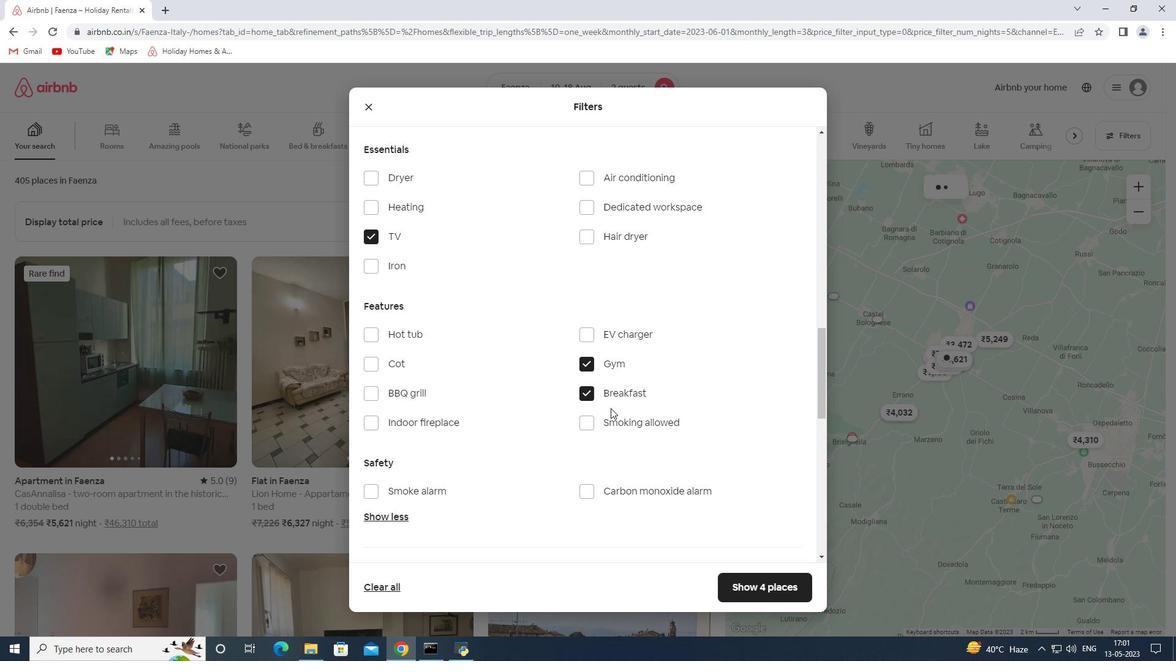 
Action: Mouse scrolled (613, 407) with delta (0, 0)
Screenshot: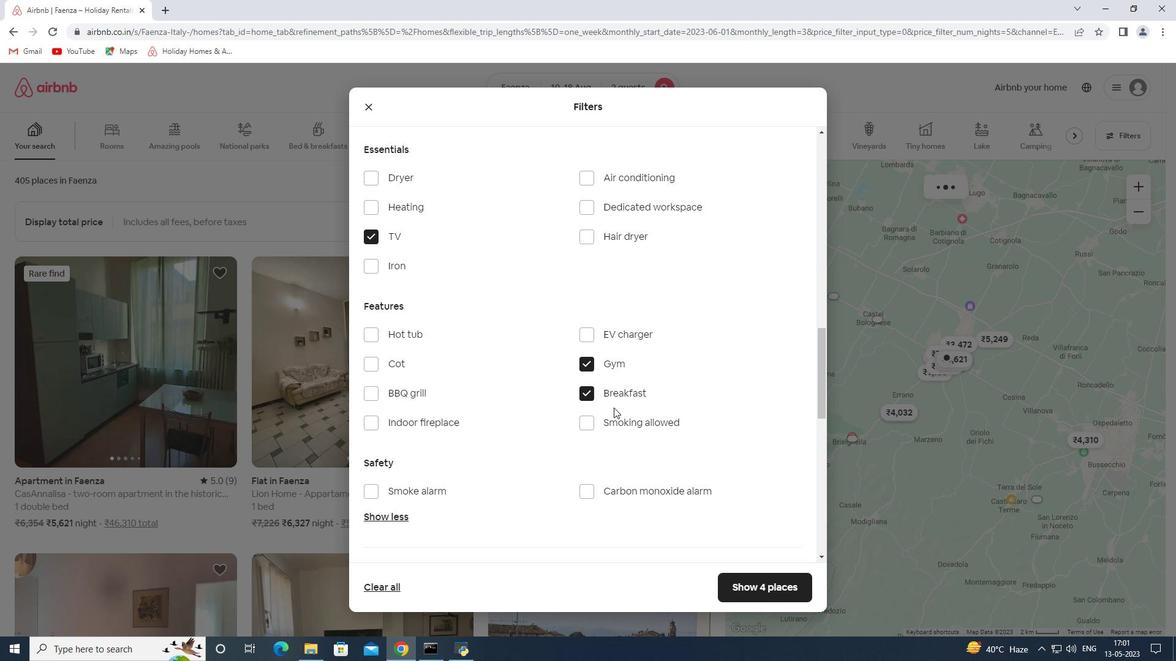 
Action: Mouse scrolled (613, 407) with delta (0, 0)
Screenshot: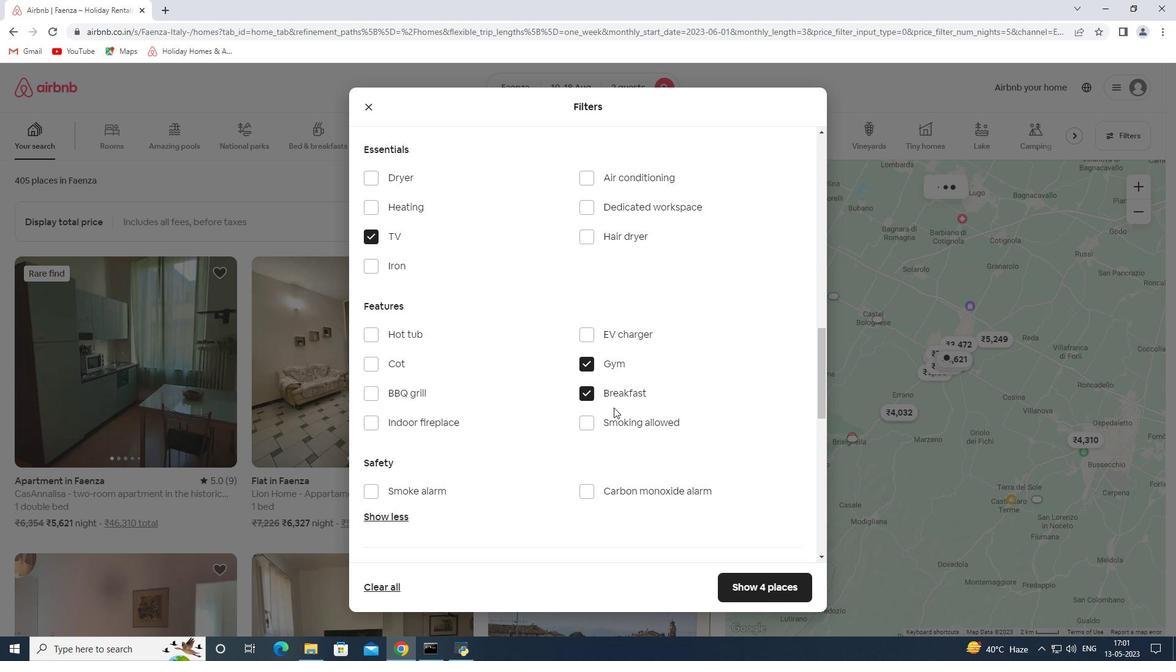 
Action: Mouse scrolled (613, 407) with delta (0, 0)
Screenshot: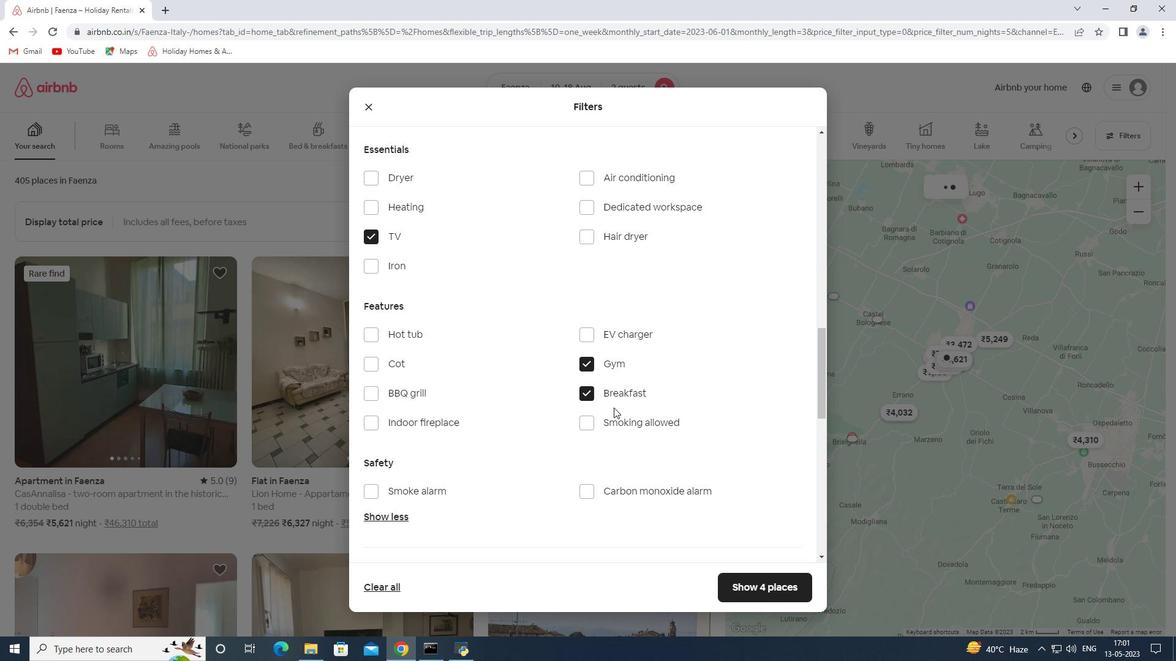
Action: Mouse scrolled (613, 407) with delta (0, 0)
Screenshot: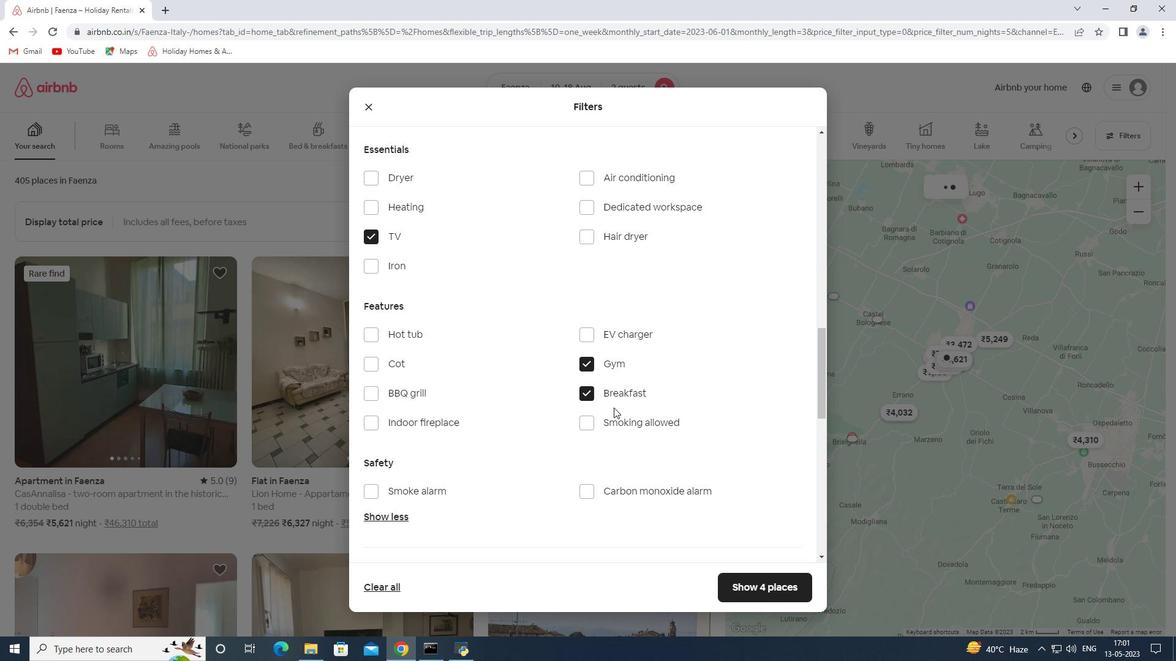 
Action: Mouse scrolled (613, 407) with delta (0, 0)
Screenshot: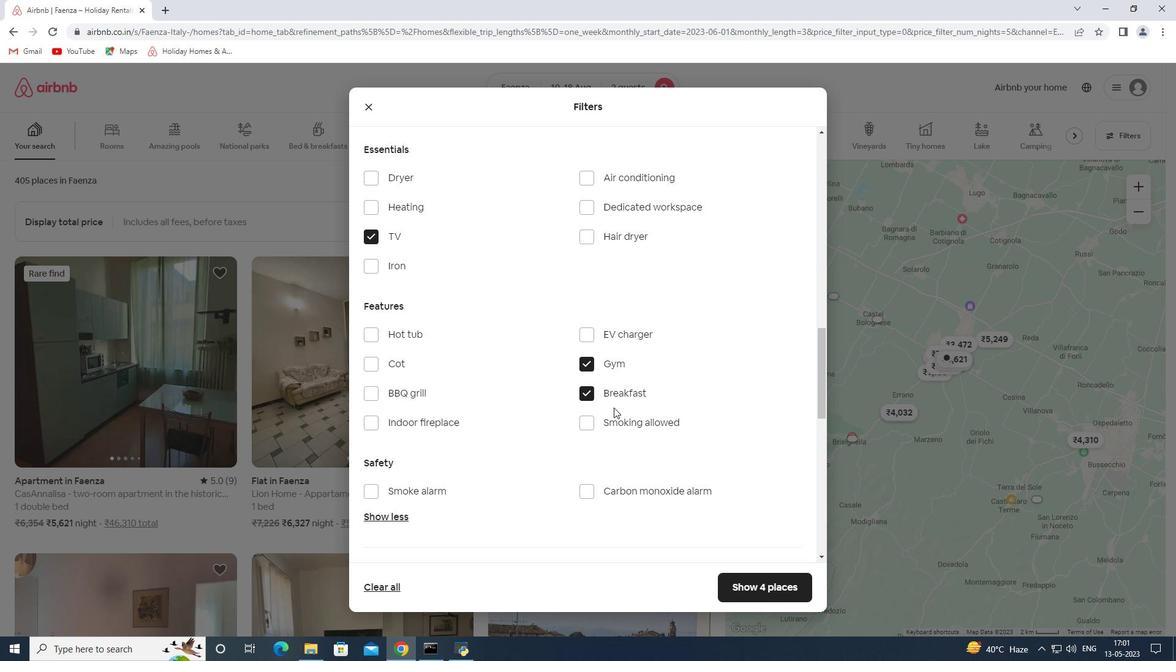 
Action: Mouse moved to (771, 355)
Screenshot: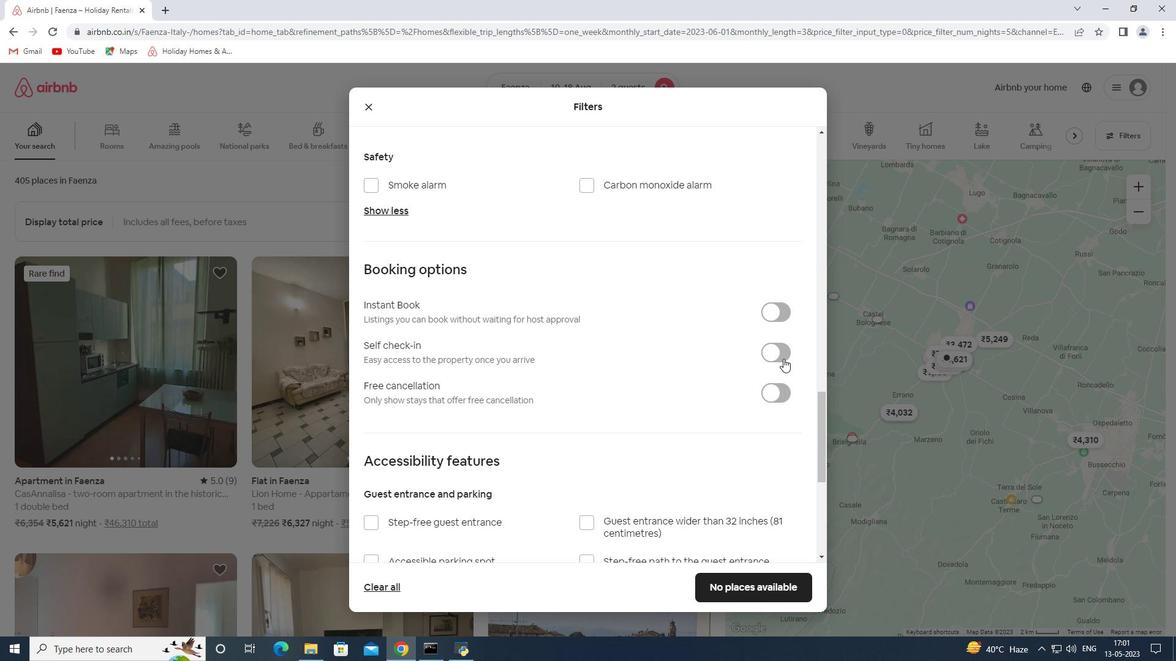 
Action: Mouse pressed left at (771, 355)
Screenshot: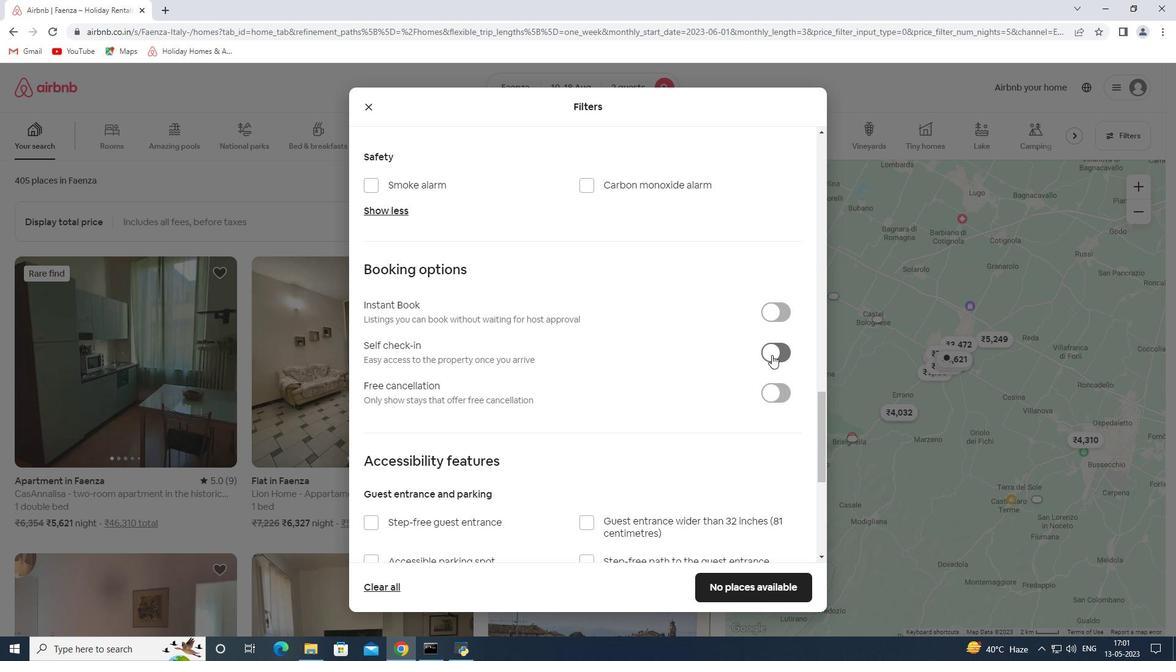 
Action: Mouse moved to (702, 378)
Screenshot: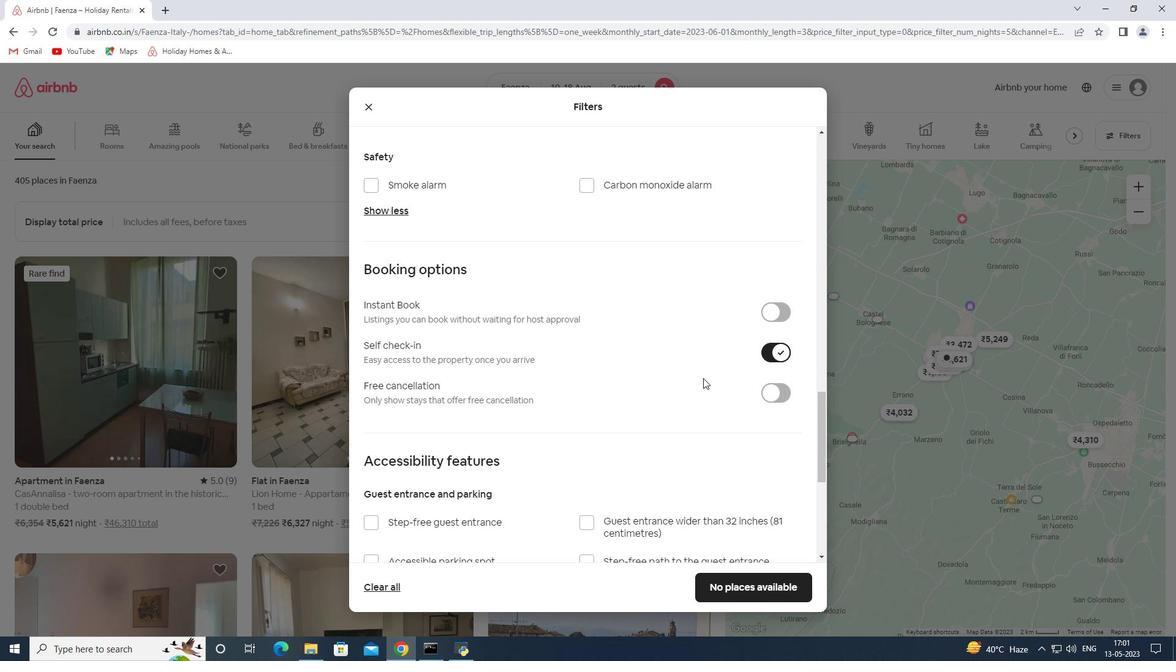 
Action: Mouse scrolled (702, 377) with delta (0, 0)
Screenshot: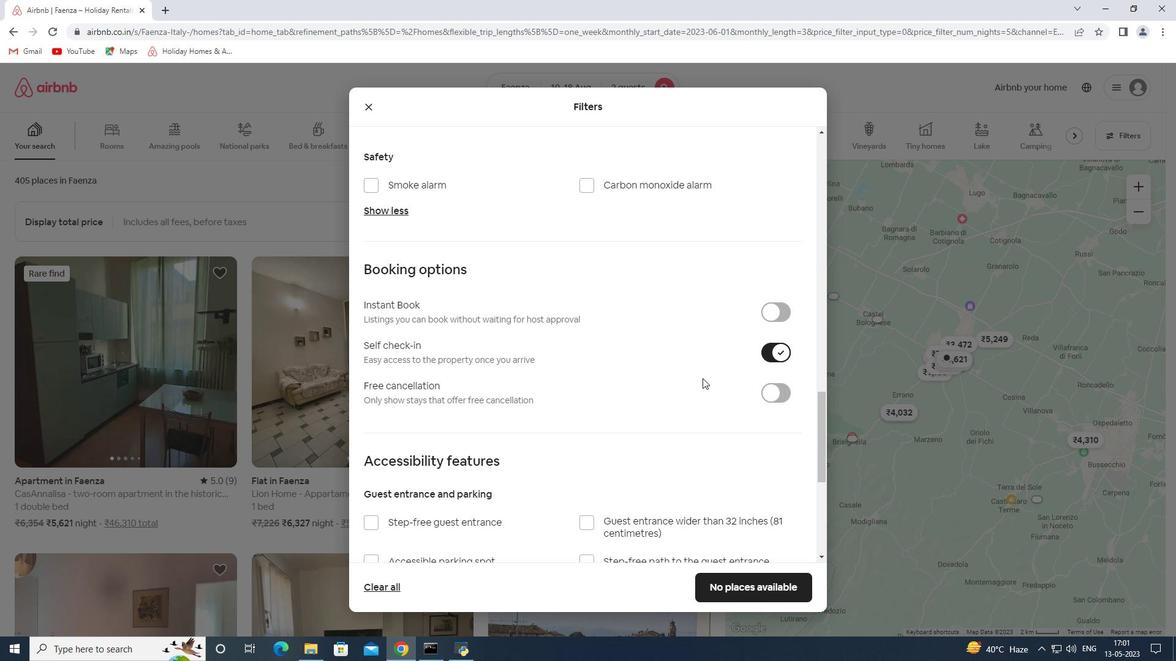 
Action: Mouse scrolled (702, 377) with delta (0, 0)
Screenshot: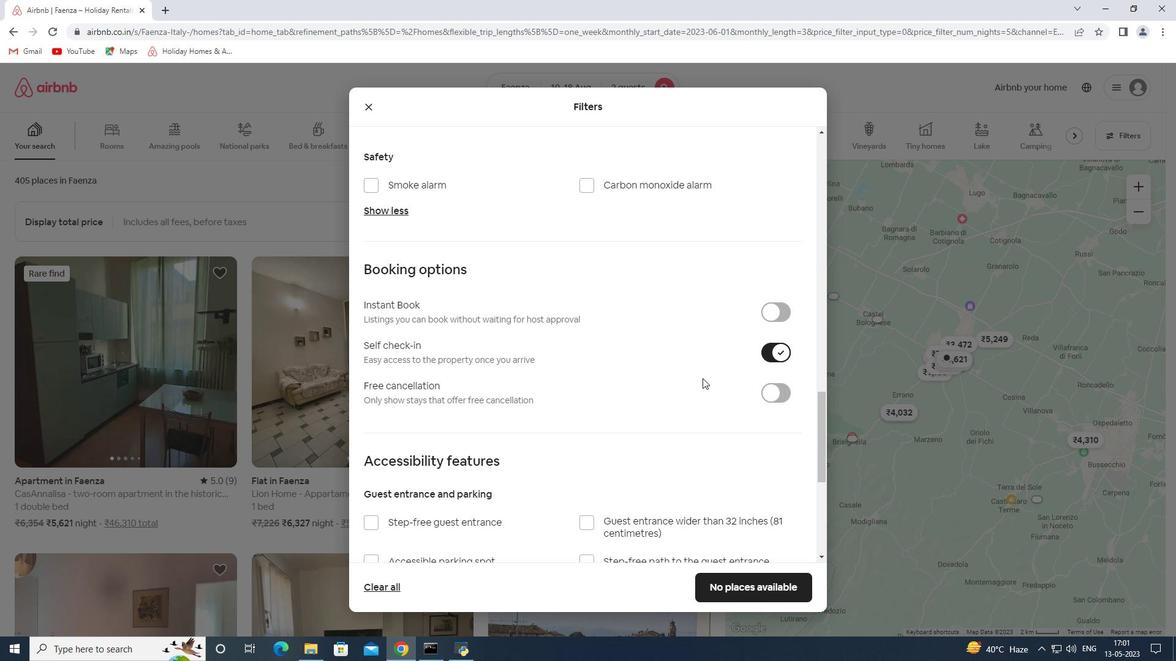 
Action: Mouse scrolled (702, 377) with delta (0, 0)
Screenshot: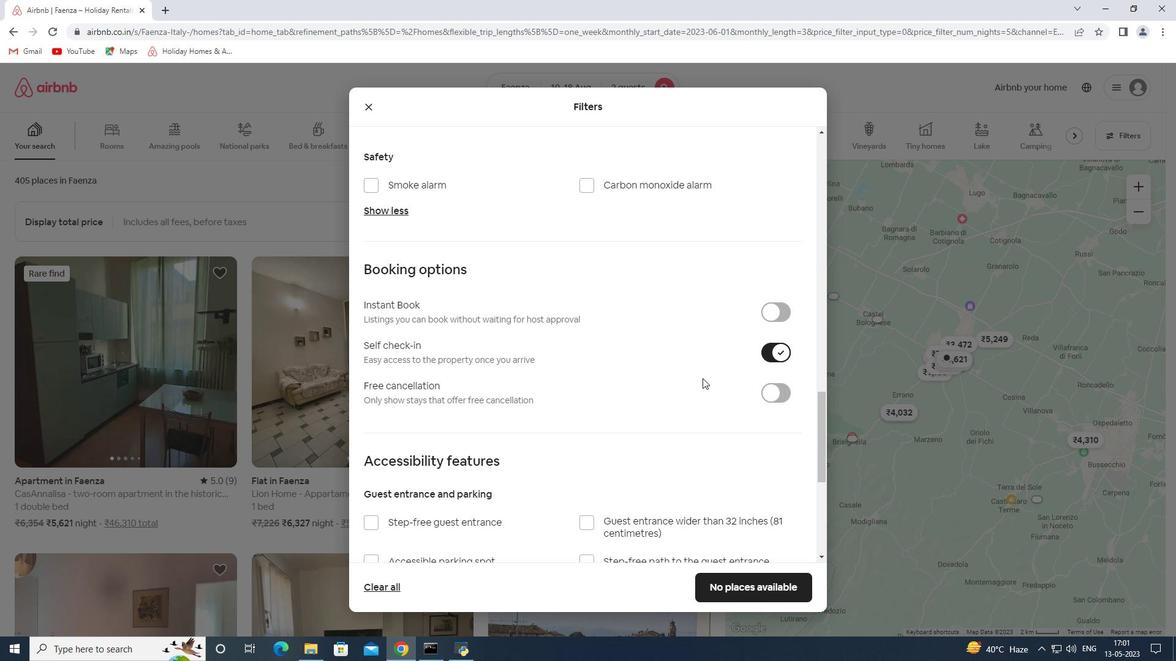 
Action: Mouse scrolled (702, 377) with delta (0, 0)
Screenshot: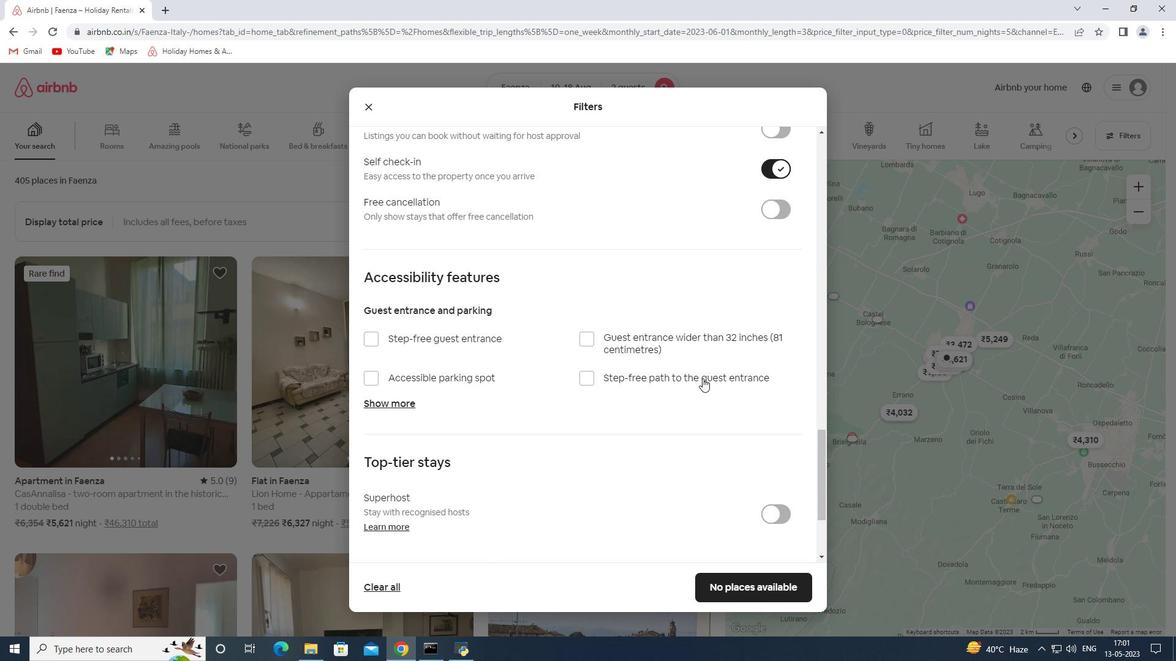 
Action: Mouse moved to (695, 443)
Screenshot: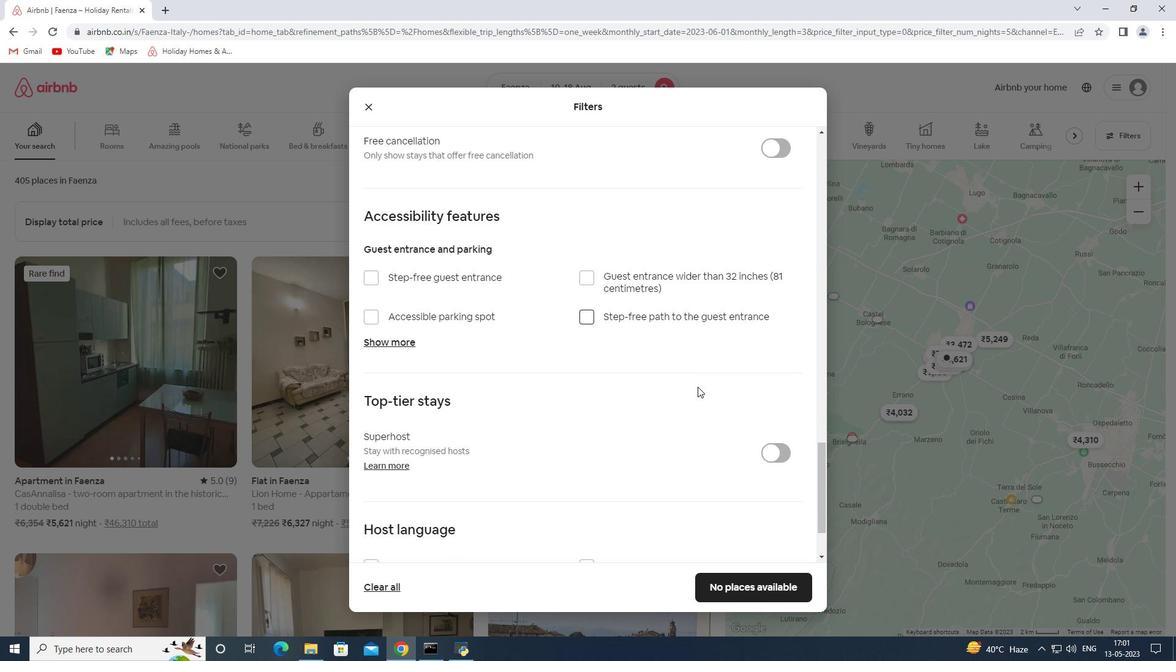 
Action: Mouse scrolled (695, 442) with delta (0, 0)
Screenshot: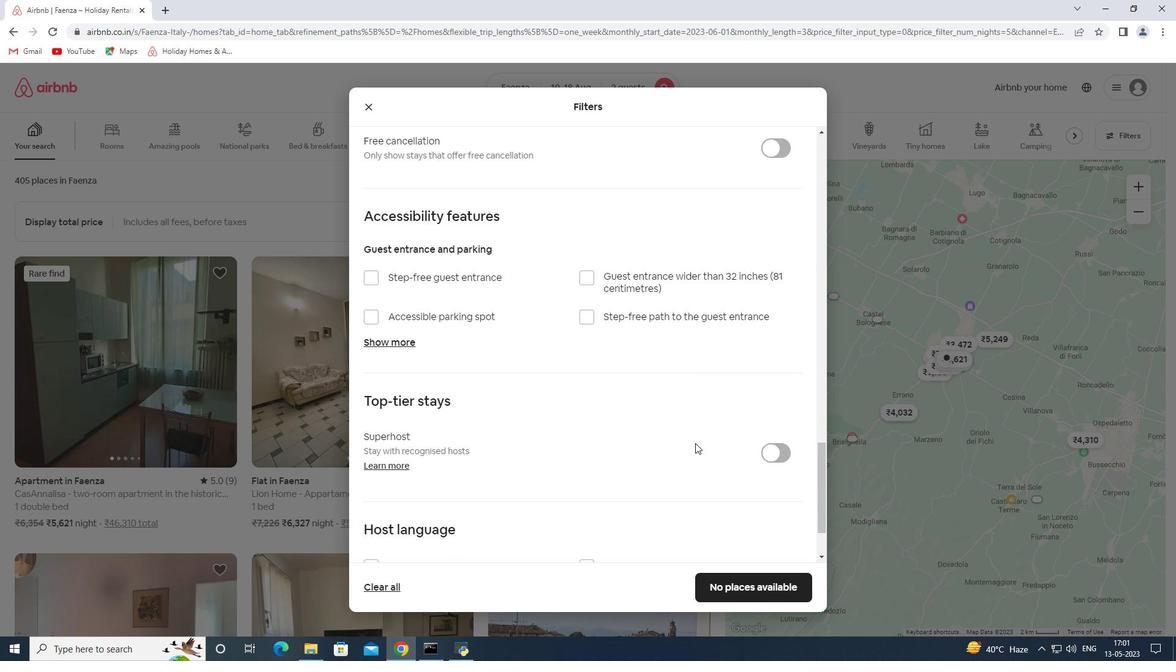 
Action: Mouse scrolled (695, 442) with delta (0, 0)
Screenshot: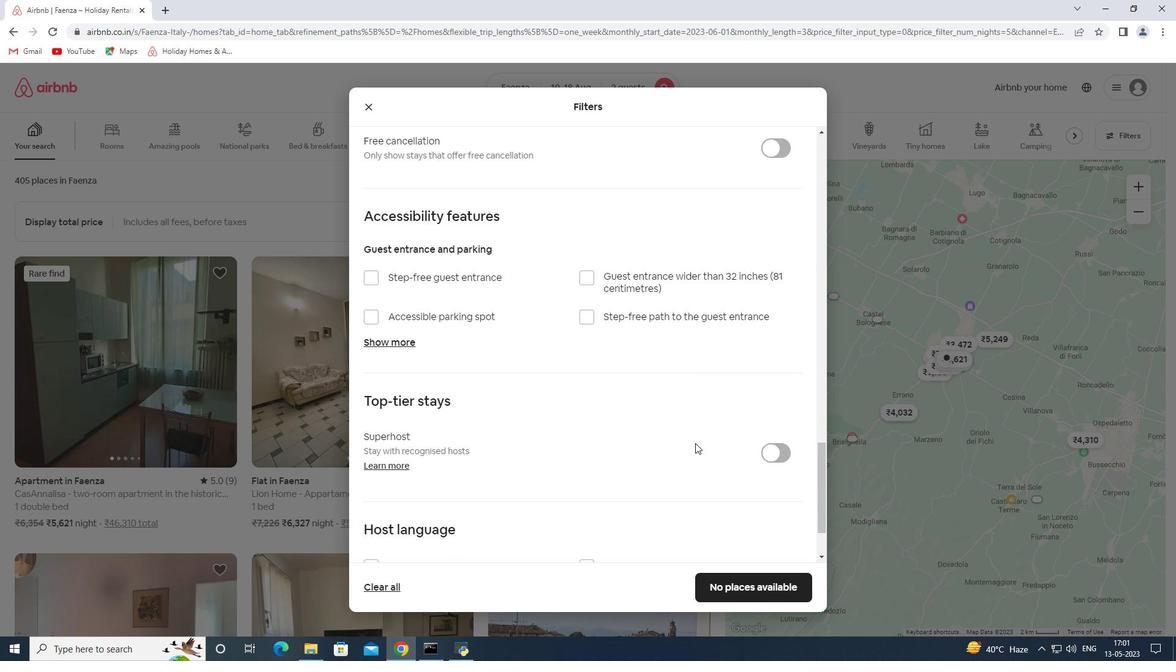 
Action: Mouse scrolled (695, 442) with delta (0, 0)
Screenshot: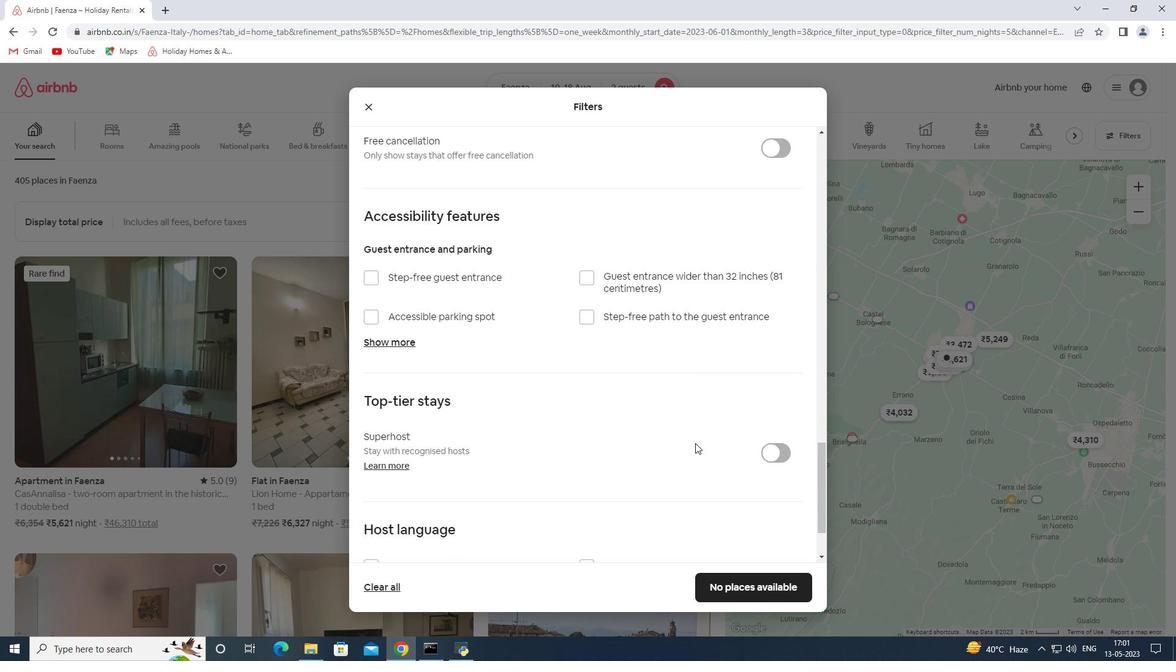 
Action: Mouse scrolled (695, 442) with delta (0, 0)
Screenshot: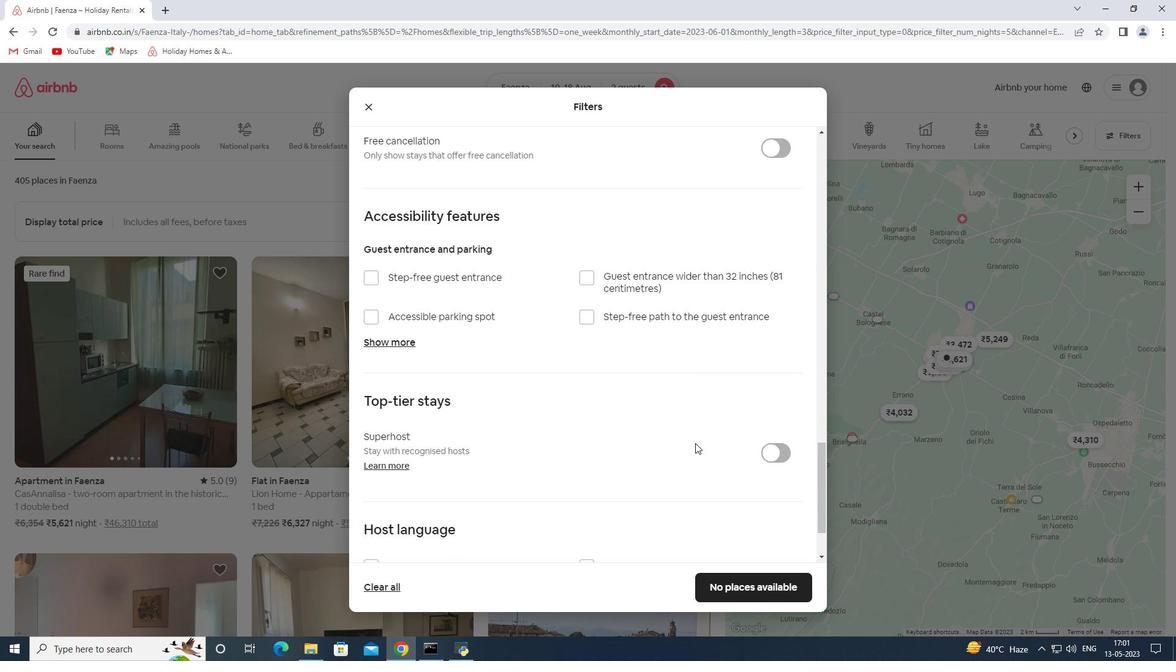 
Action: Mouse moved to (389, 476)
Screenshot: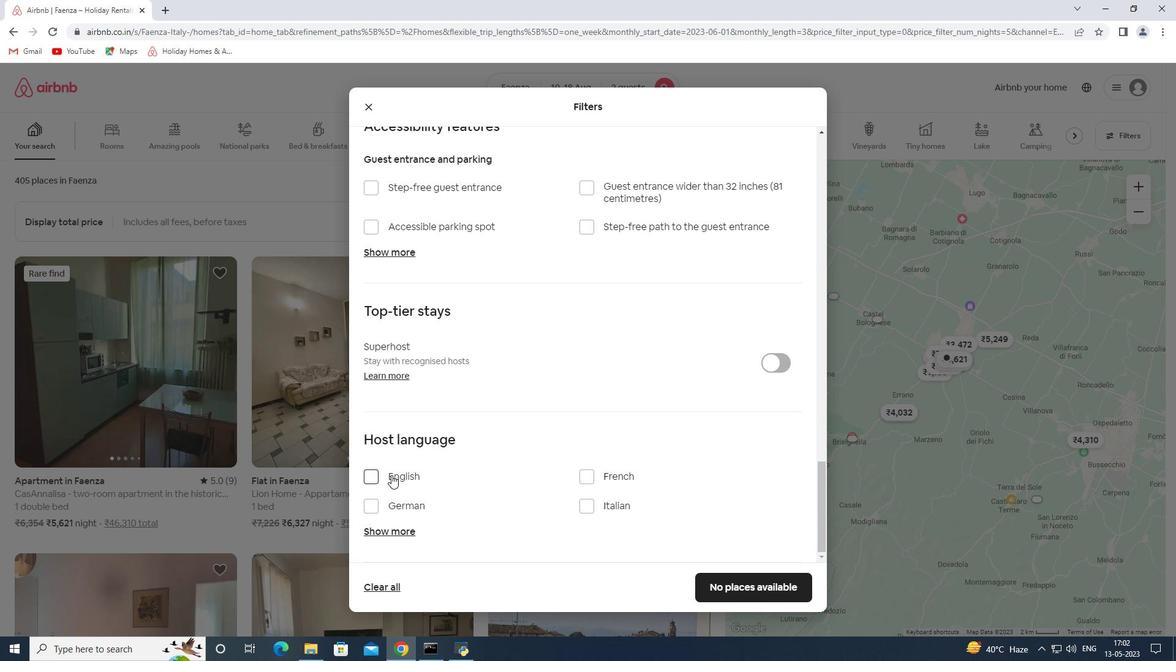
Action: Mouse pressed left at (389, 476)
Screenshot: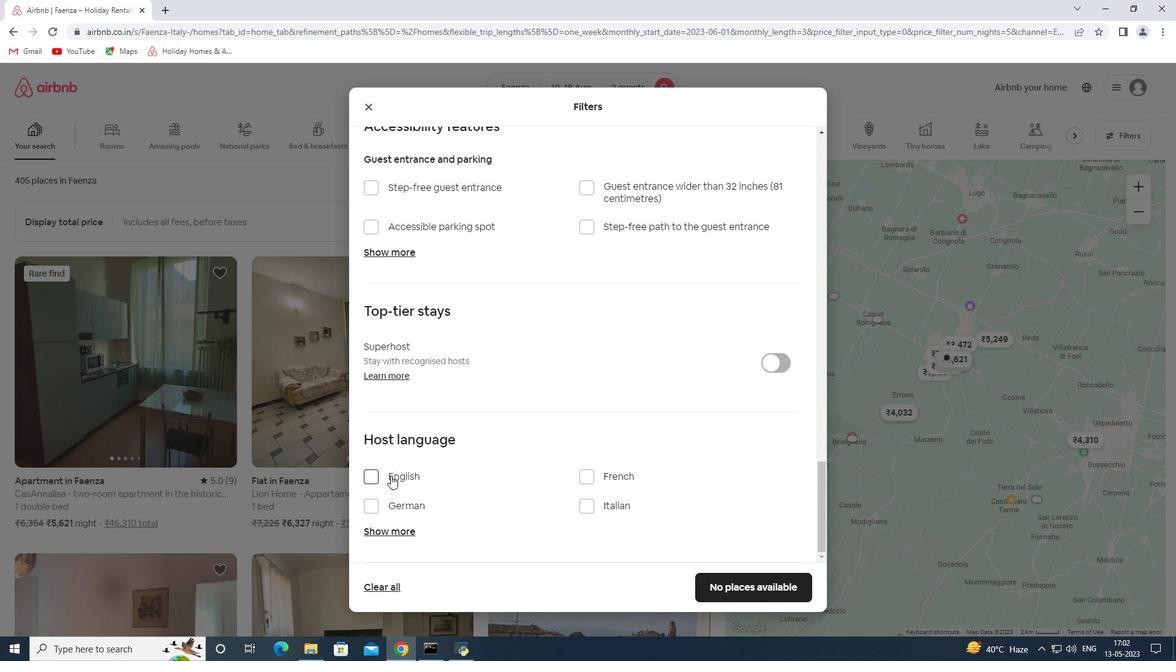 
Action: Mouse moved to (483, 403)
Screenshot: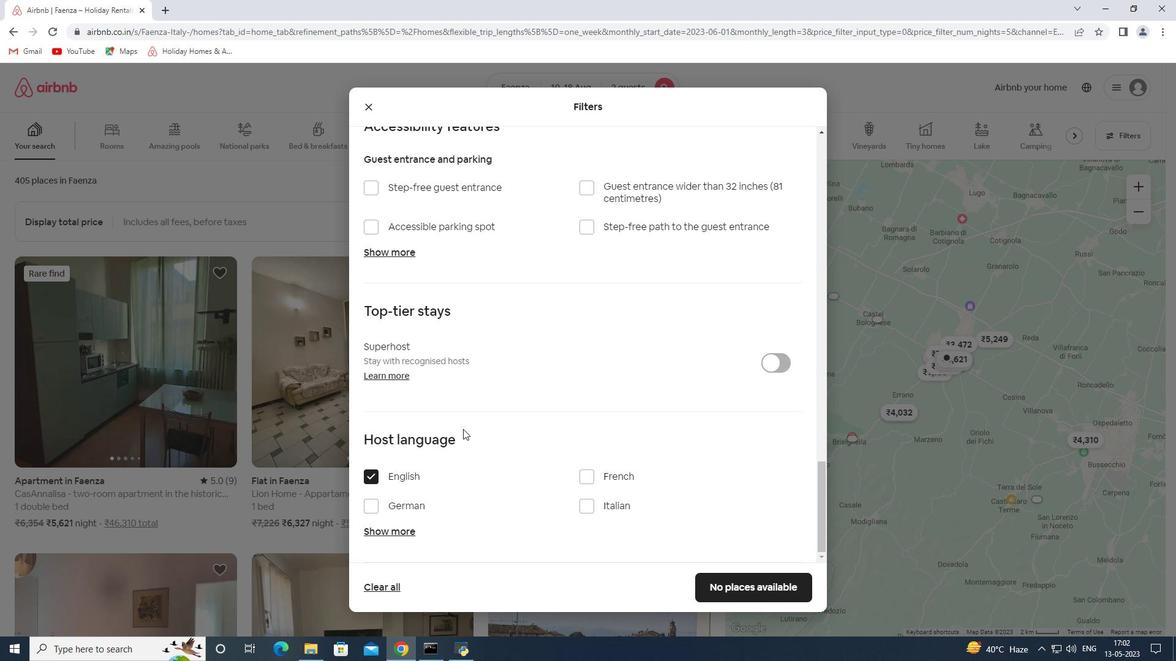 
Action: Mouse scrolled (483, 403) with delta (0, 0)
Screenshot: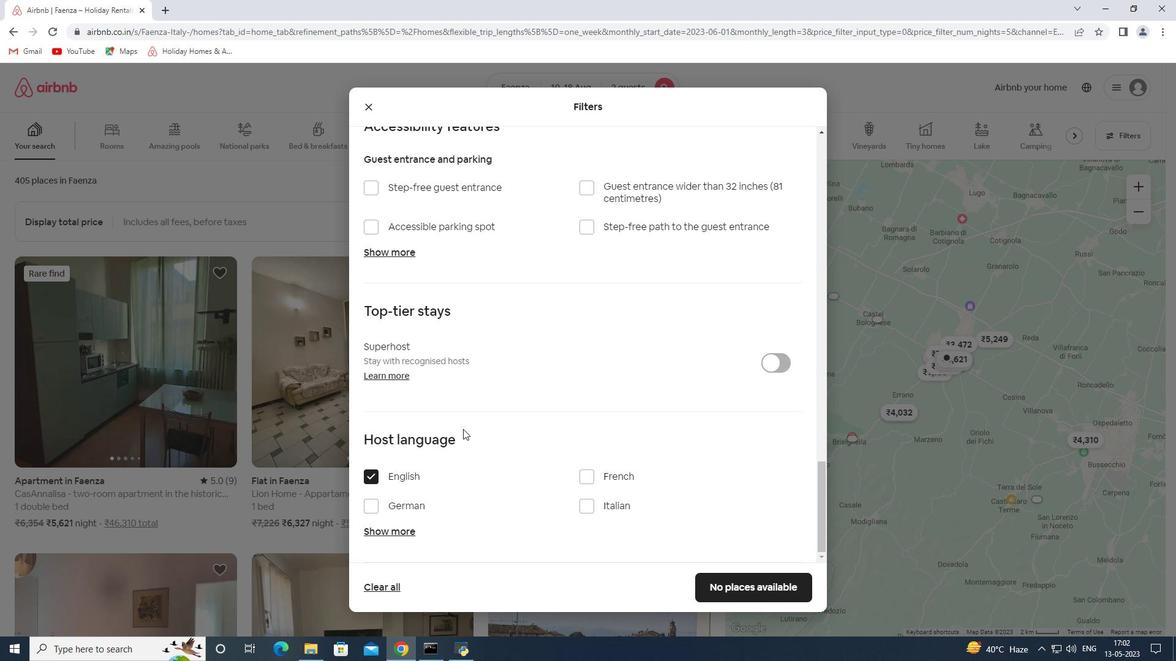 
Action: Mouse moved to (495, 390)
Screenshot: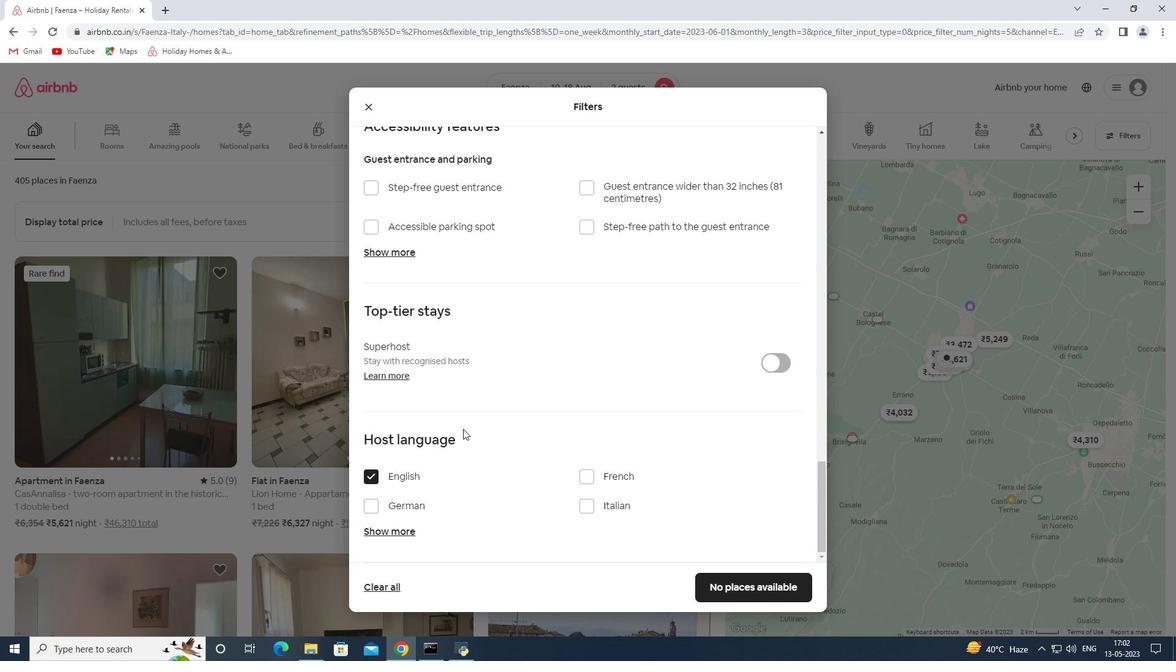 
Action: Mouse scrolled (495, 390) with delta (0, 0)
Screenshot: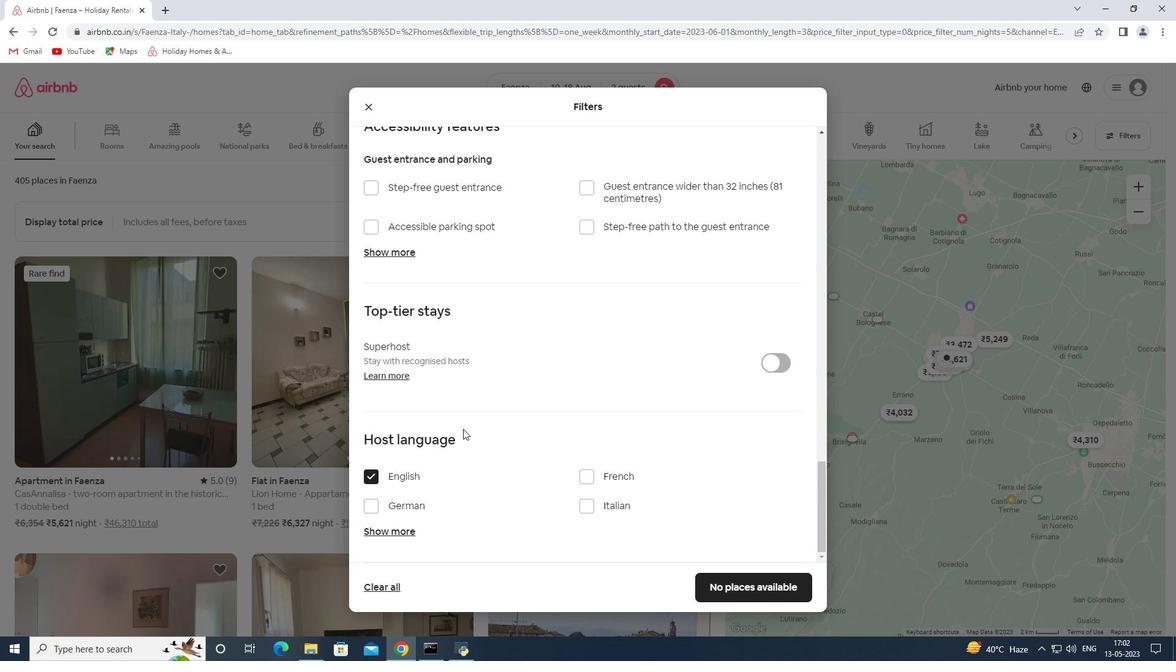 
Action: Mouse moved to (716, 582)
Screenshot: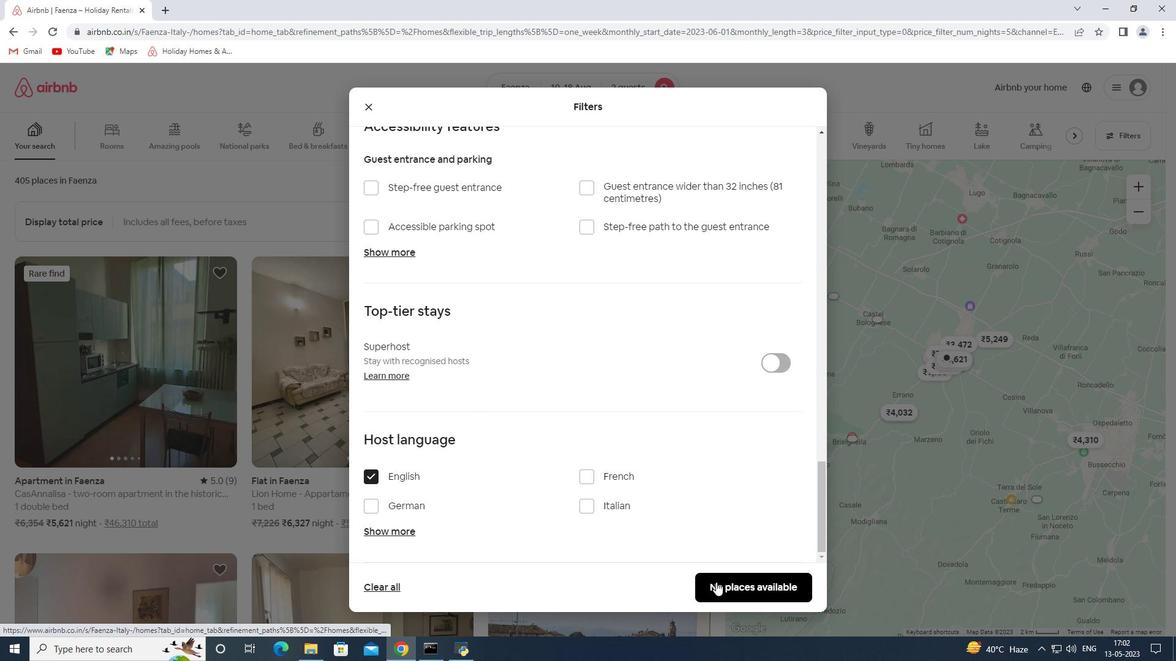 
Action: Mouse pressed left at (716, 582)
Screenshot: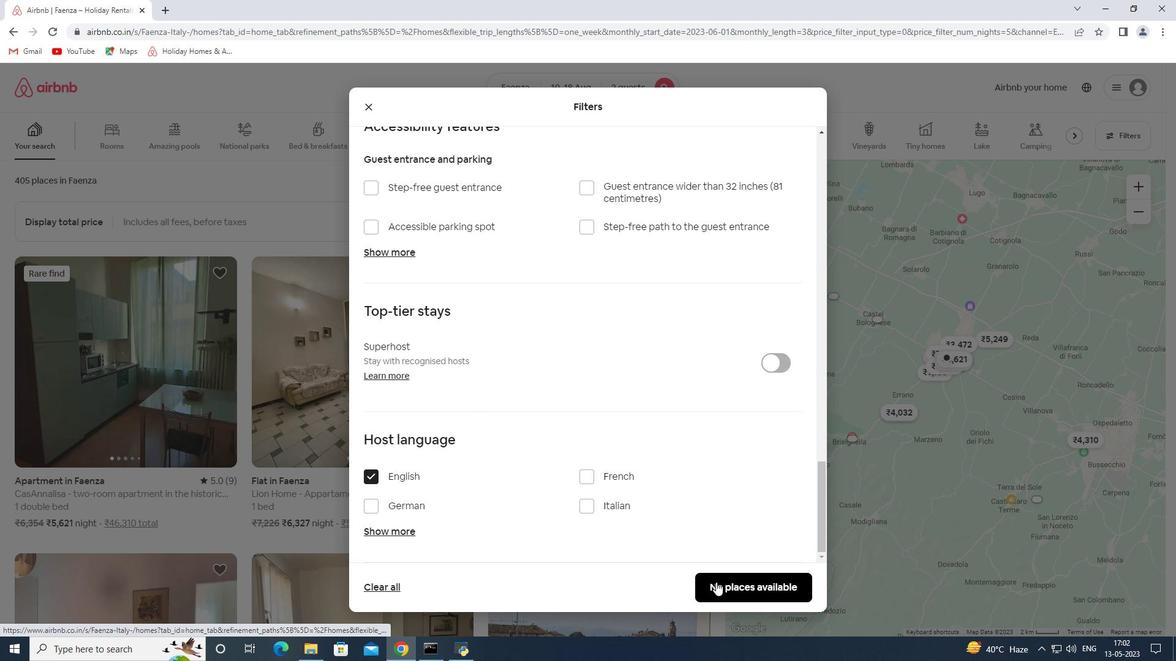 
